 Task: Search one way flight ticket for 5 adults, 2 children, 1 infant in seat and 2 infants on lap in economy from Rochester: Frederick Douglass/greater Rochester International Airport to Greensboro: Piedmont Triad International Airport on 5-1-2023. Choice of flights is United. Number of bags: 2 carry on bags. Price is upto 35000. Outbound departure time preference is 21:15.
Action: Mouse moved to (293, 535)
Screenshot: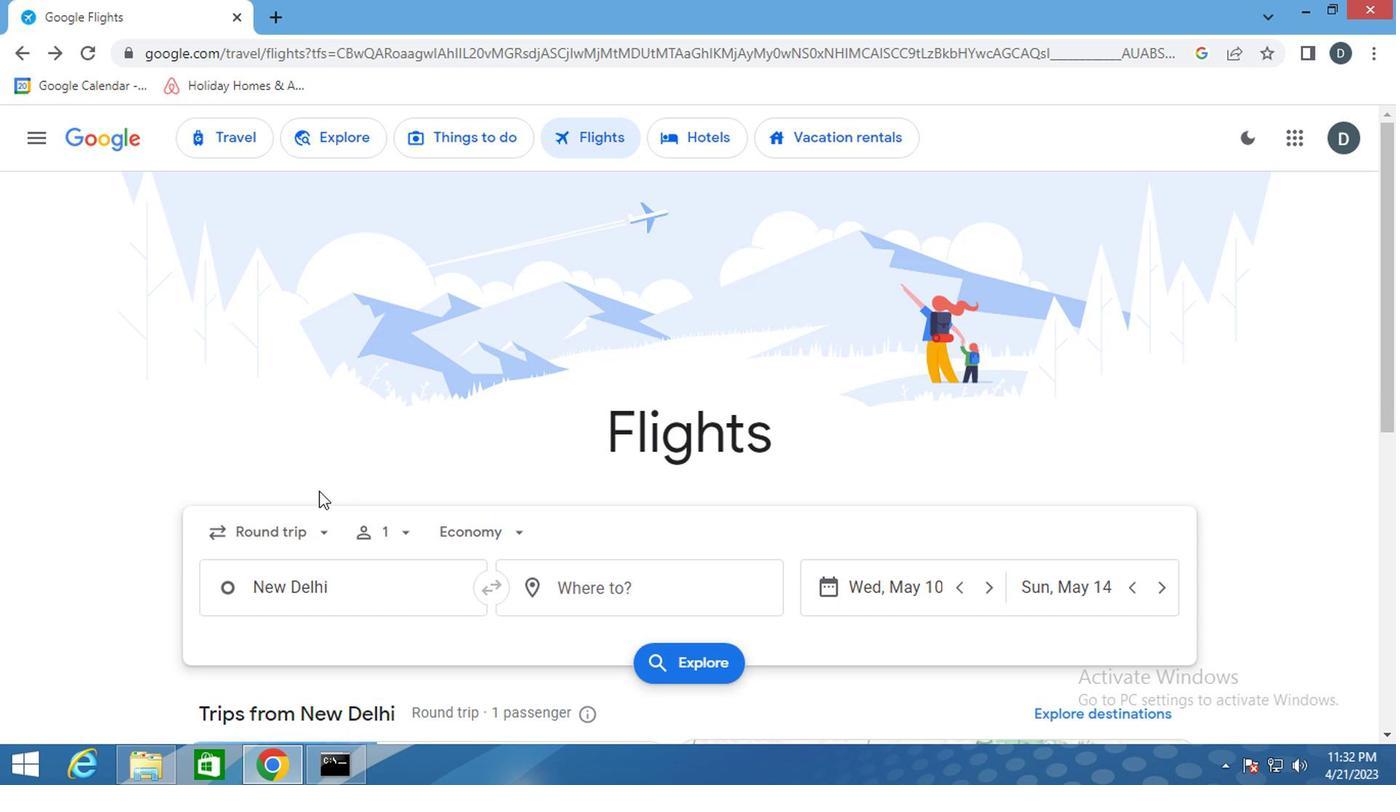 
Action: Mouse pressed left at (293, 535)
Screenshot: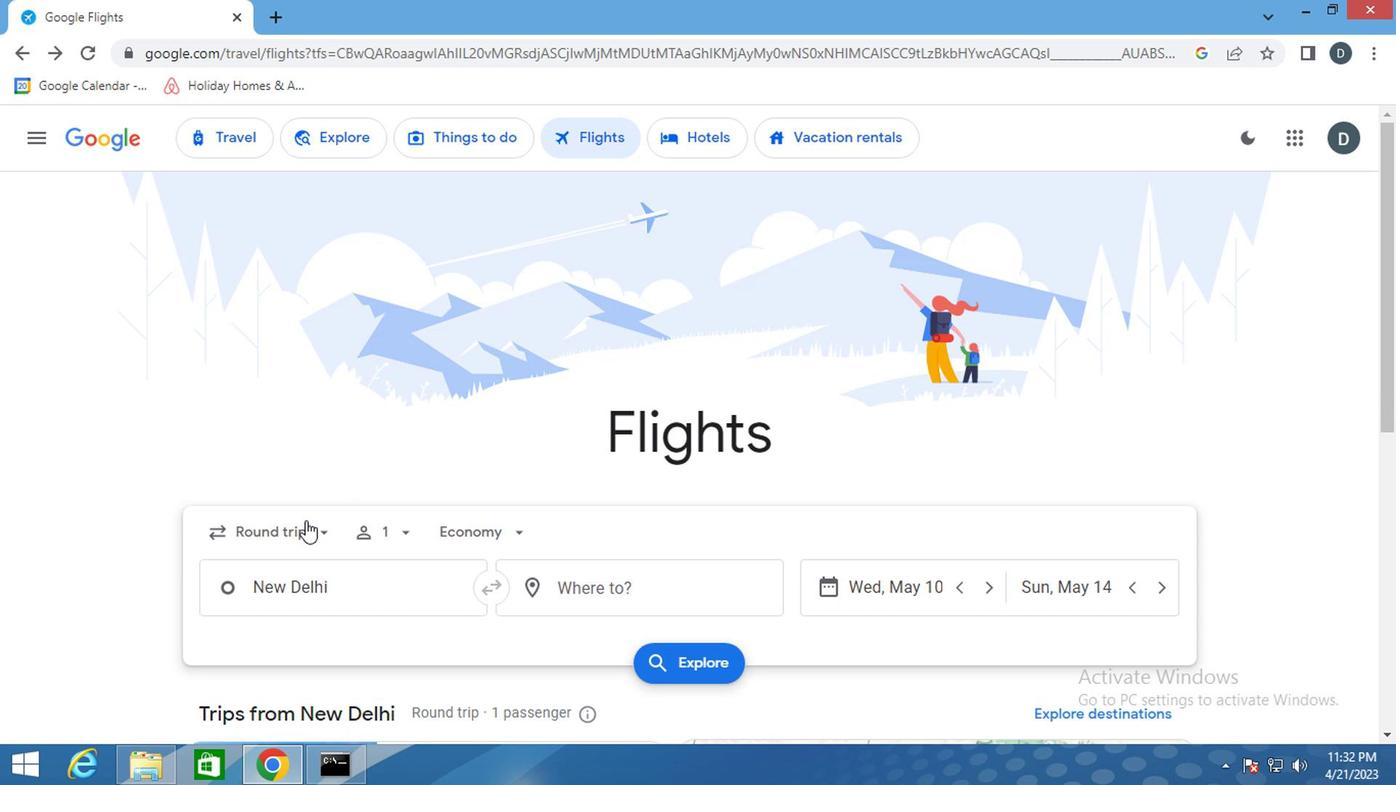 
Action: Mouse moved to (309, 616)
Screenshot: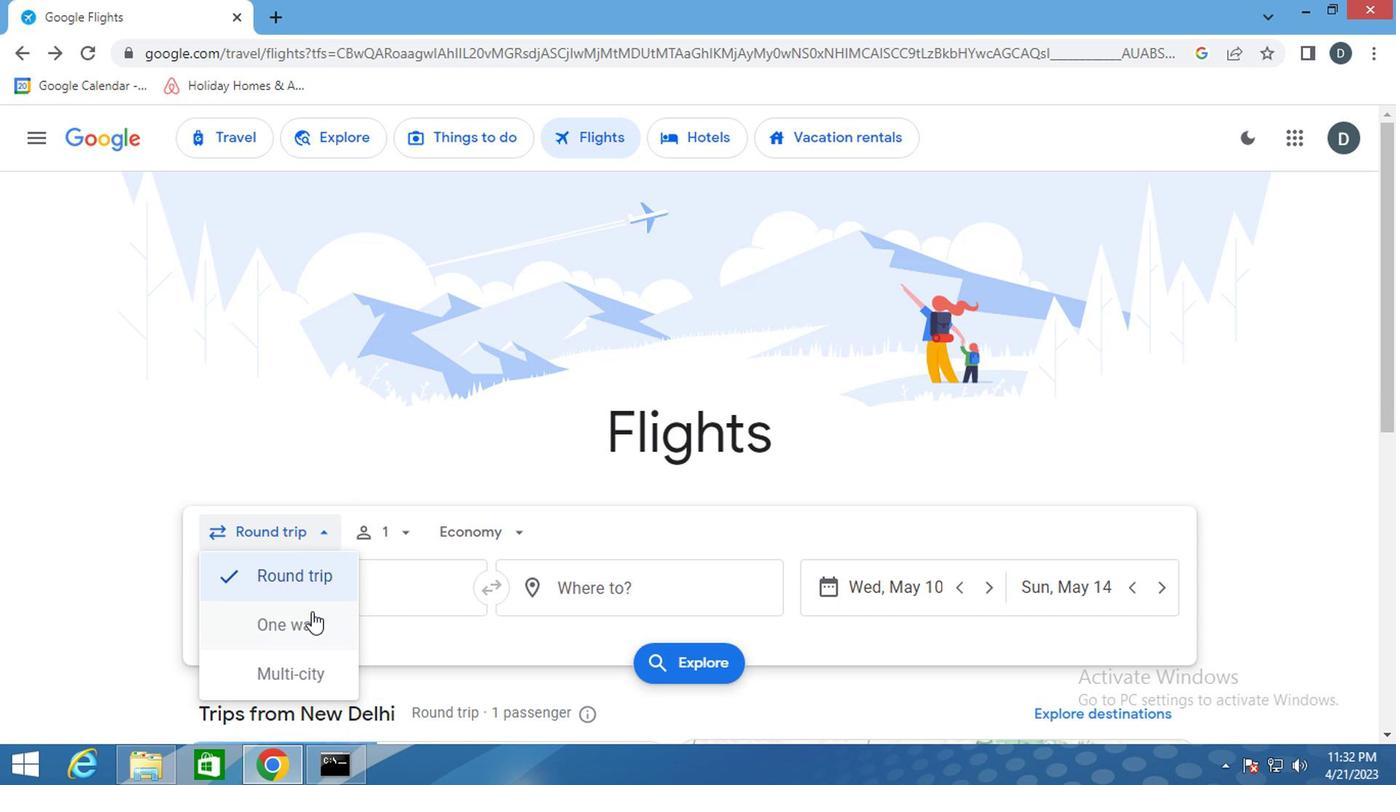
Action: Mouse pressed left at (309, 616)
Screenshot: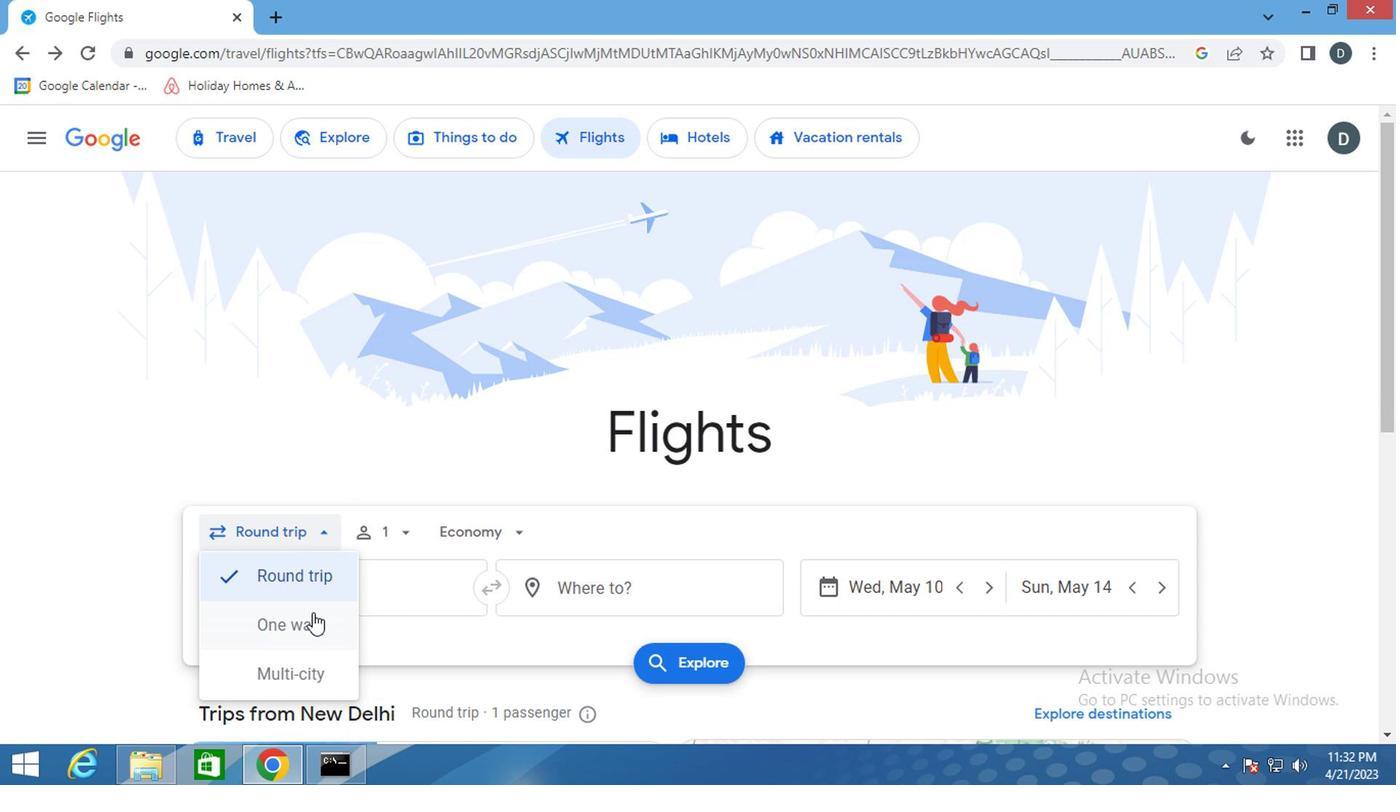 
Action: Mouse moved to (391, 528)
Screenshot: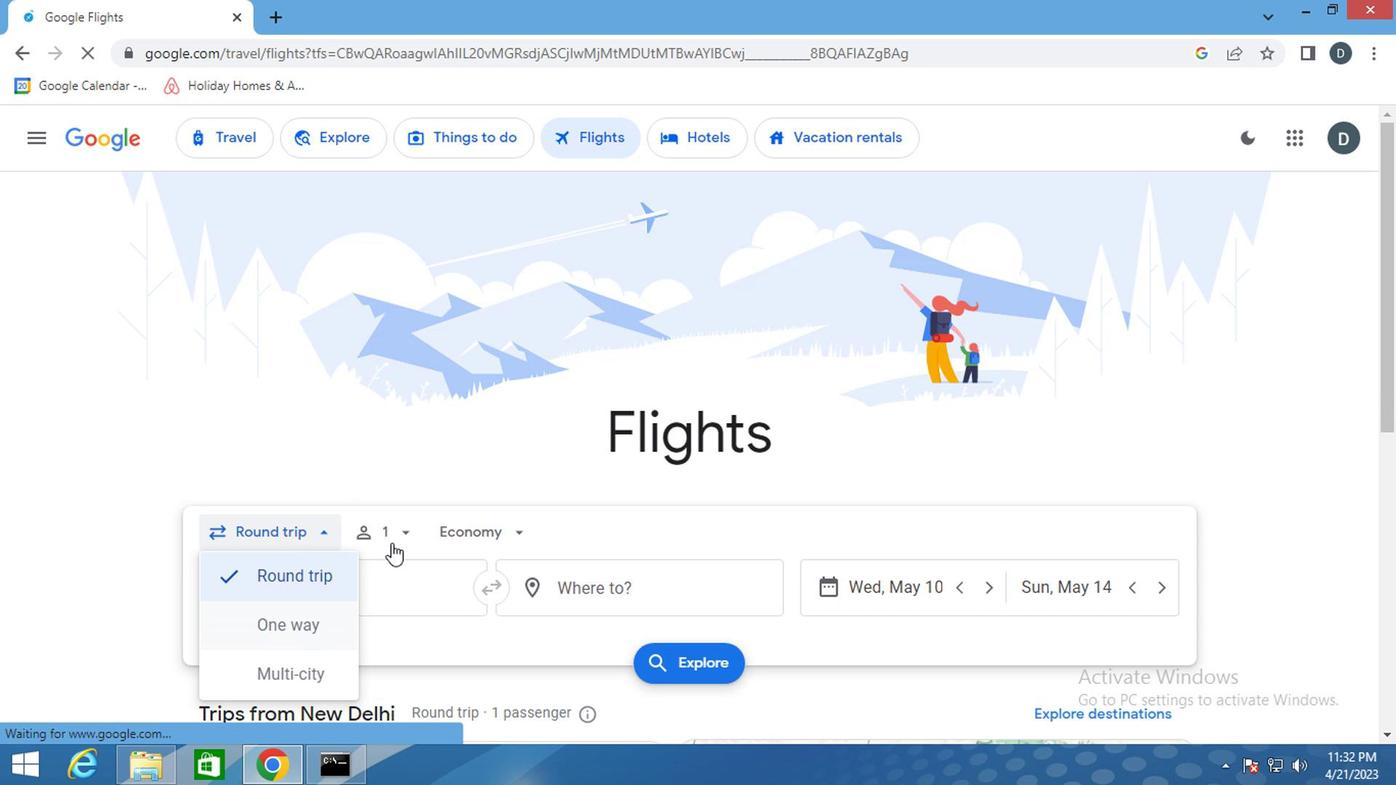 
Action: Mouse pressed left at (391, 528)
Screenshot: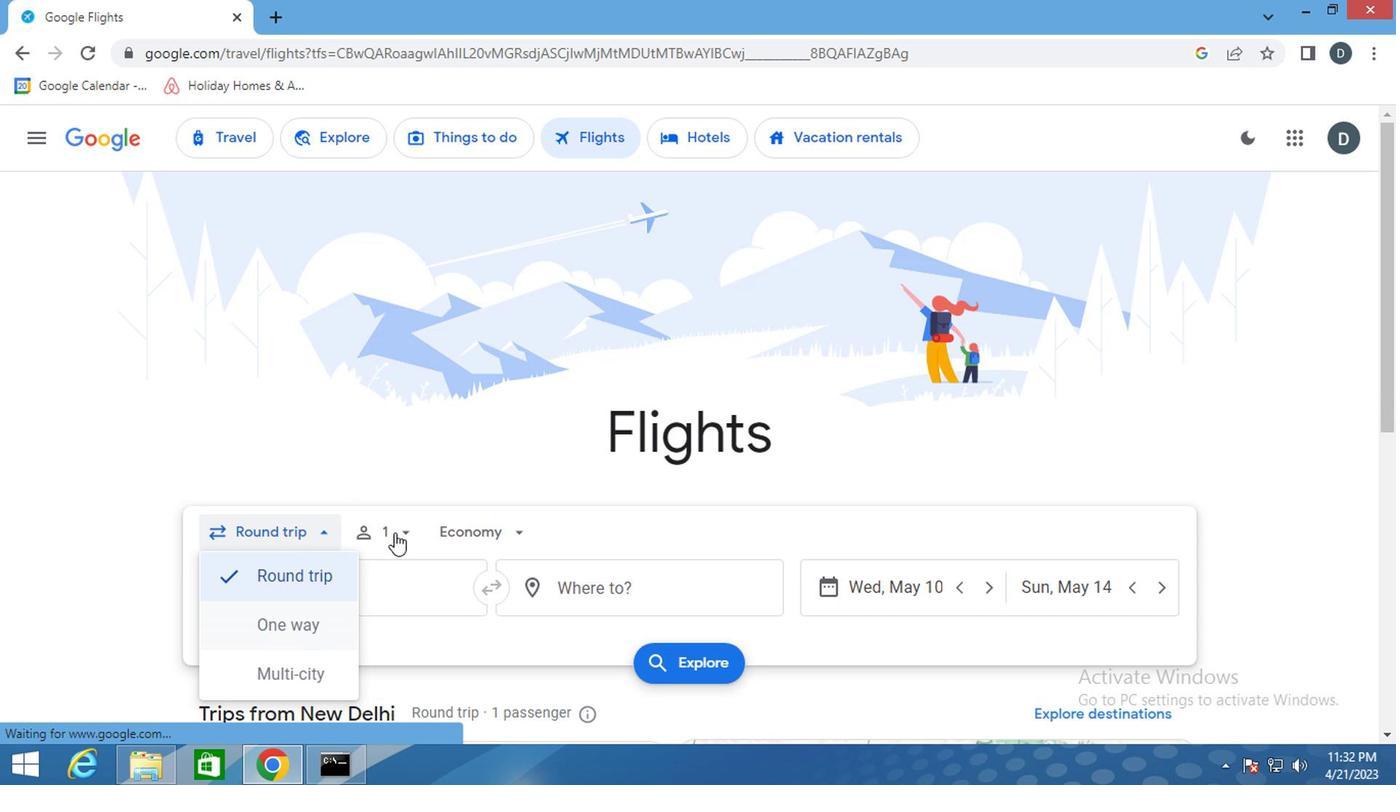 
Action: Mouse moved to (546, 583)
Screenshot: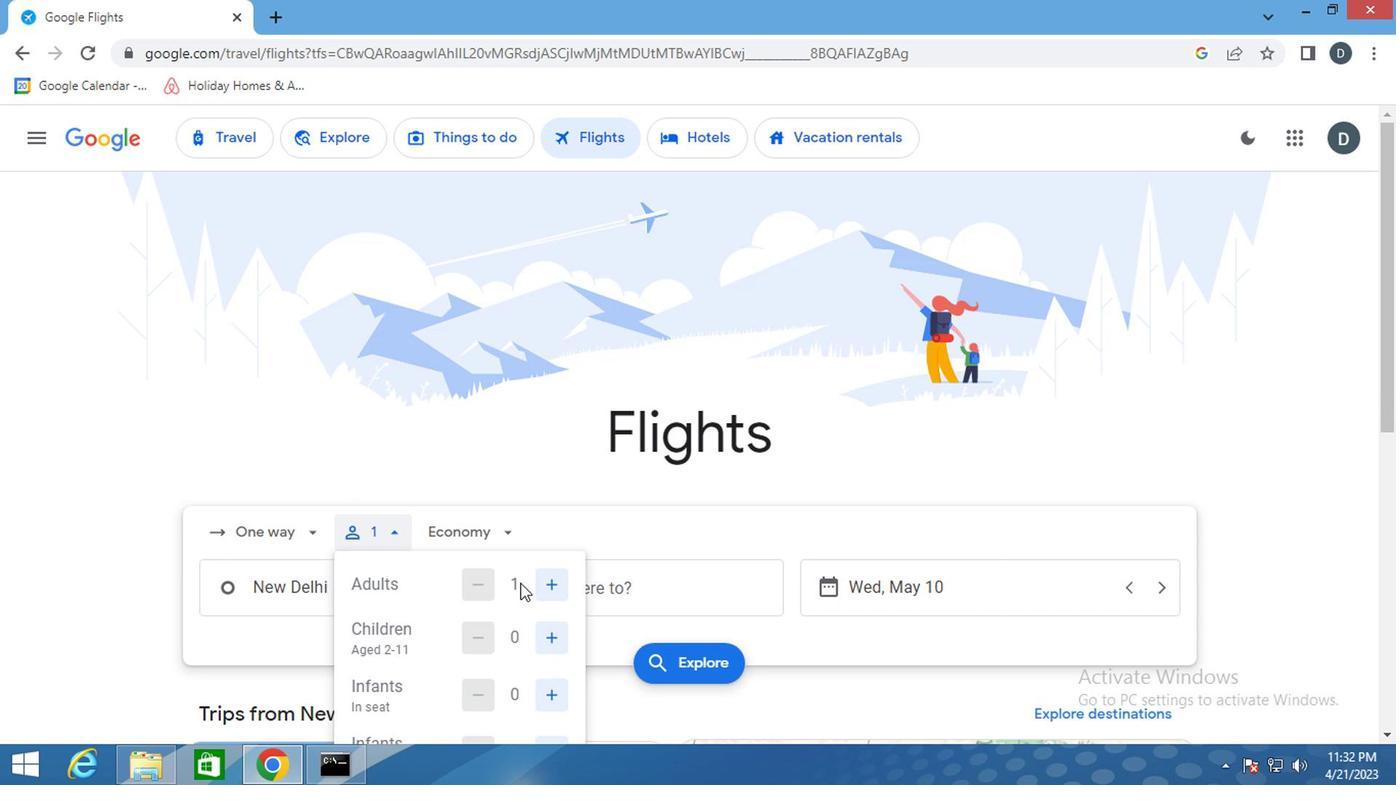 
Action: Mouse pressed left at (546, 583)
Screenshot: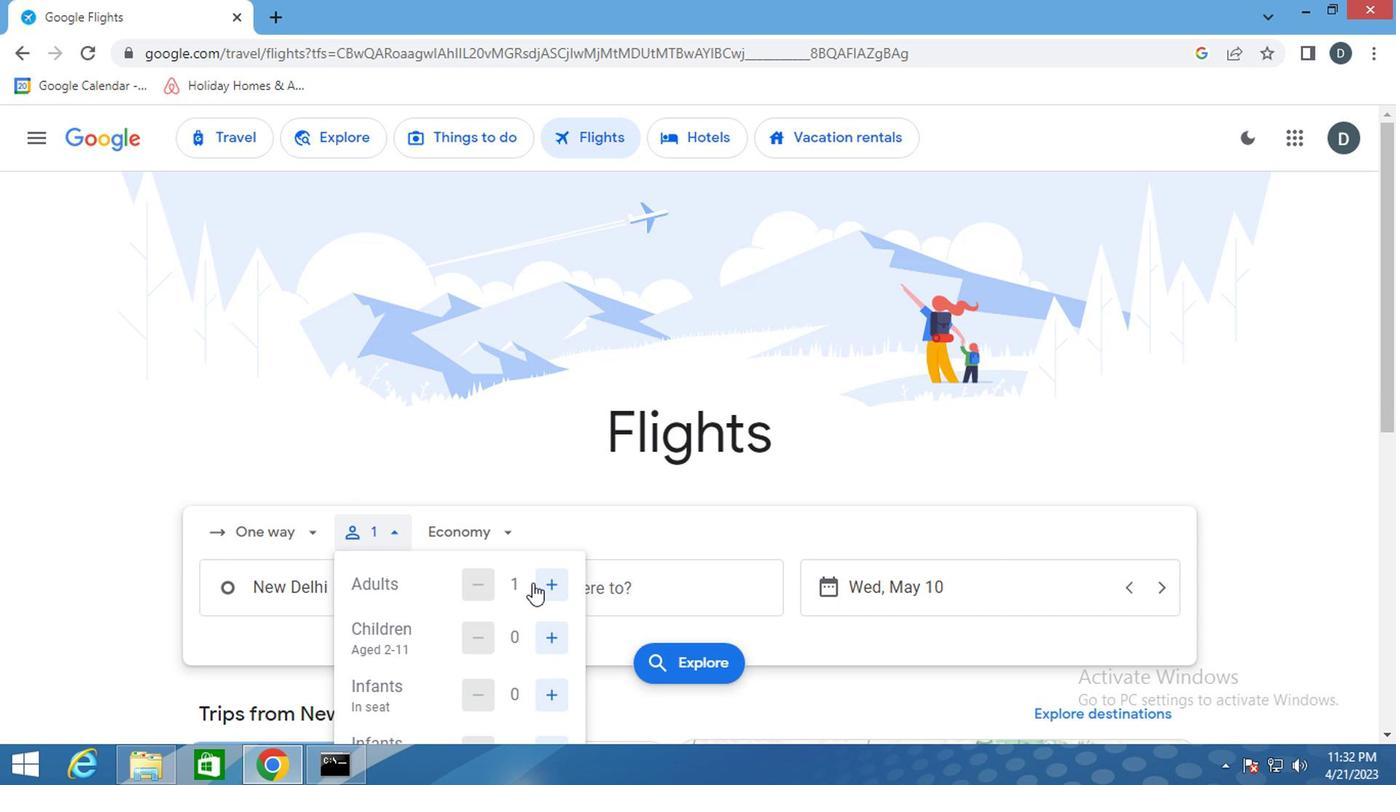 
Action: Mouse pressed left at (546, 583)
Screenshot: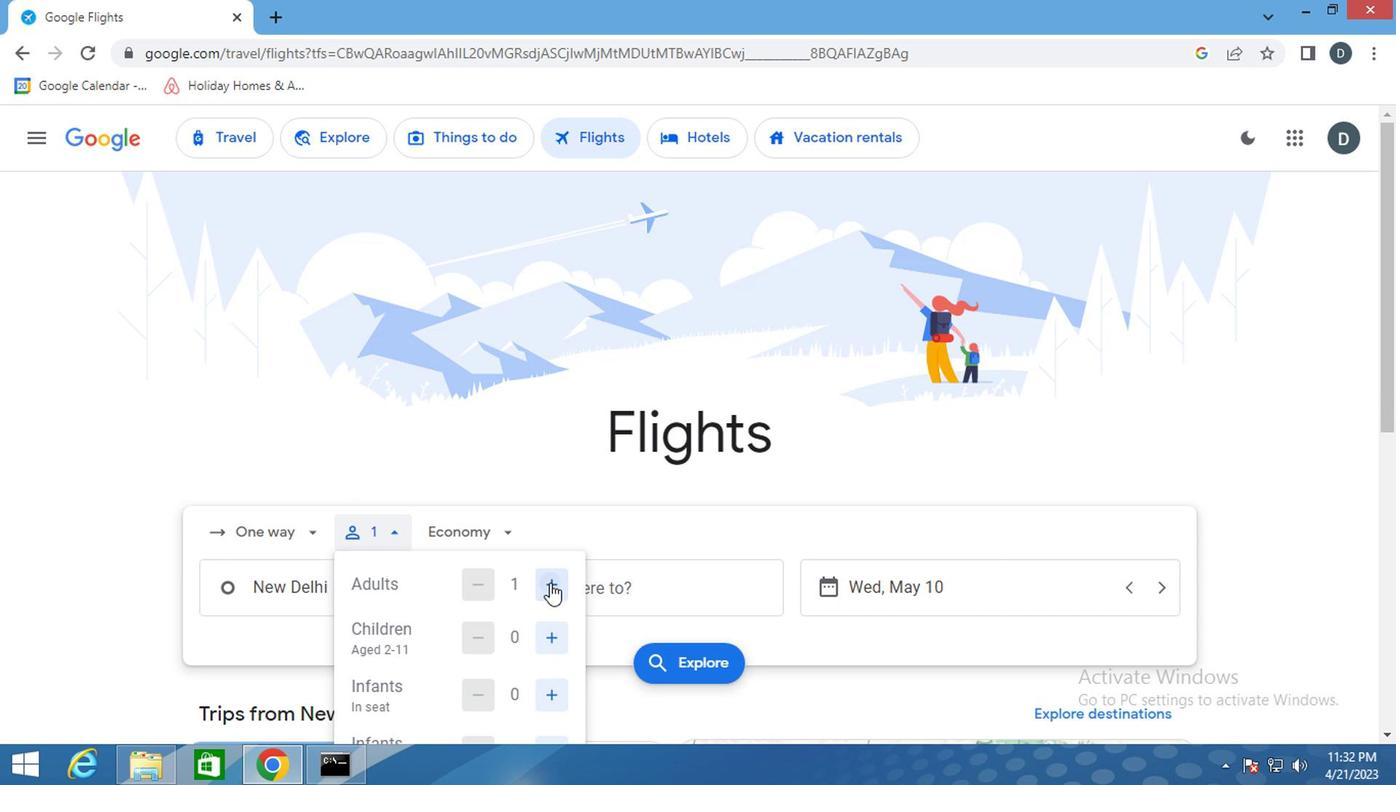 
Action: Mouse pressed left at (546, 583)
Screenshot: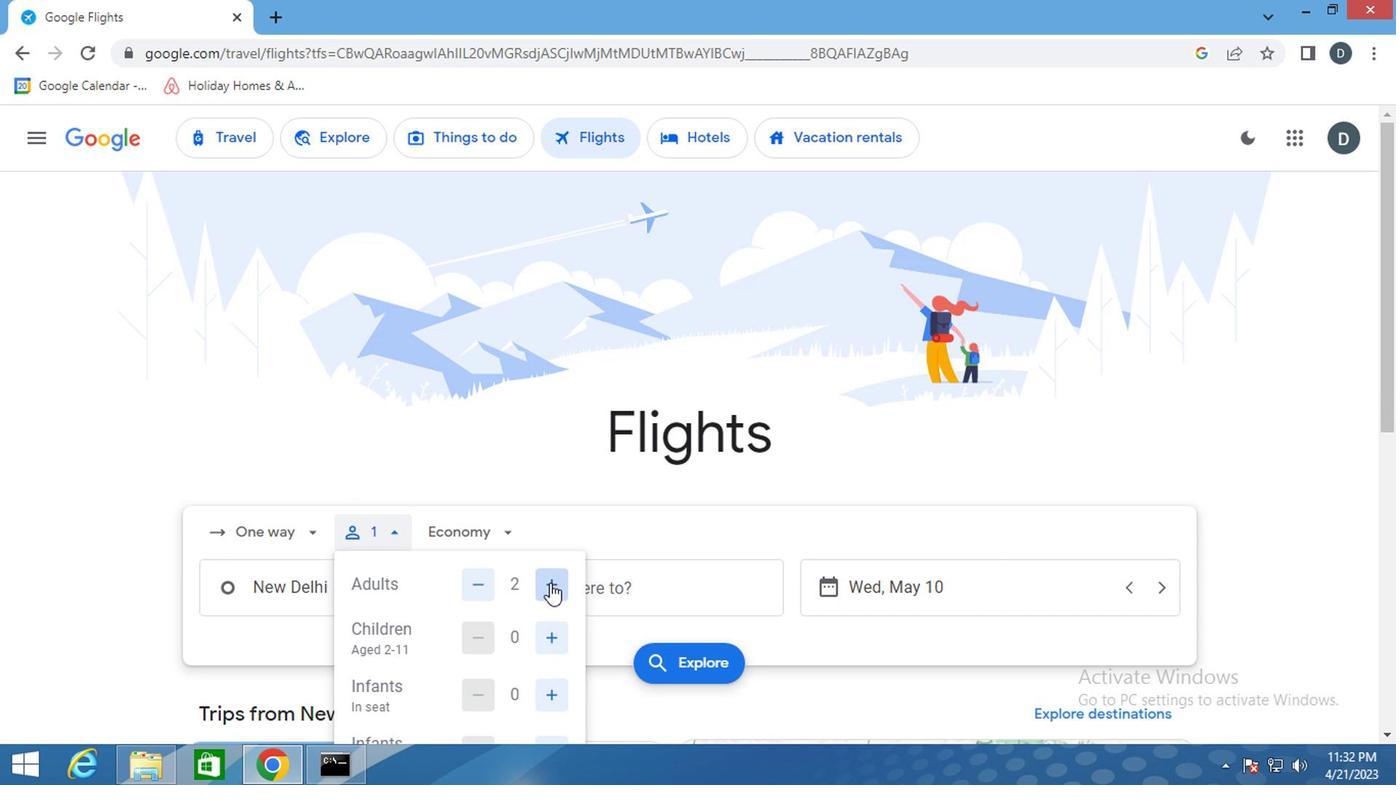 
Action: Mouse pressed left at (546, 583)
Screenshot: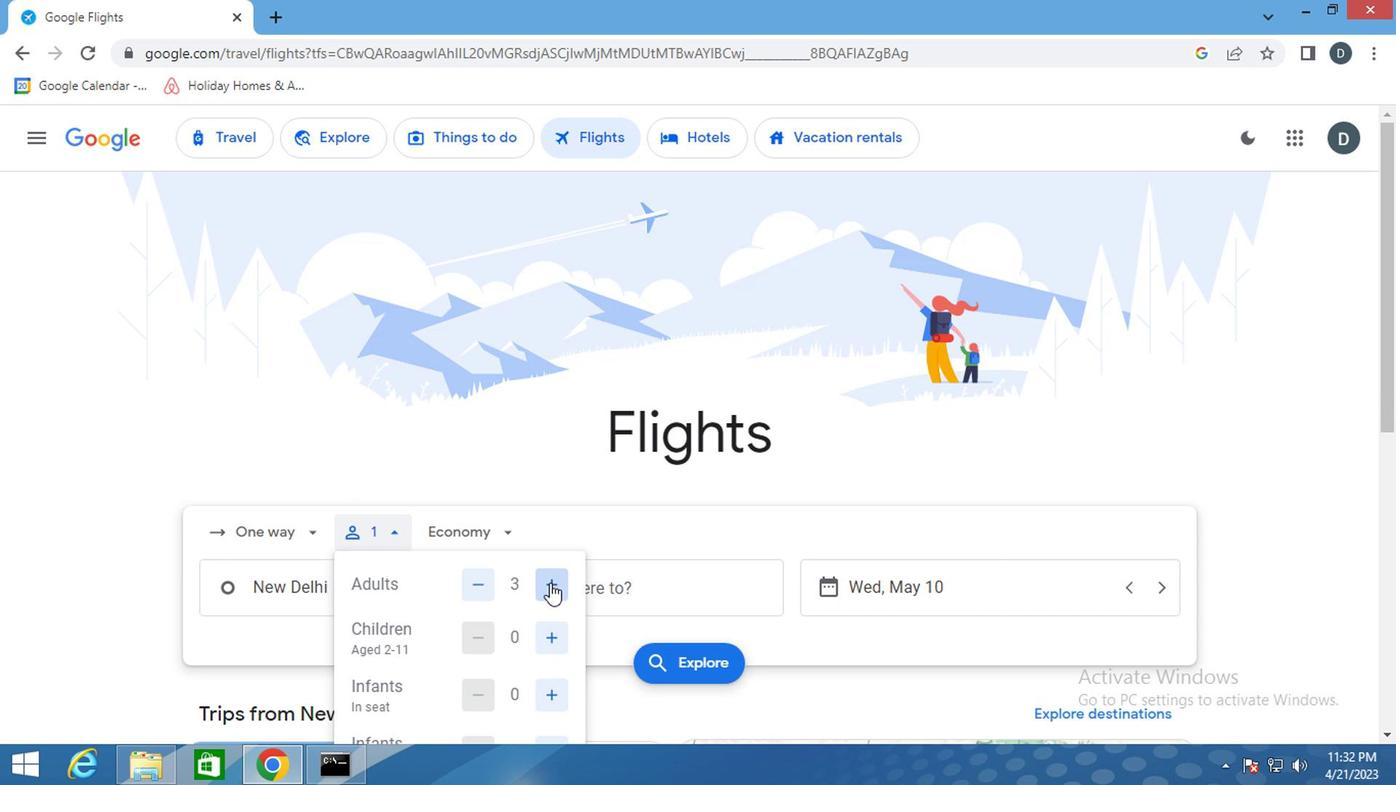 
Action: Mouse moved to (547, 583)
Screenshot: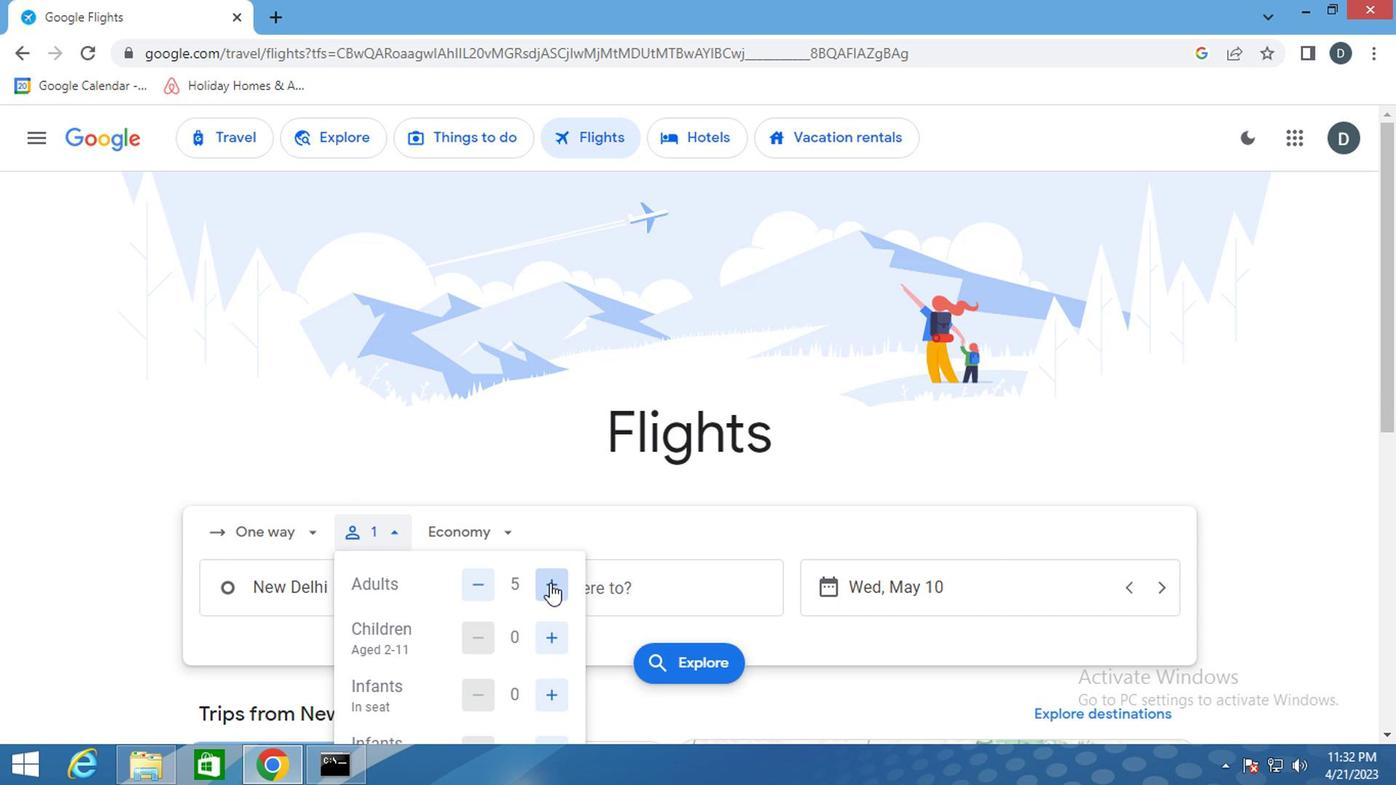 
Action: Mouse scrolled (547, 583) with delta (0, 0)
Screenshot: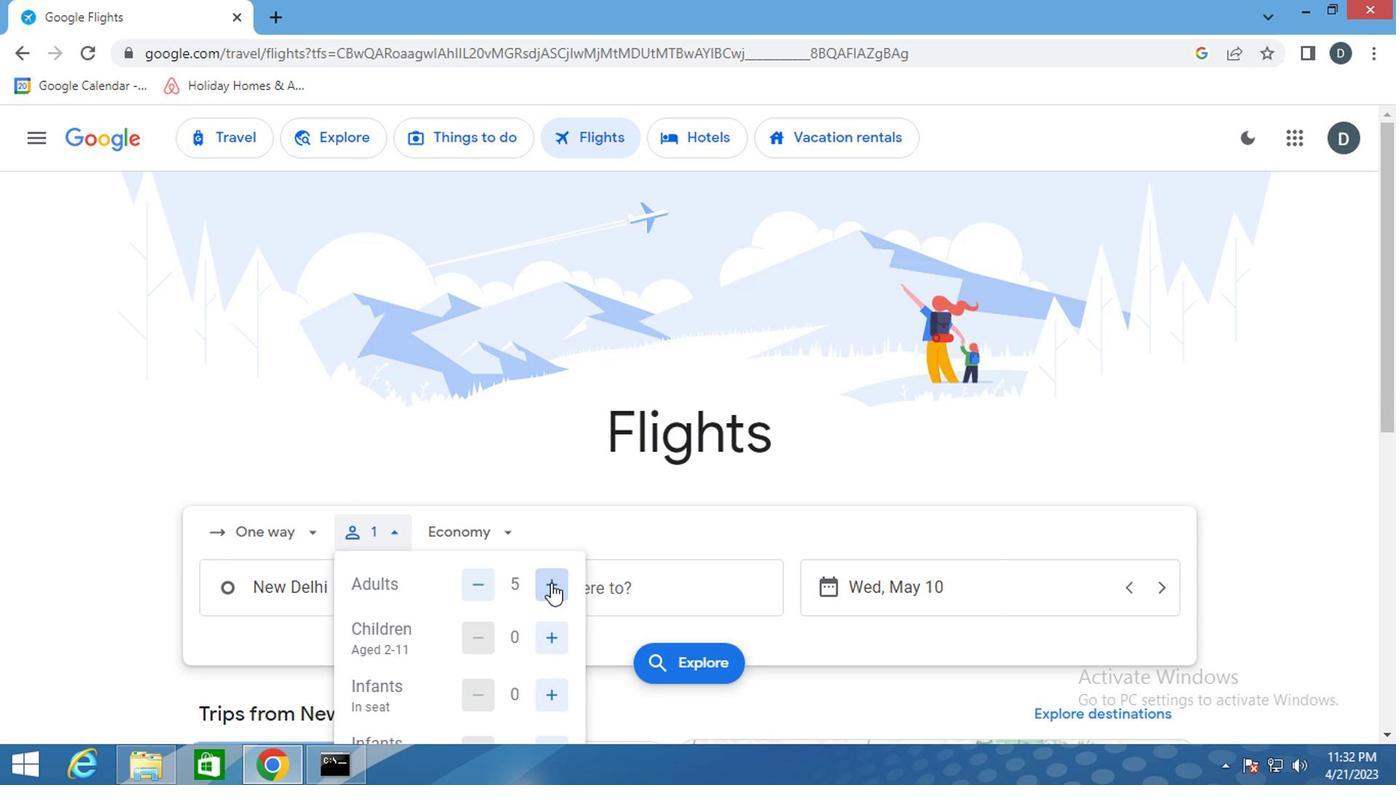 
Action: Mouse moved to (537, 527)
Screenshot: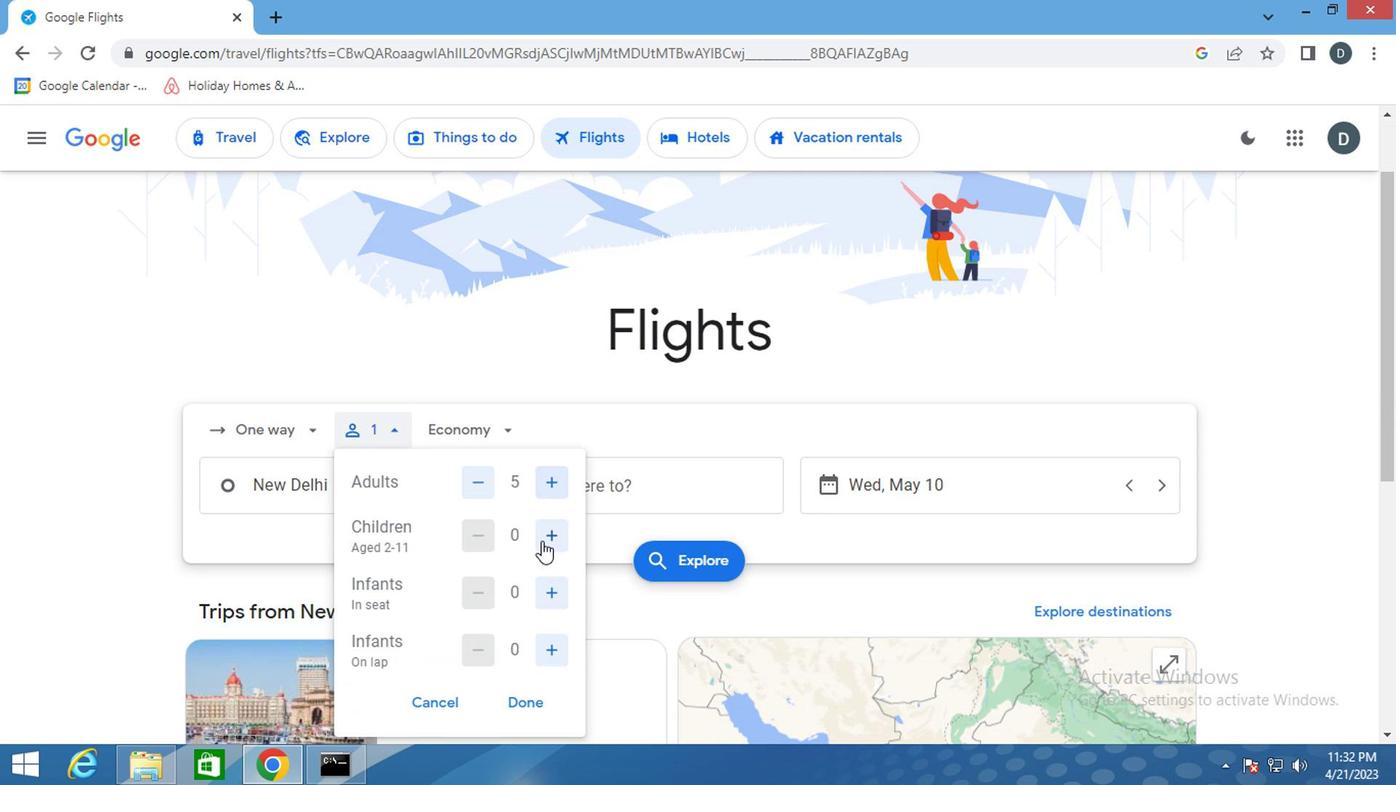 
Action: Mouse pressed left at (537, 527)
Screenshot: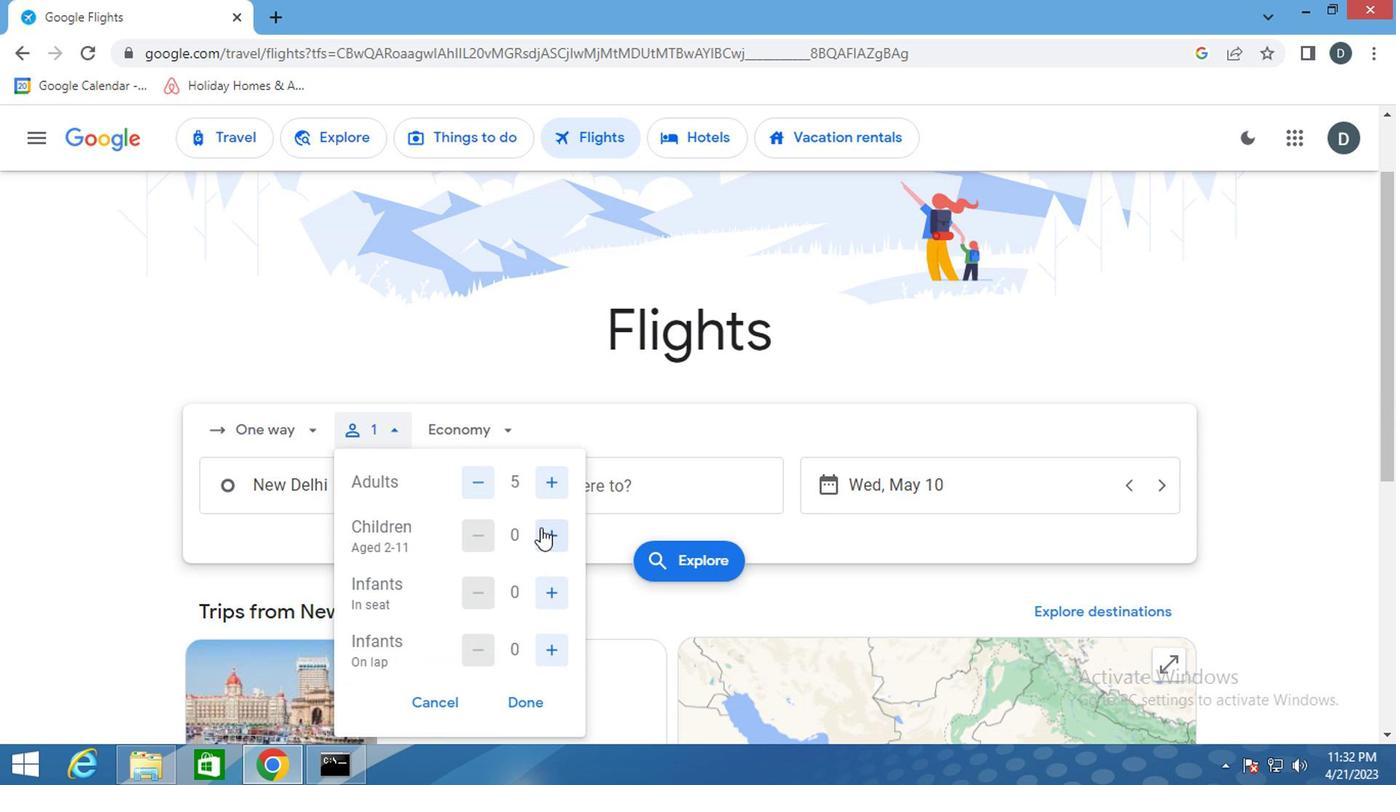 
Action: Mouse pressed left at (537, 527)
Screenshot: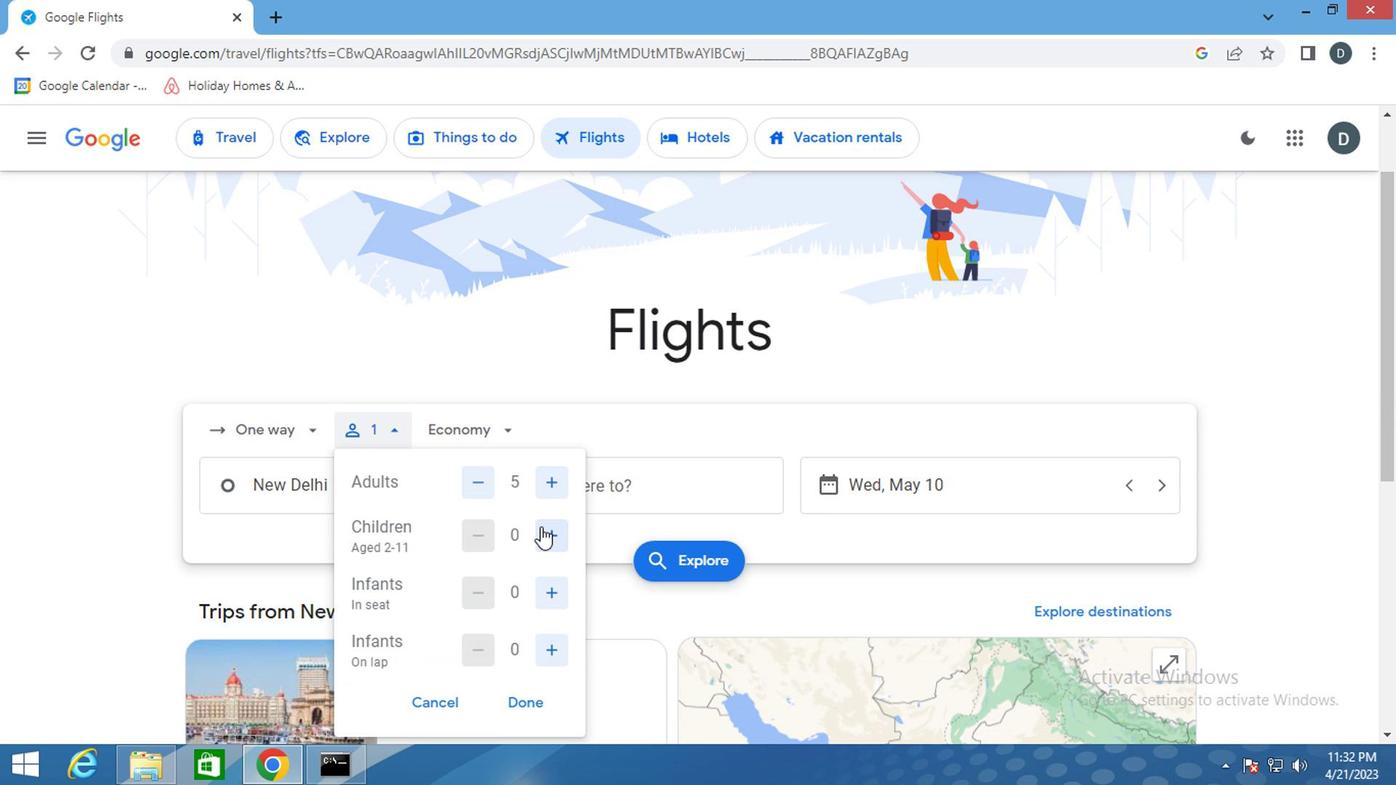 
Action: Mouse moved to (542, 586)
Screenshot: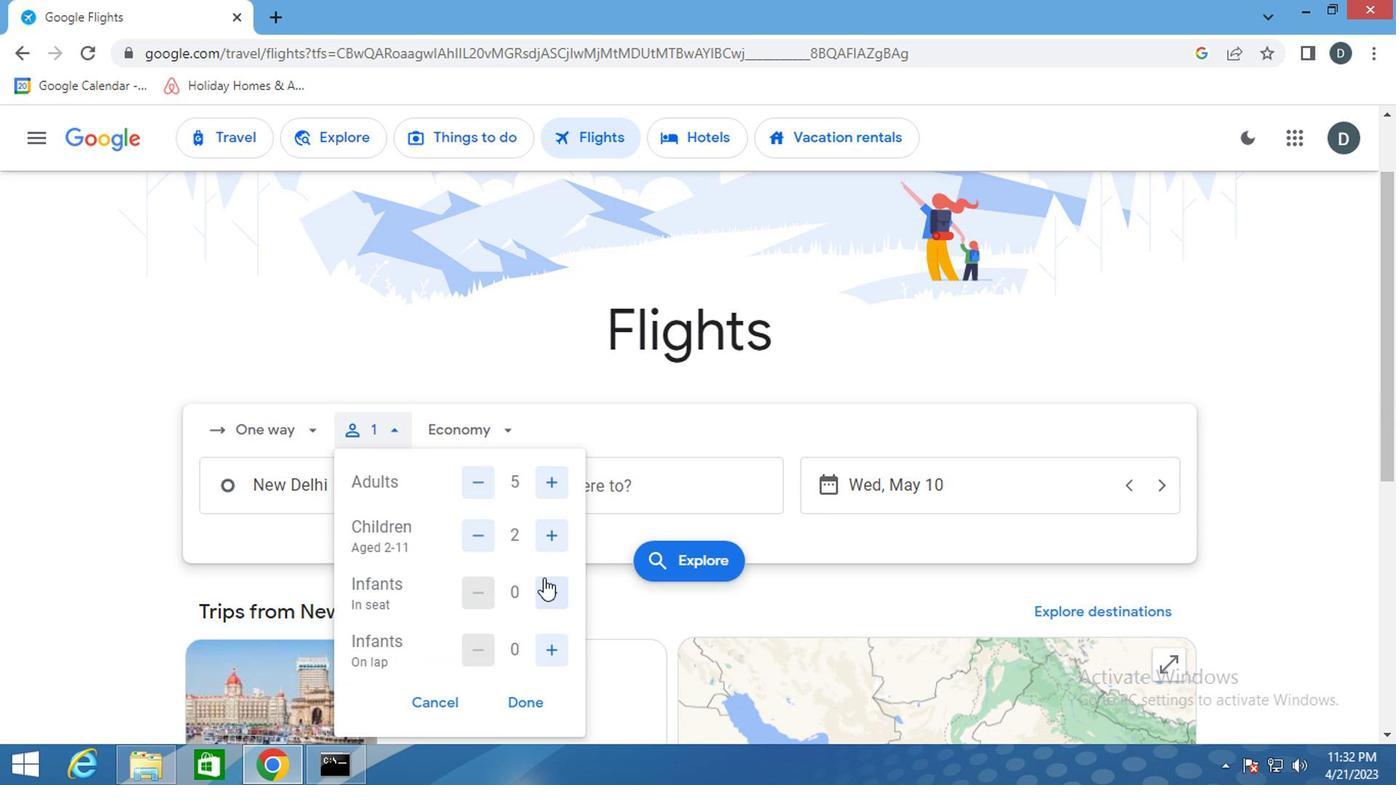 
Action: Mouse pressed left at (542, 586)
Screenshot: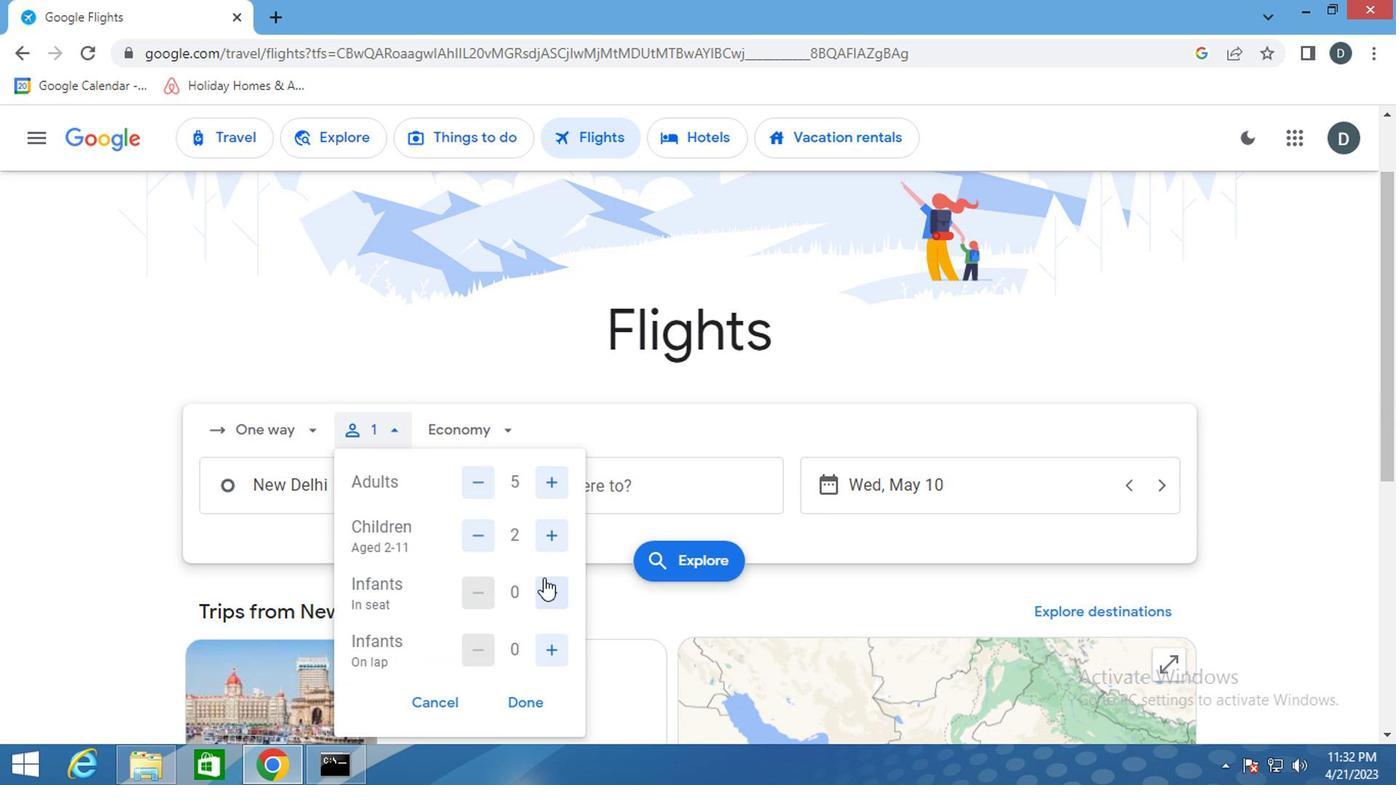 
Action: Mouse moved to (551, 639)
Screenshot: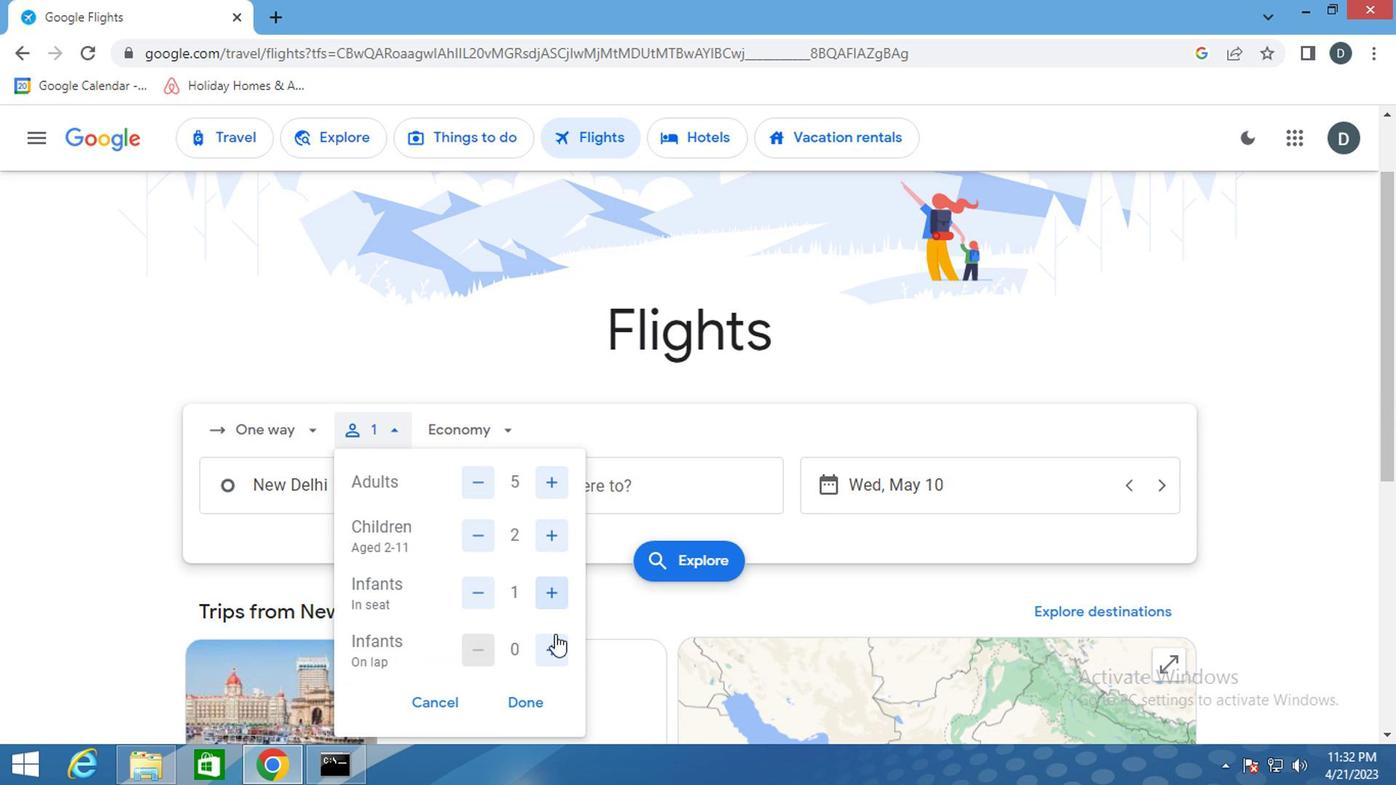 
Action: Mouse pressed left at (551, 639)
Screenshot: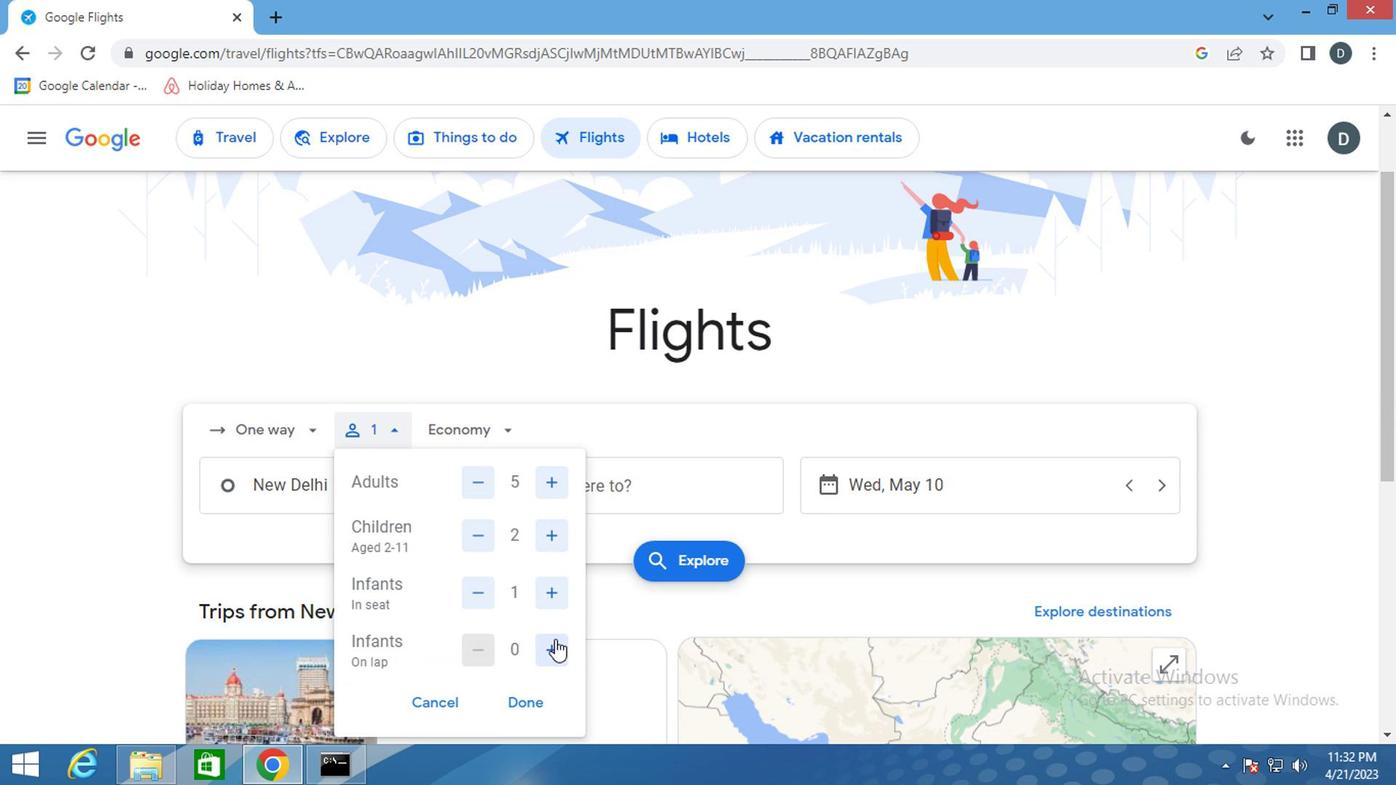 
Action: Mouse pressed left at (551, 639)
Screenshot: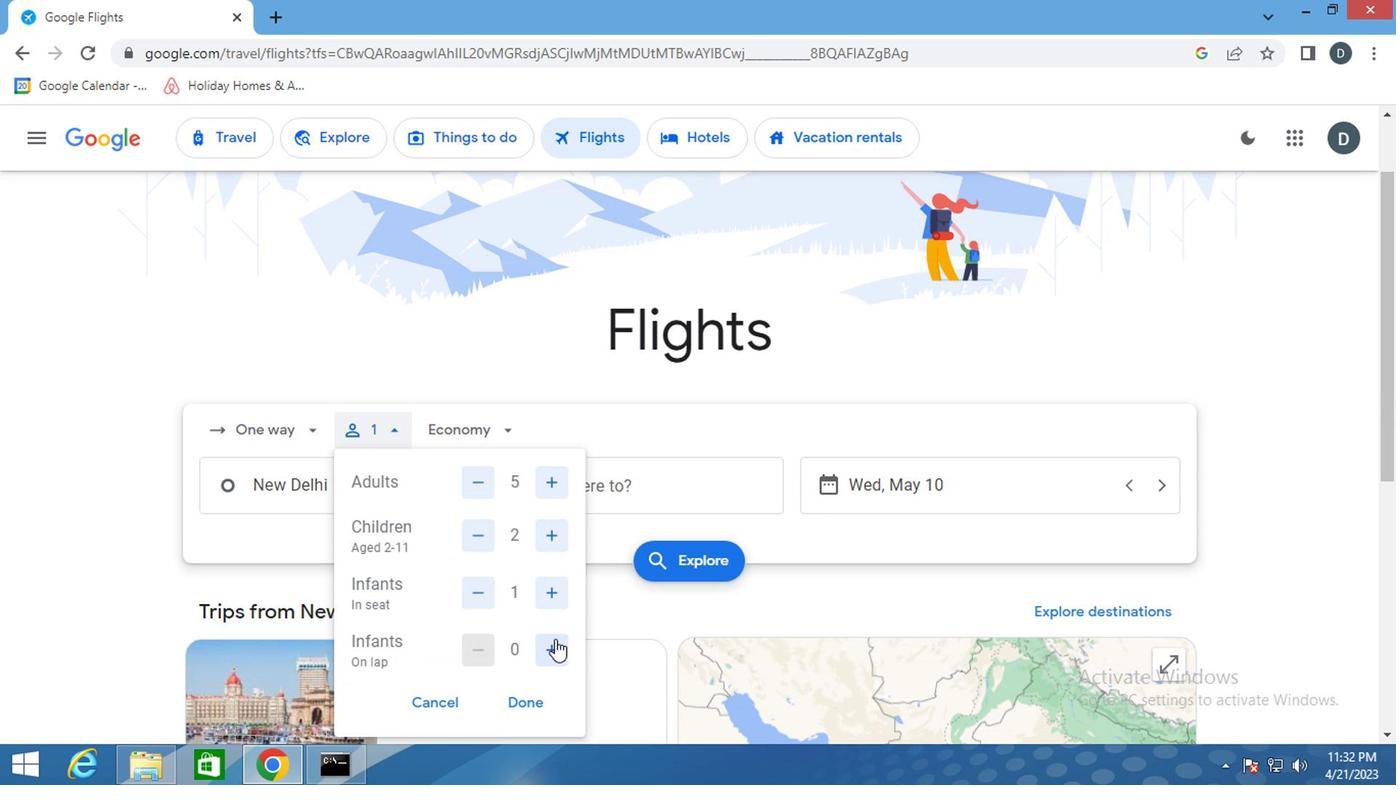 
Action: Mouse moved to (486, 659)
Screenshot: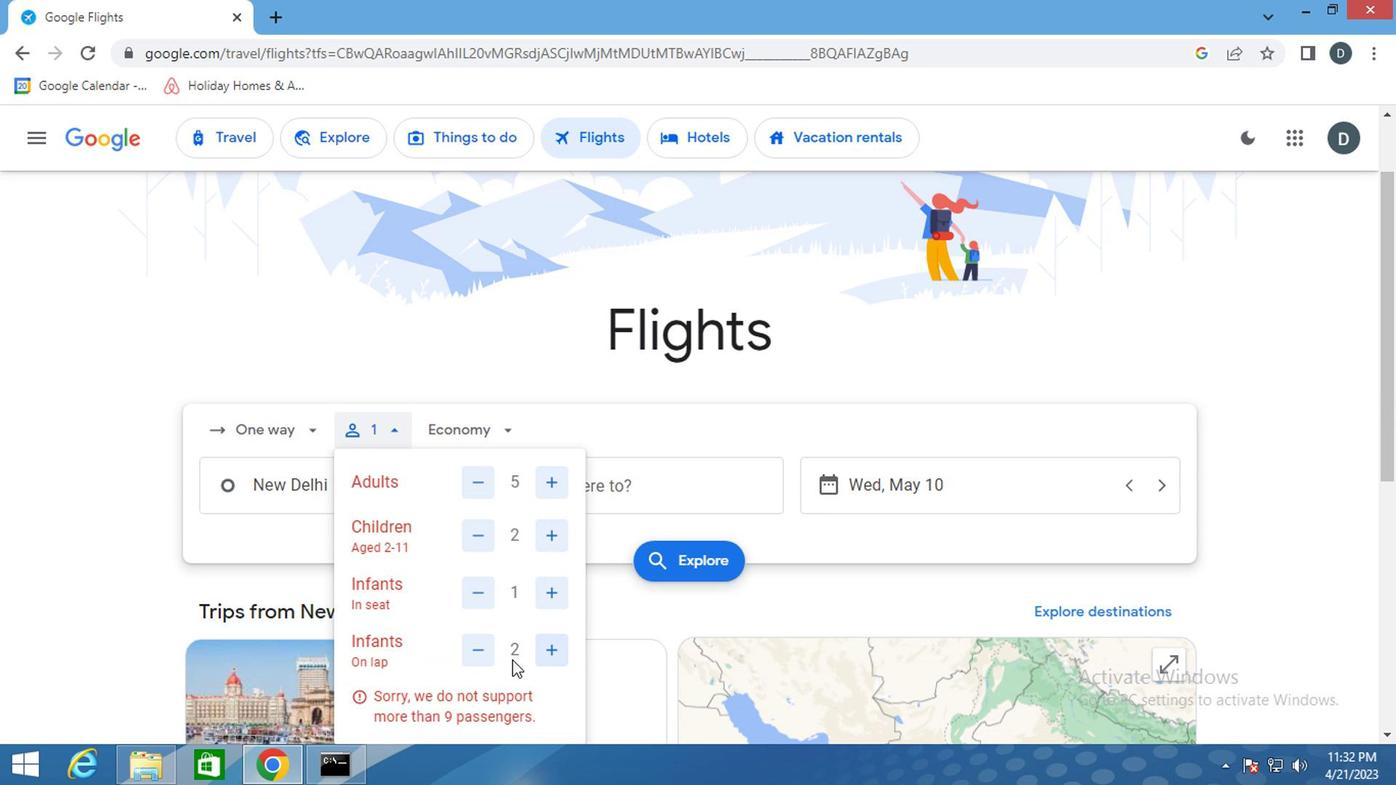 
Action: Mouse pressed left at (486, 659)
Screenshot: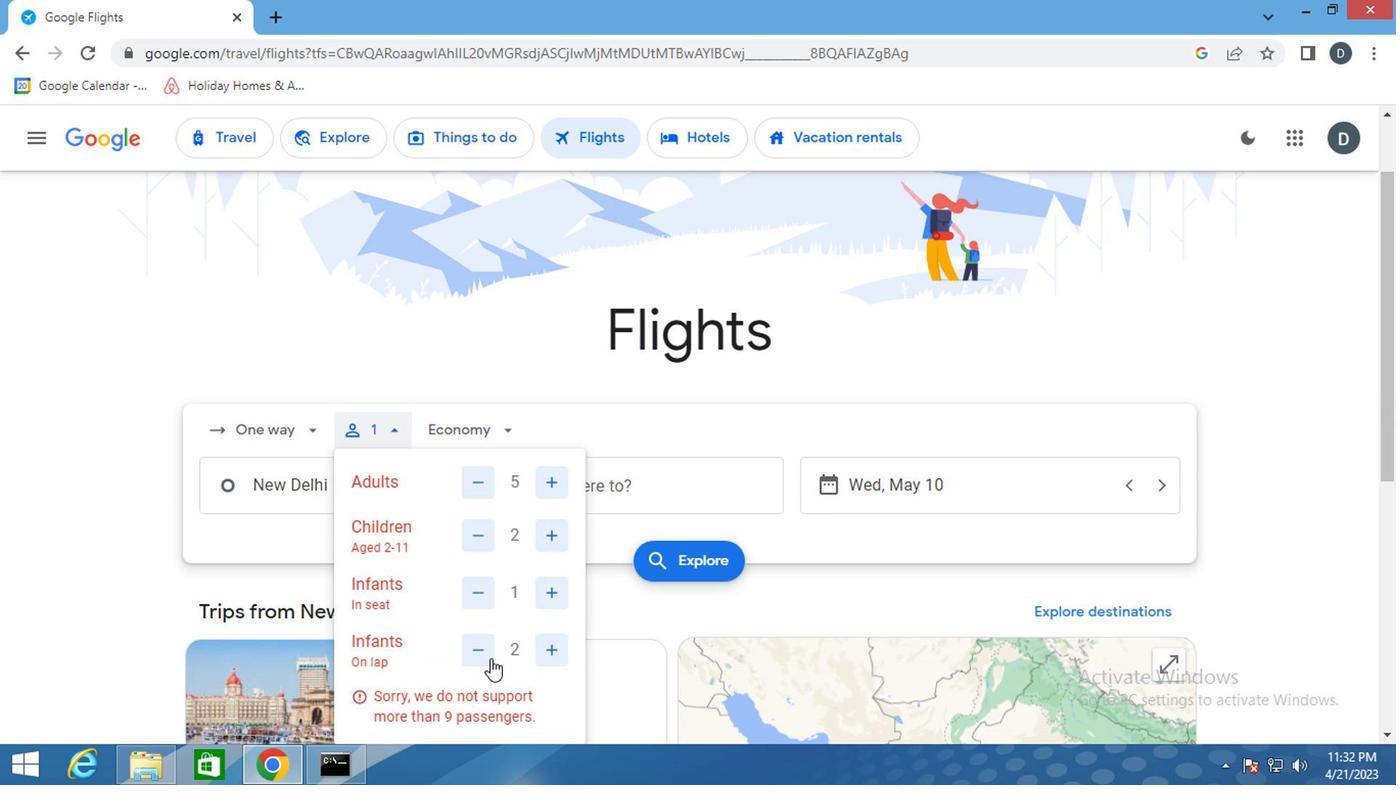 
Action: Mouse moved to (510, 707)
Screenshot: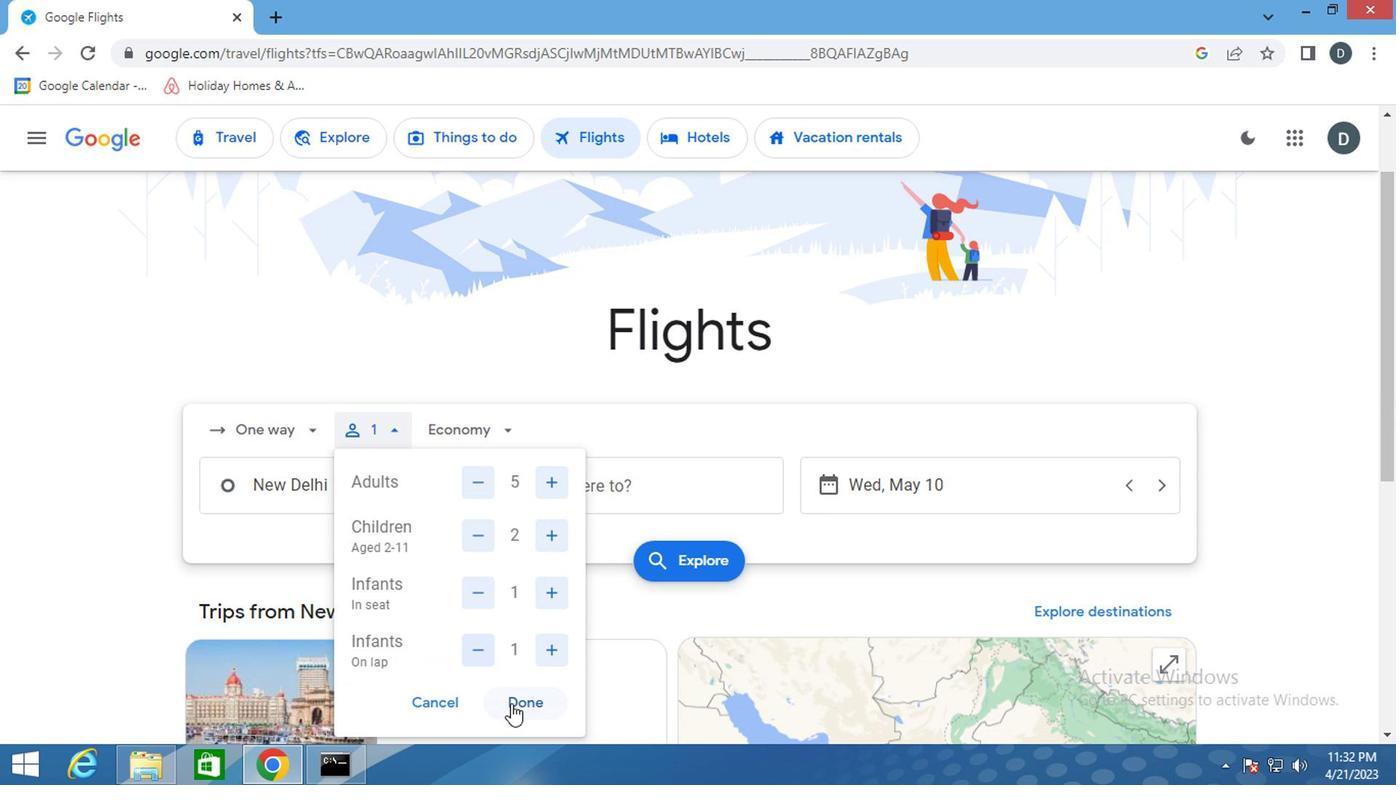 
Action: Mouse pressed left at (510, 707)
Screenshot: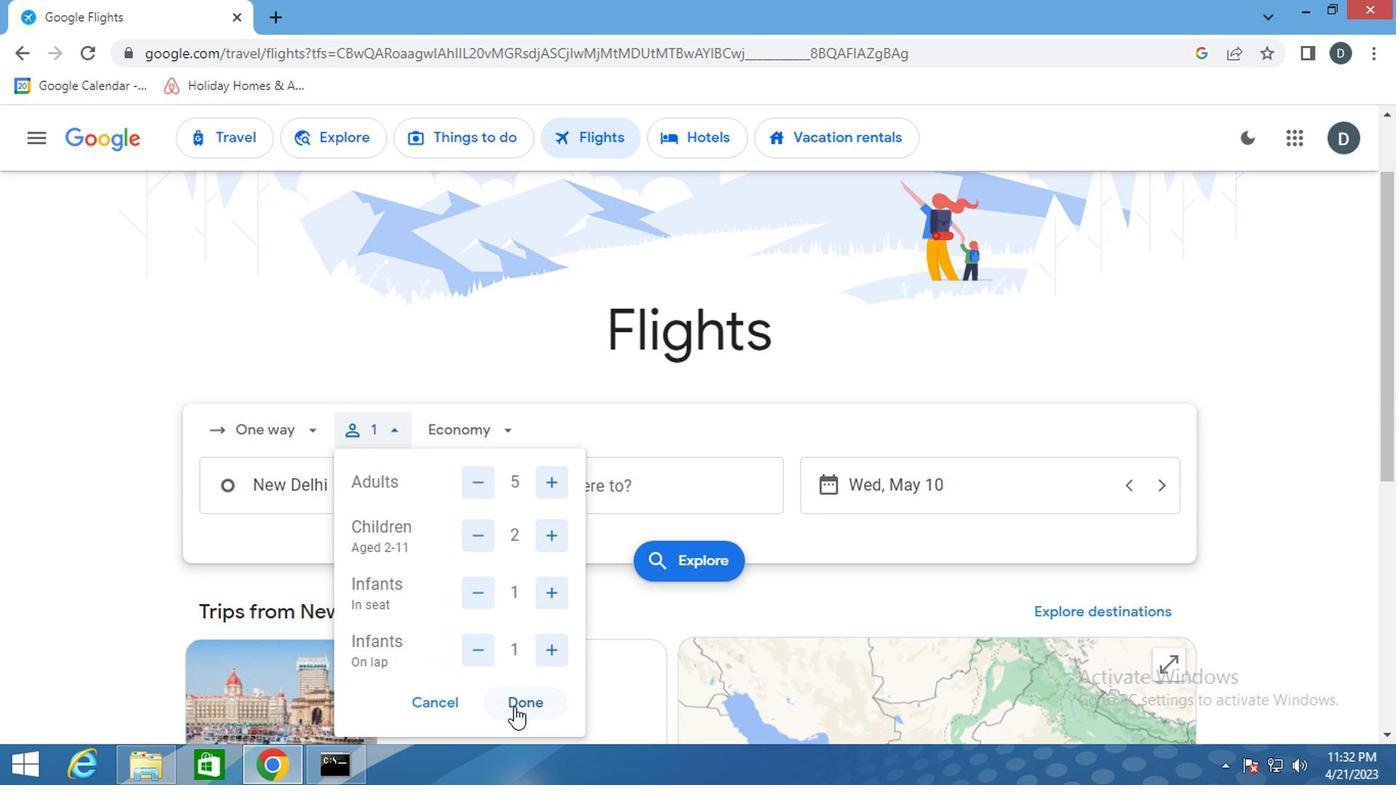 
Action: Mouse moved to (309, 500)
Screenshot: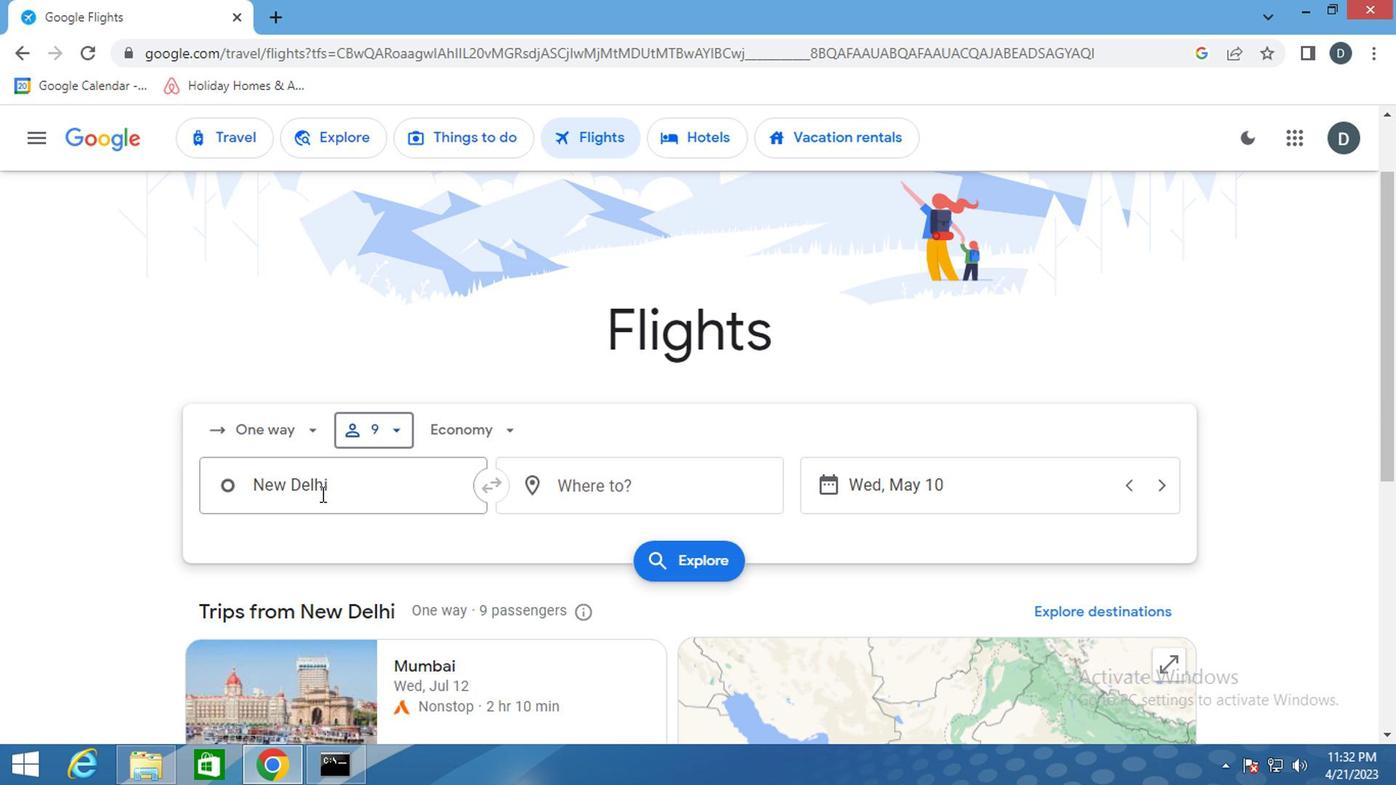 
Action: Mouse pressed left at (309, 500)
Screenshot: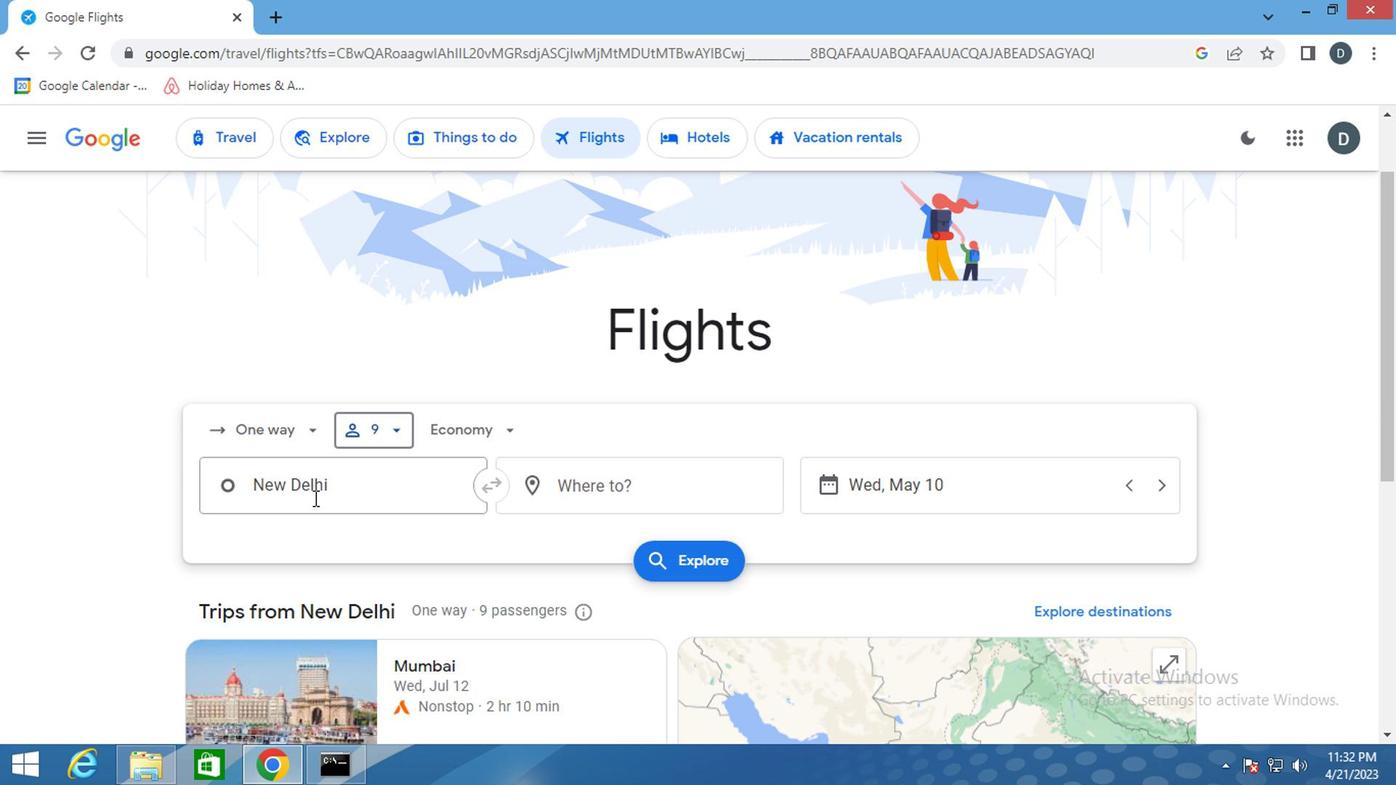 
Action: Key pressed <Key.shift>ROCHESTER
Screenshot: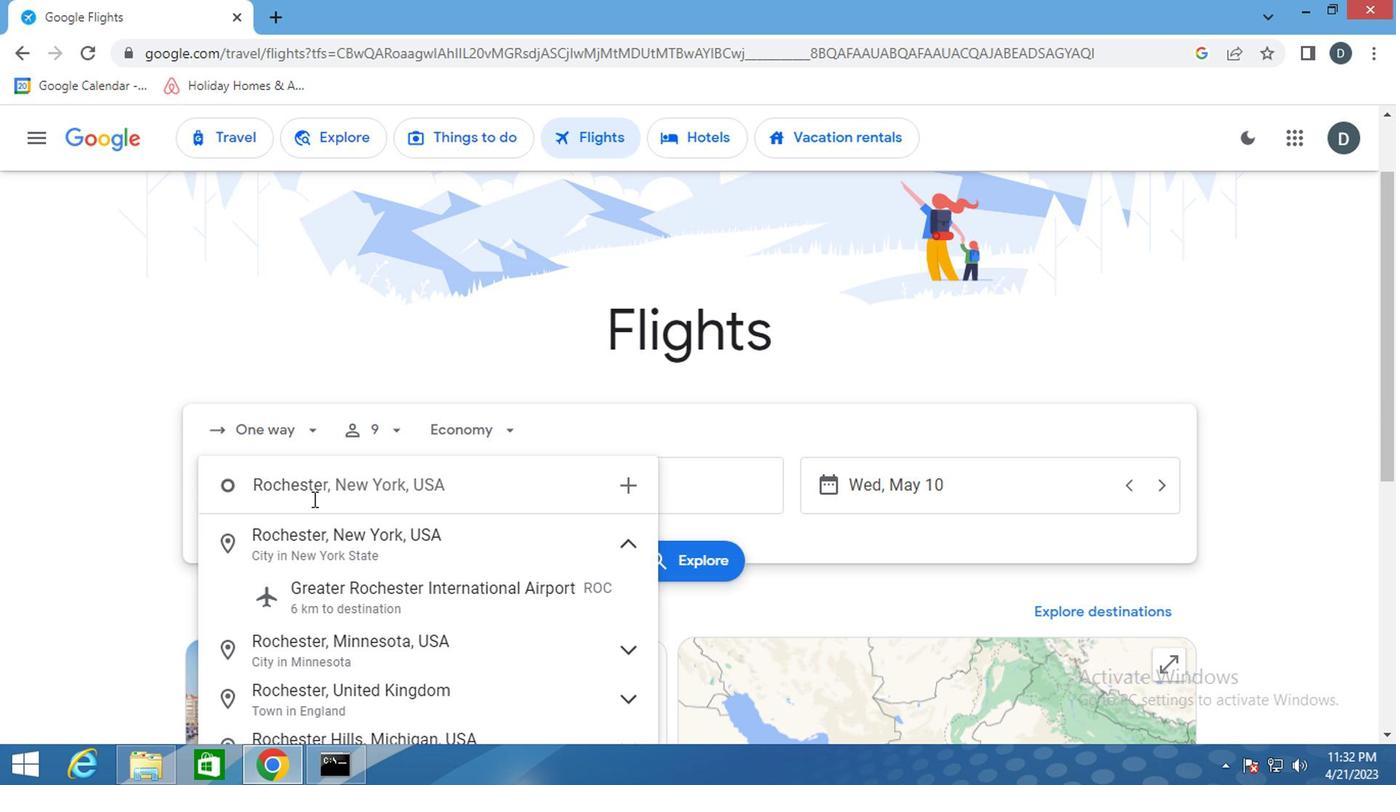 
Action: Mouse moved to (396, 575)
Screenshot: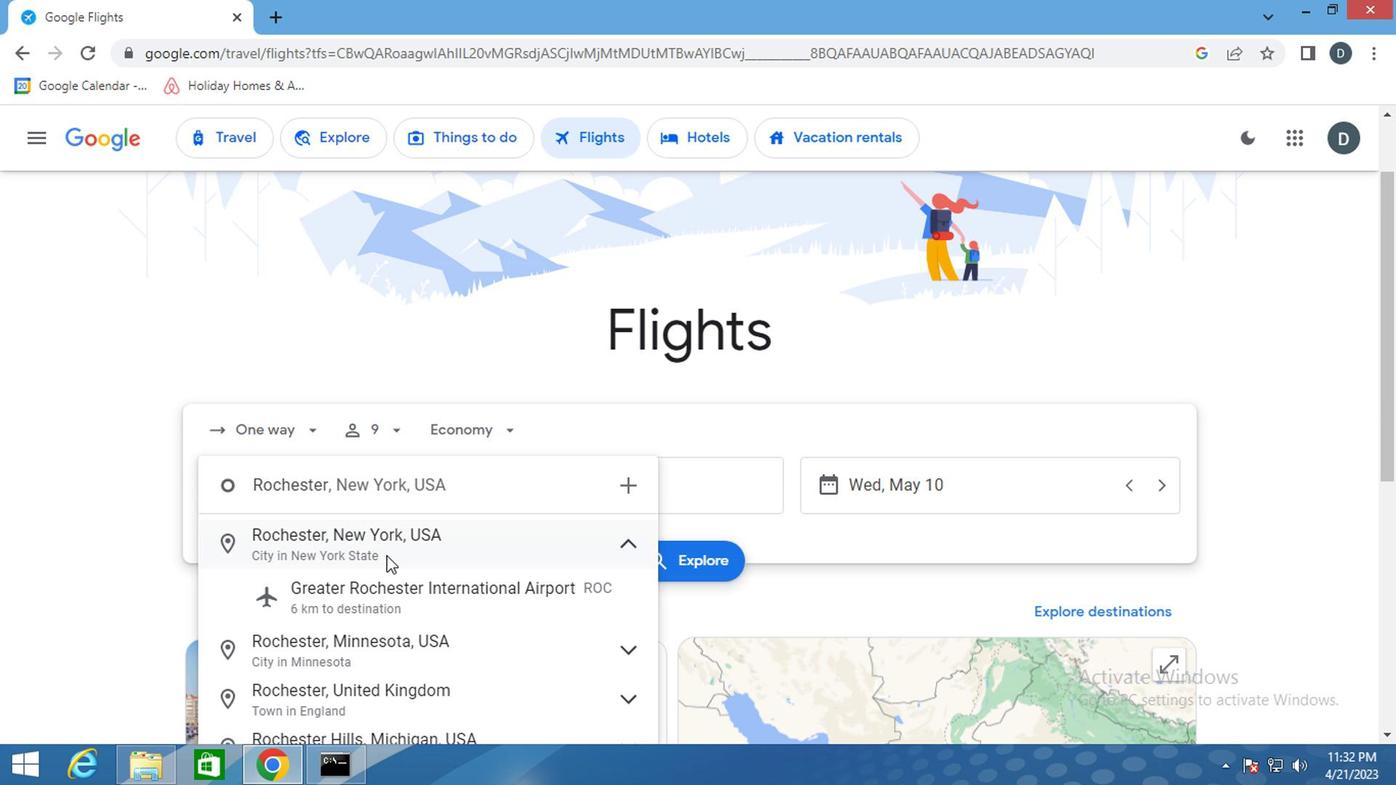 
Action: Mouse scrolled (396, 573) with delta (0, -1)
Screenshot: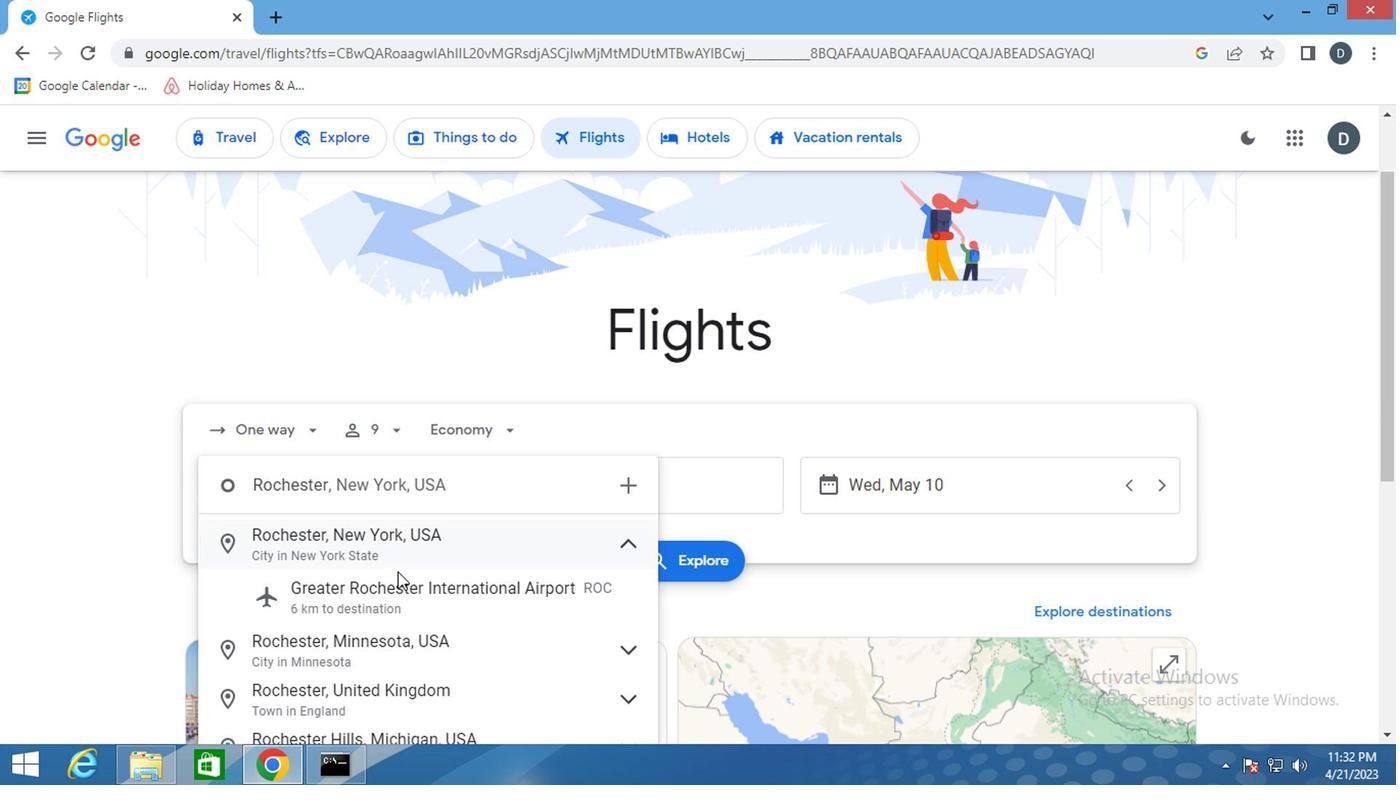 
Action: Mouse scrolled (396, 573) with delta (0, -1)
Screenshot: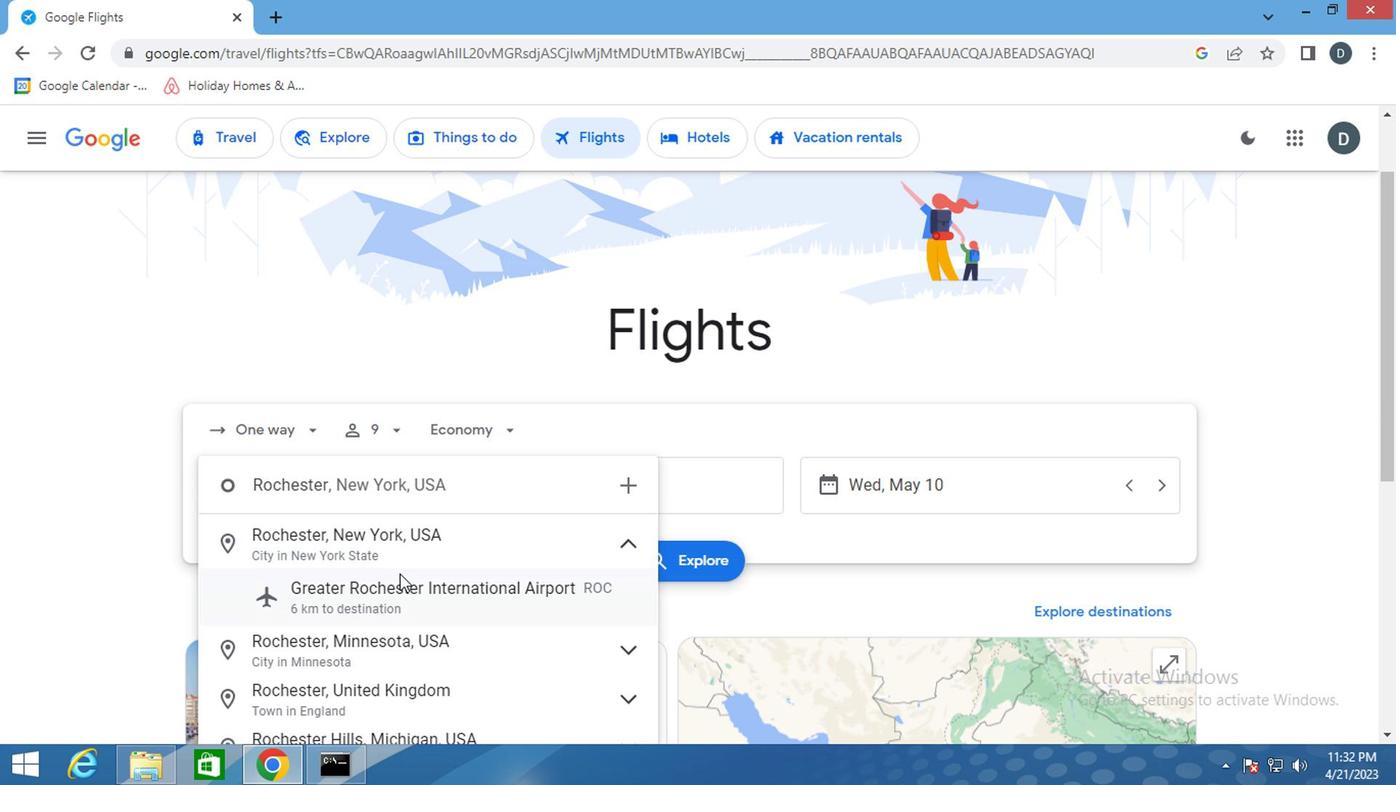 
Action: Mouse scrolled (396, 575) with delta (0, 0)
Screenshot: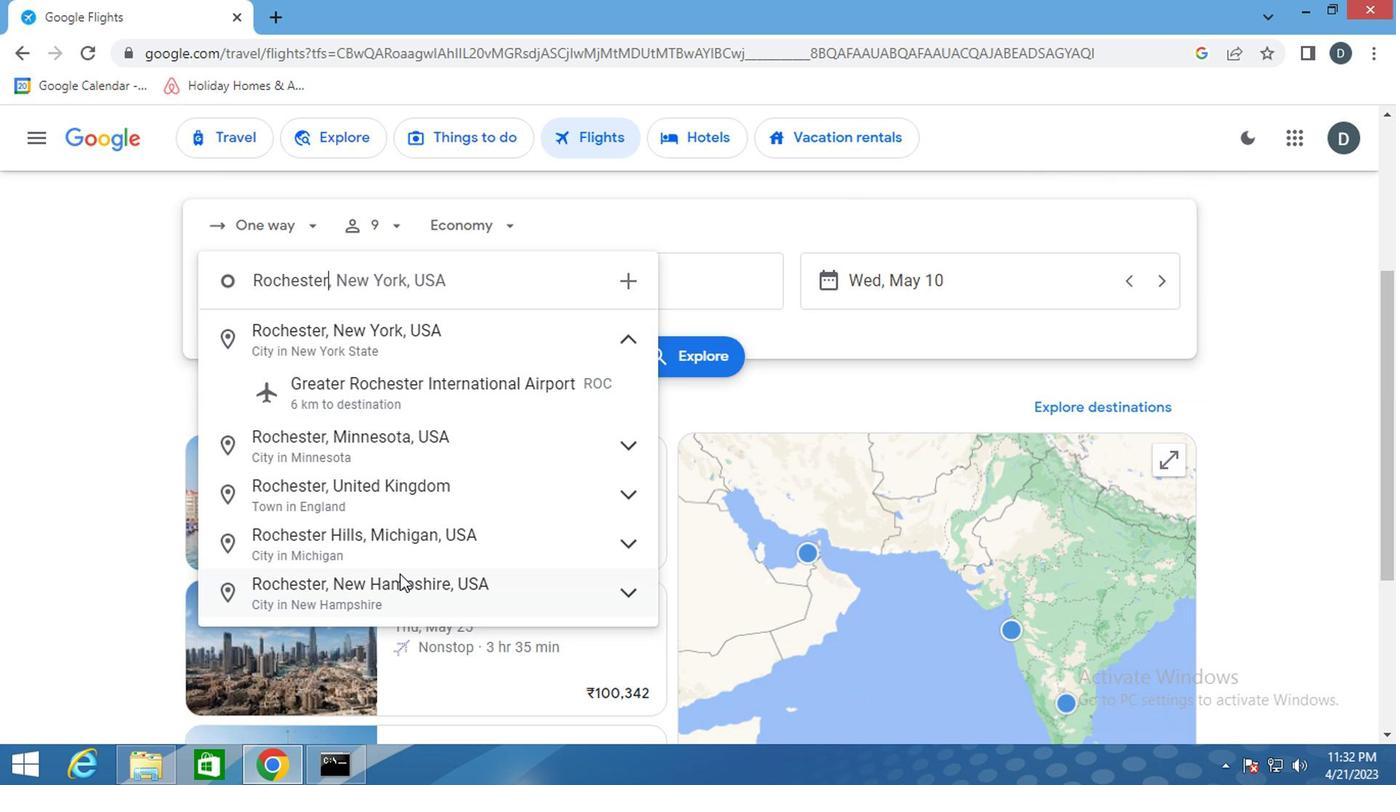 
Action: Mouse moved to (442, 504)
Screenshot: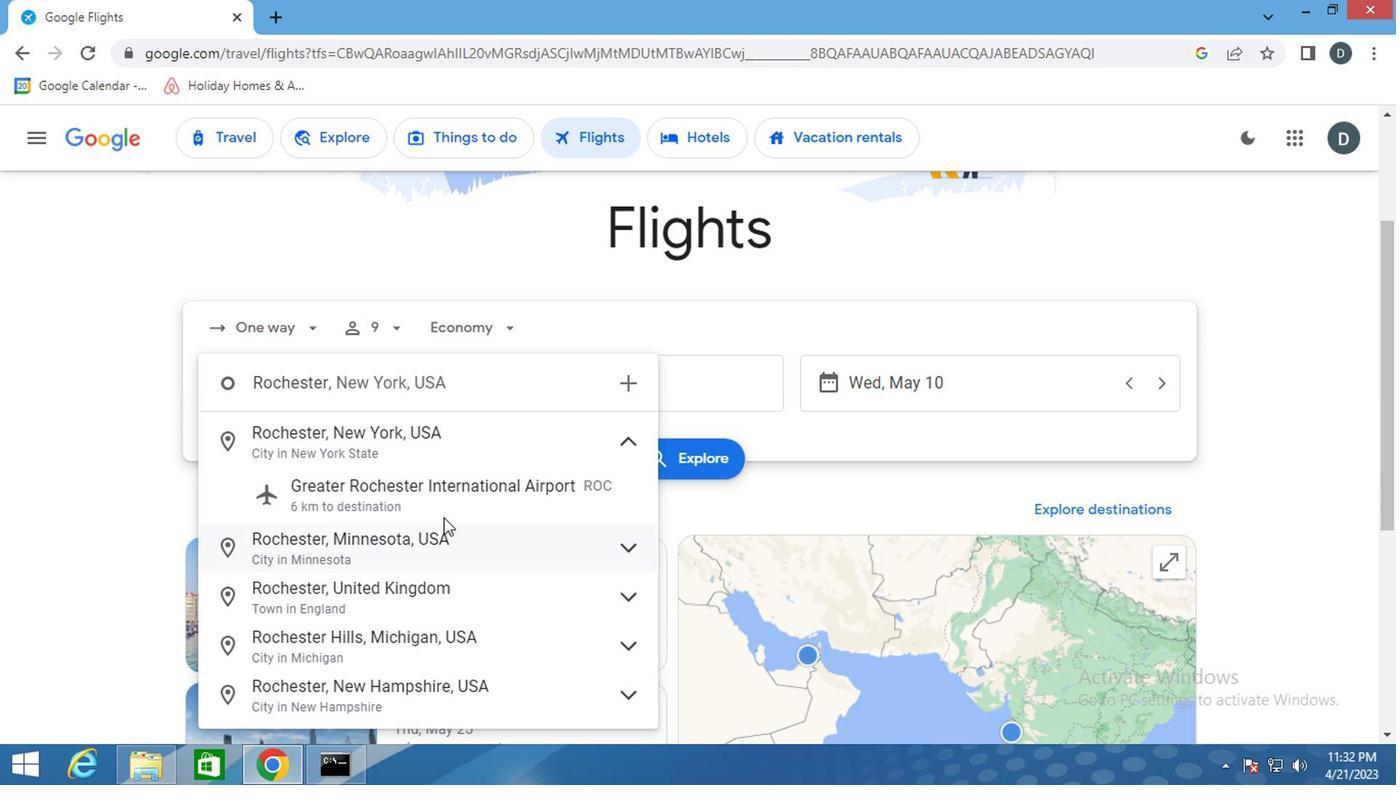 
Action: Mouse pressed left at (442, 504)
Screenshot: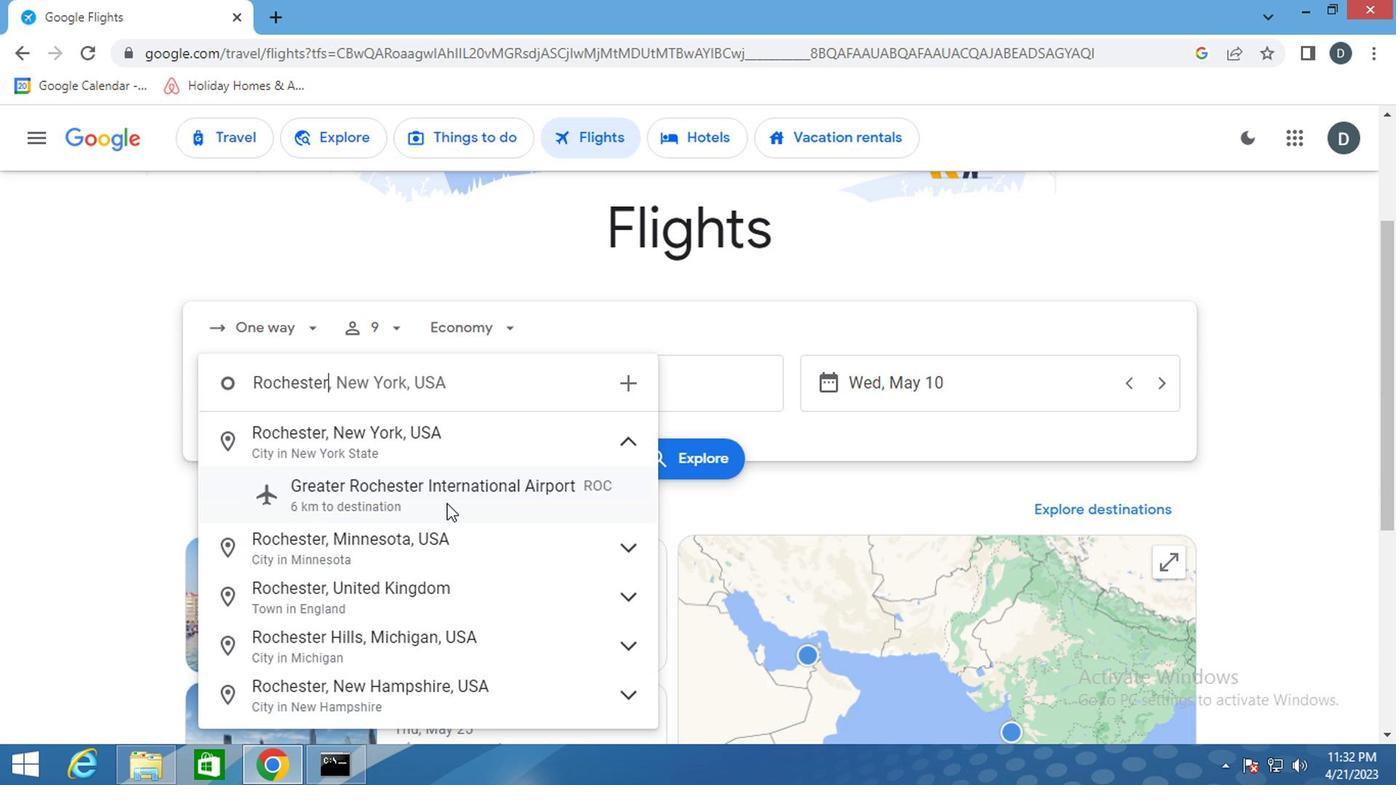 
Action: Mouse moved to (639, 401)
Screenshot: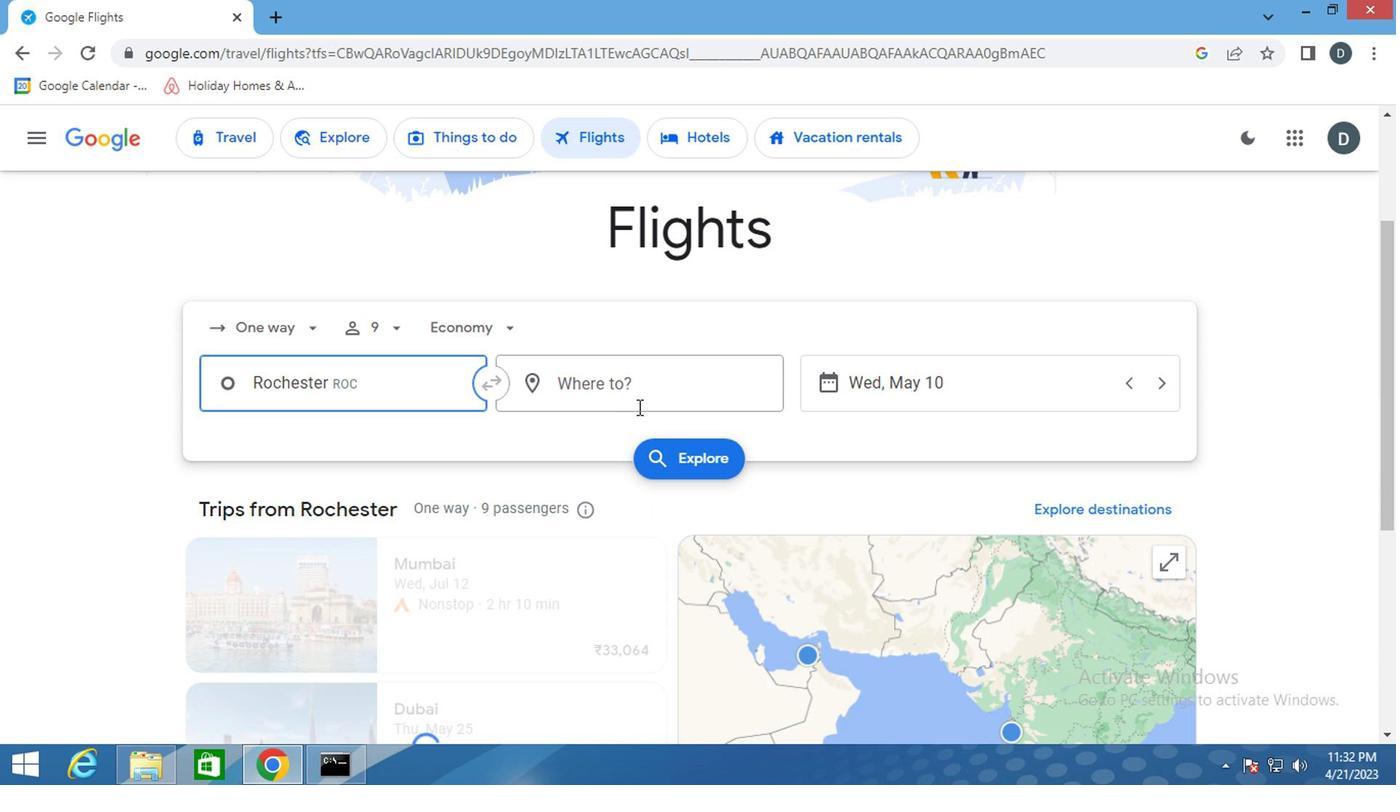 
Action: Mouse pressed left at (639, 401)
Screenshot: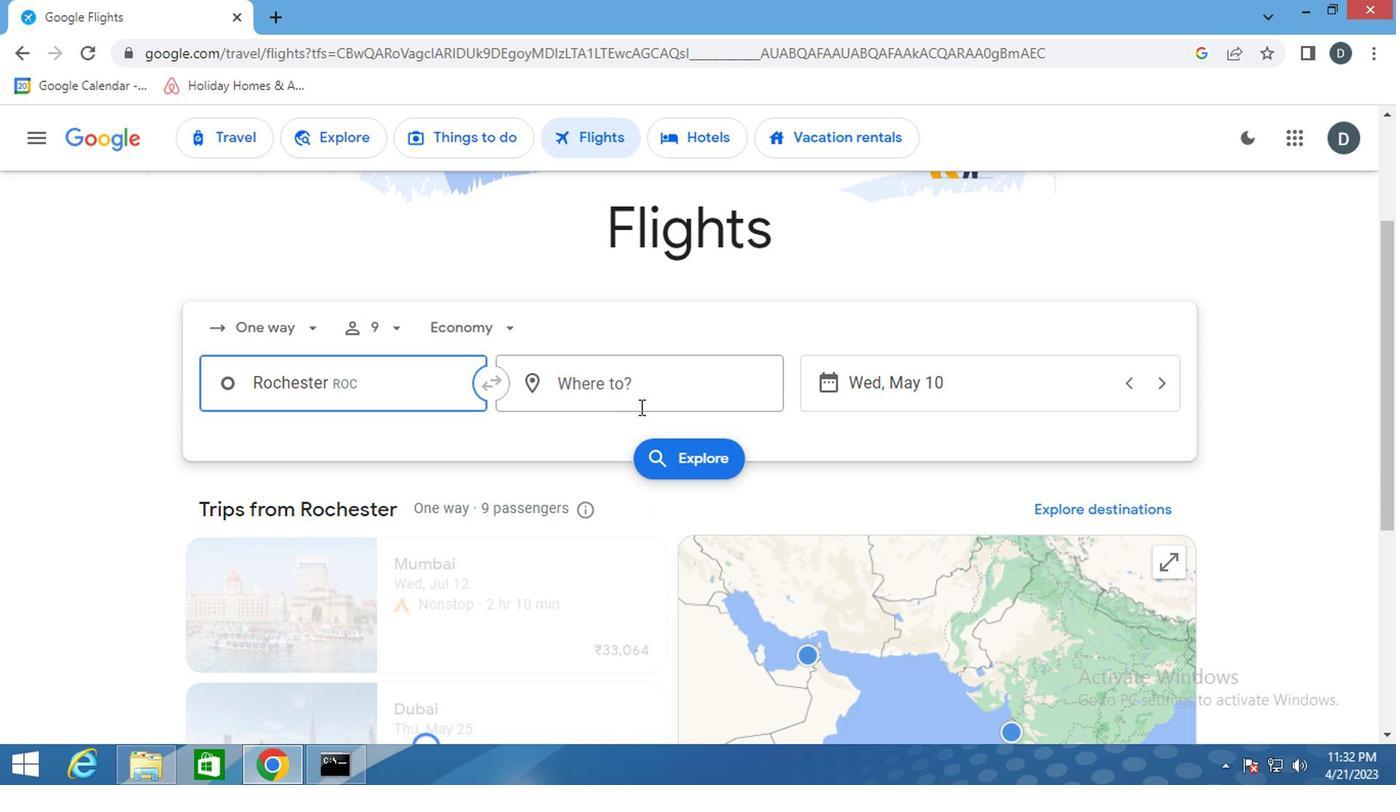 
Action: Mouse moved to (567, 371)
Screenshot: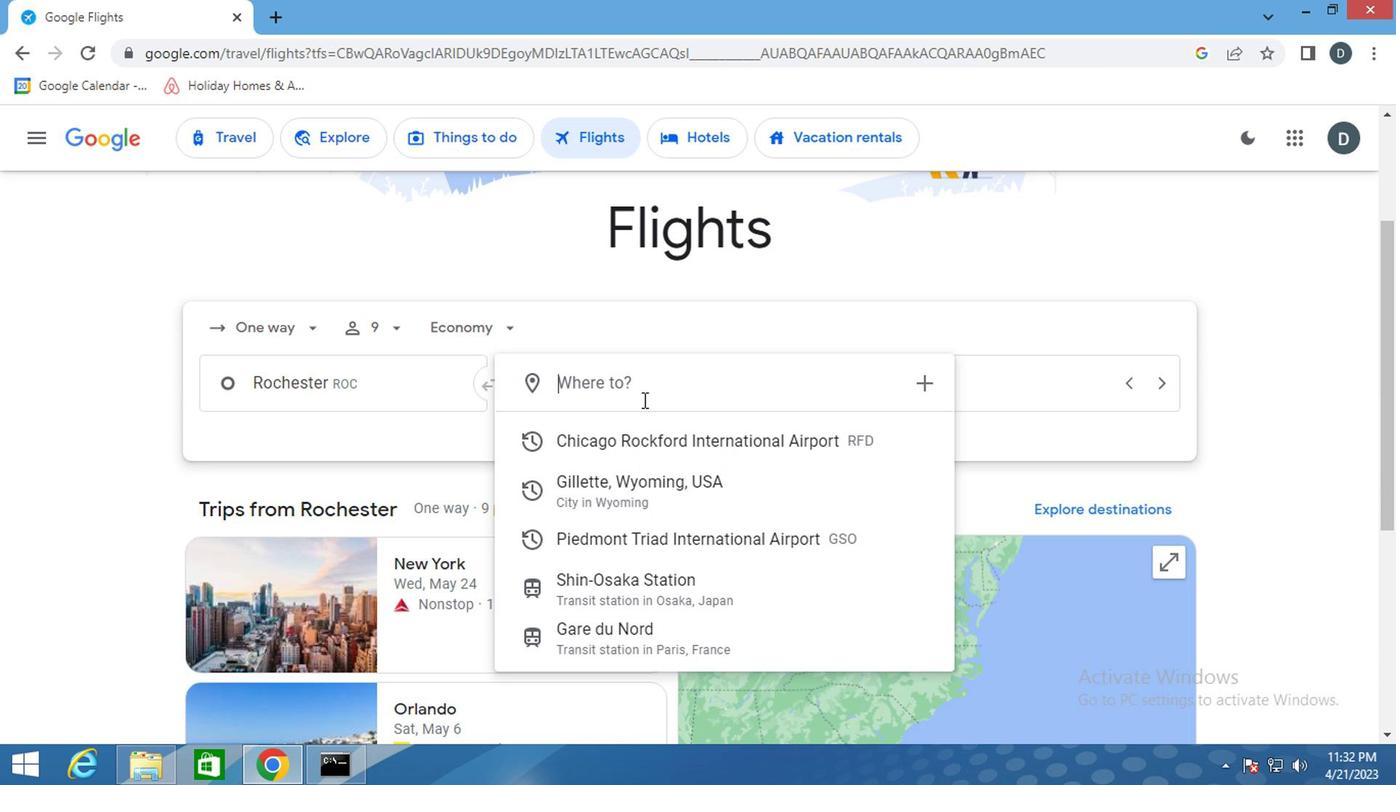 
Action: Key pressed <Key.shift>GREENS
Screenshot: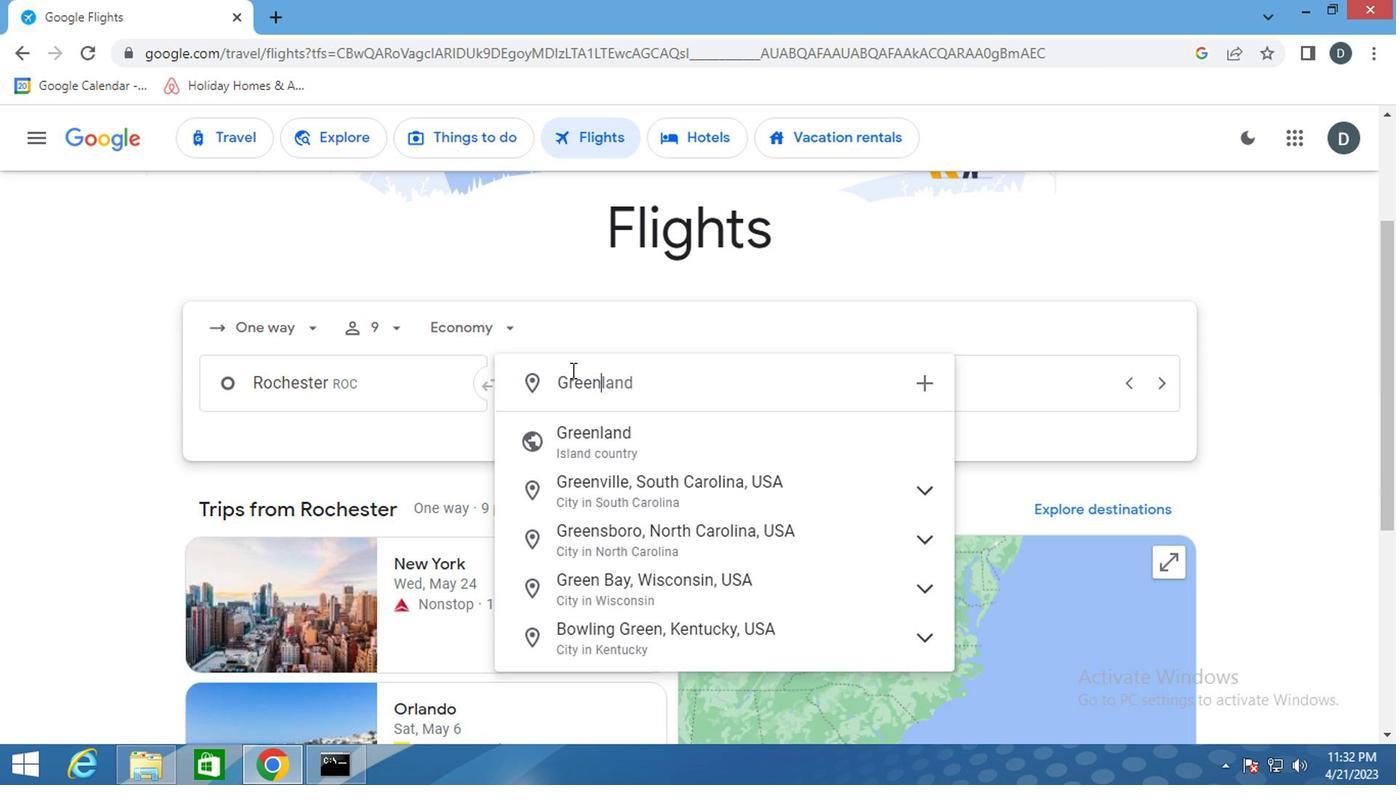 
Action: Mouse moved to (620, 494)
Screenshot: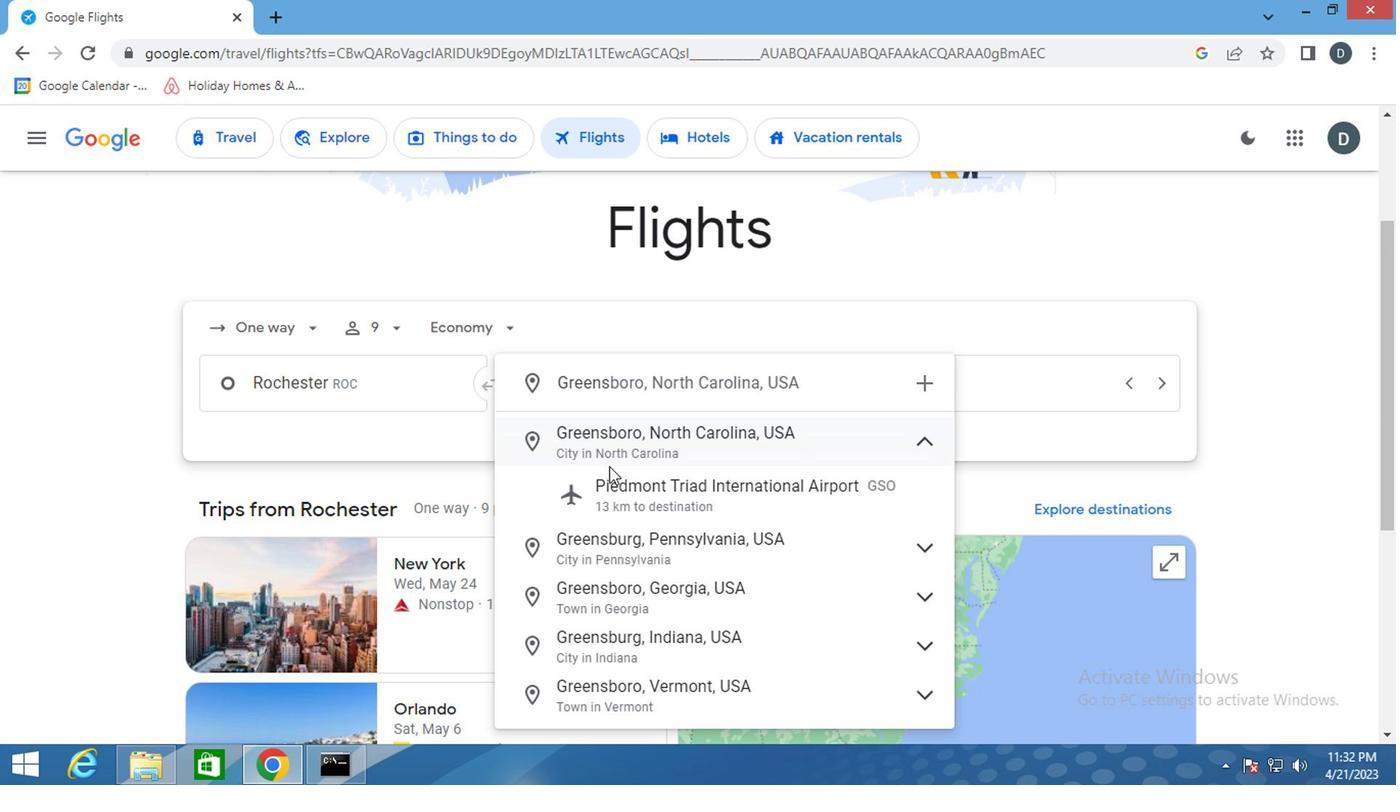 
Action: Mouse pressed left at (620, 494)
Screenshot: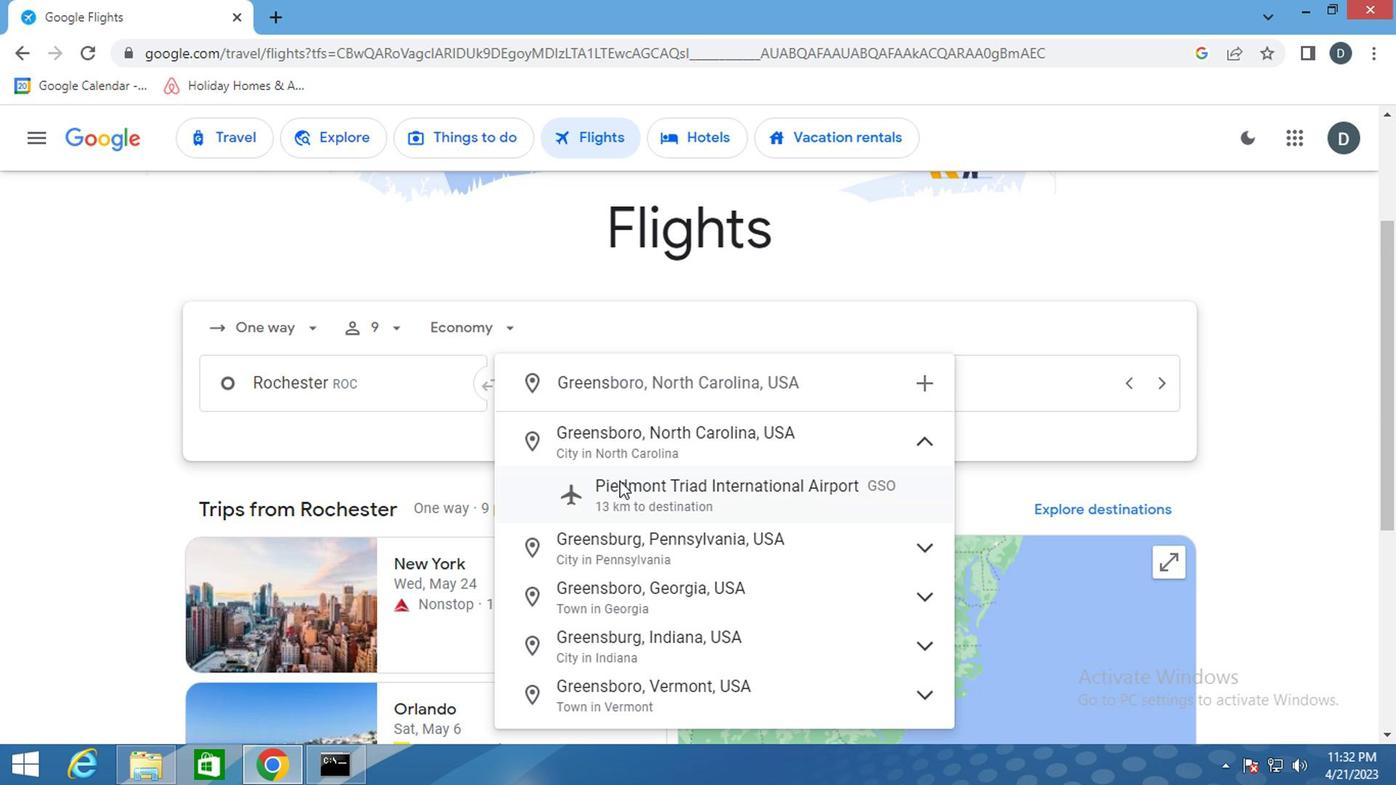 
Action: Mouse moved to (938, 405)
Screenshot: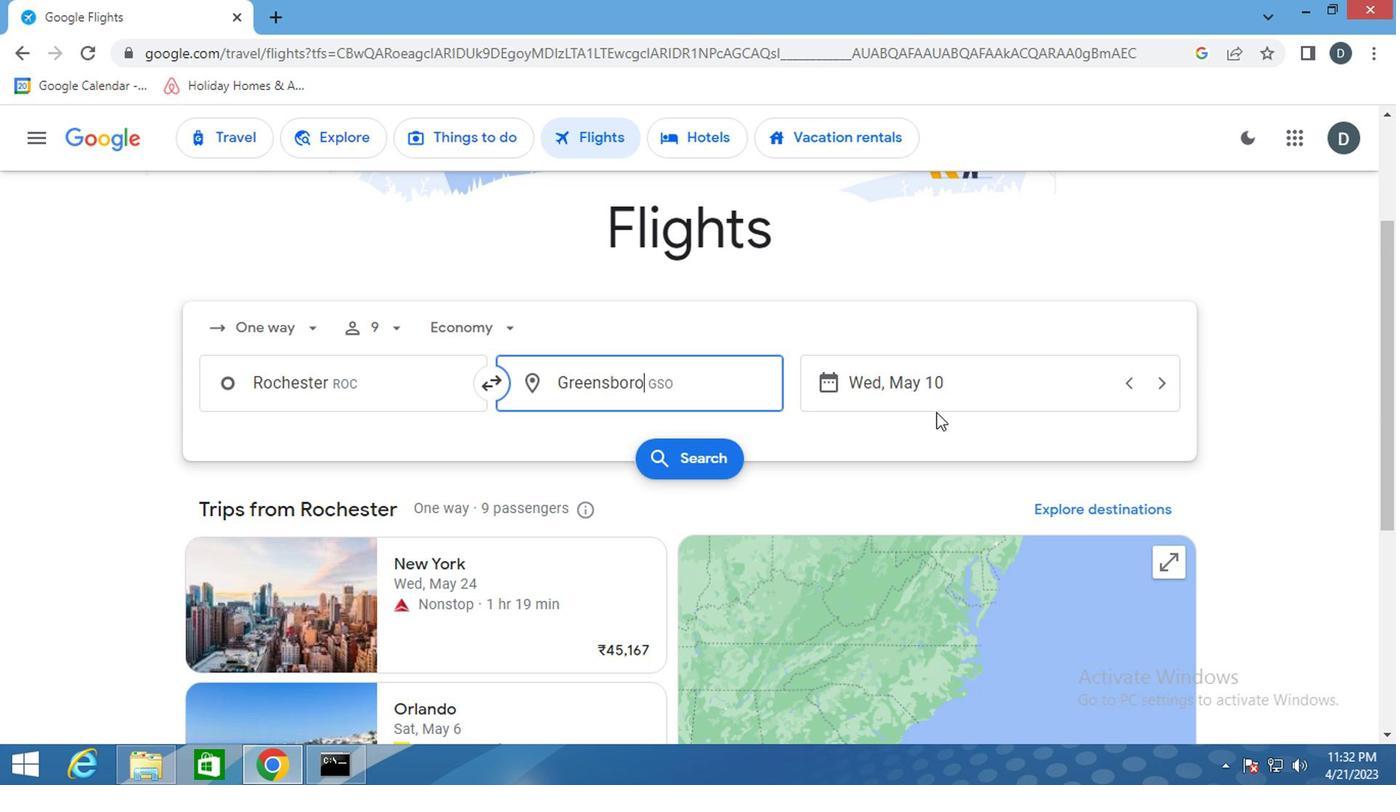 
Action: Mouse pressed left at (938, 405)
Screenshot: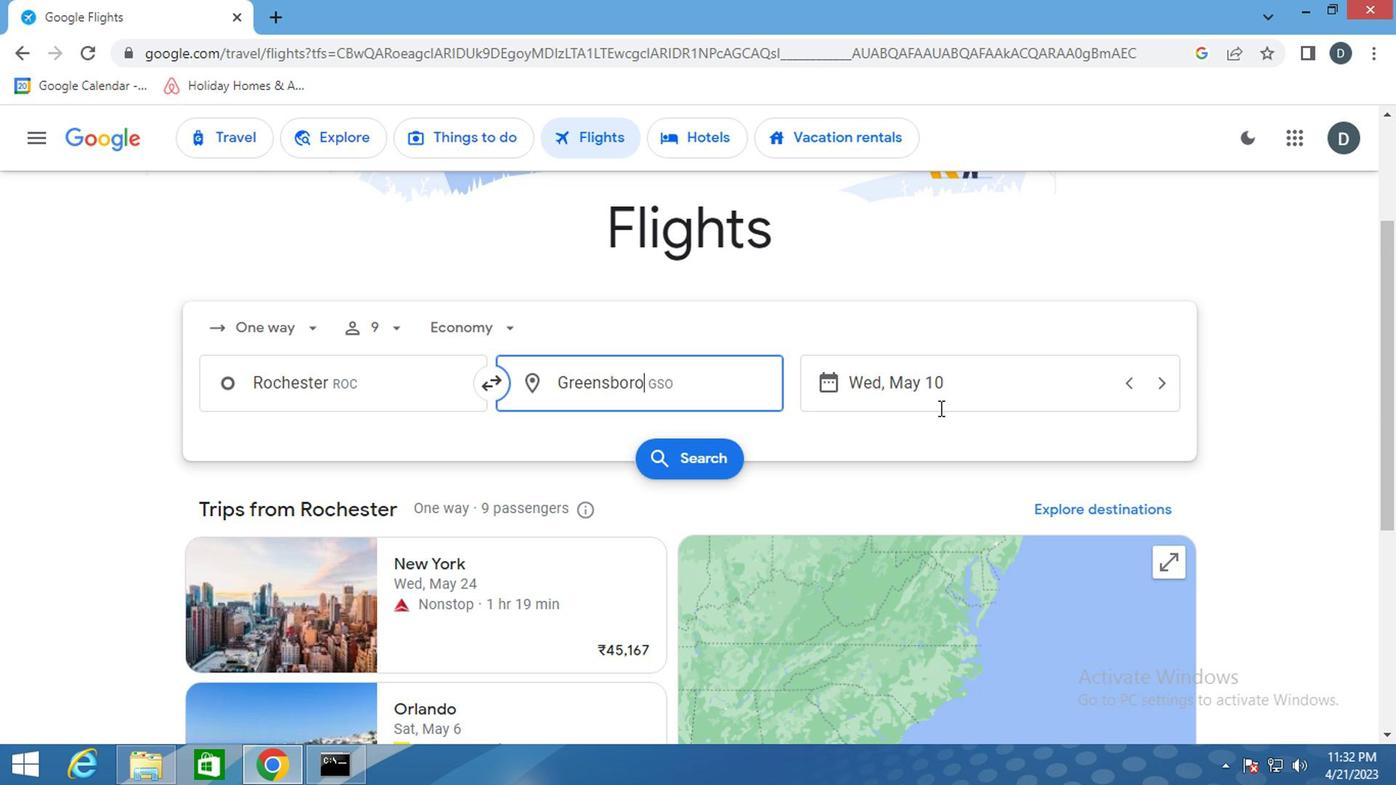 
Action: Mouse moved to (886, 357)
Screenshot: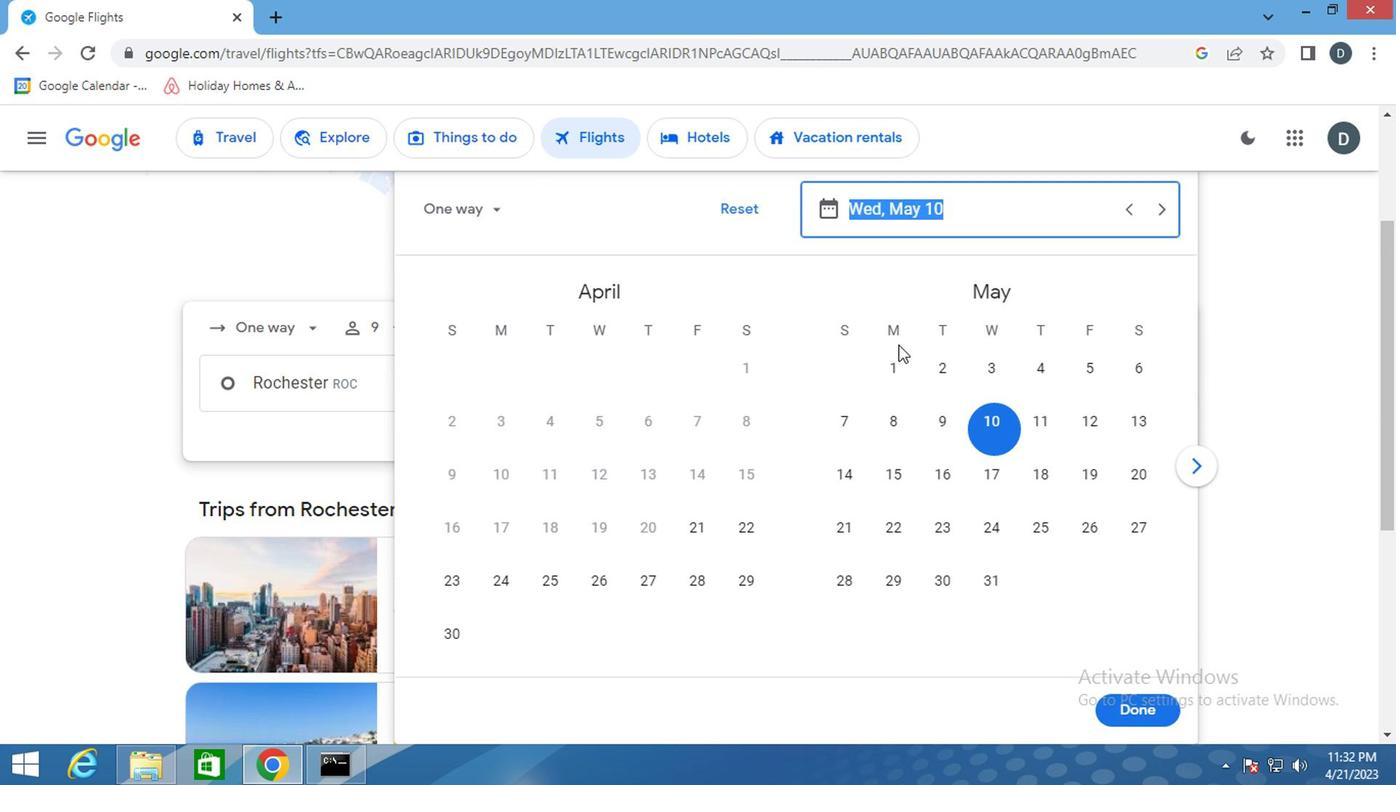 
Action: Mouse pressed left at (886, 357)
Screenshot: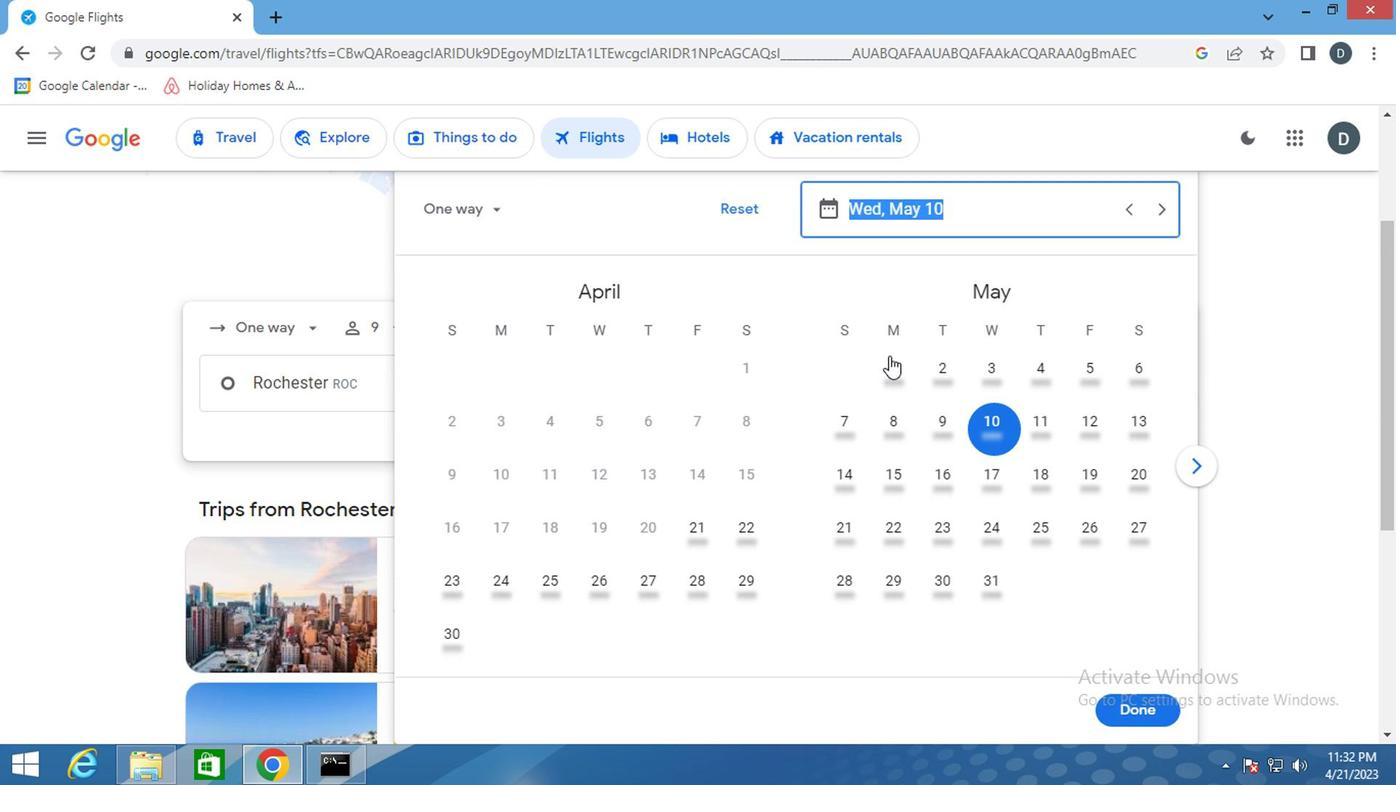 
Action: Mouse moved to (1109, 704)
Screenshot: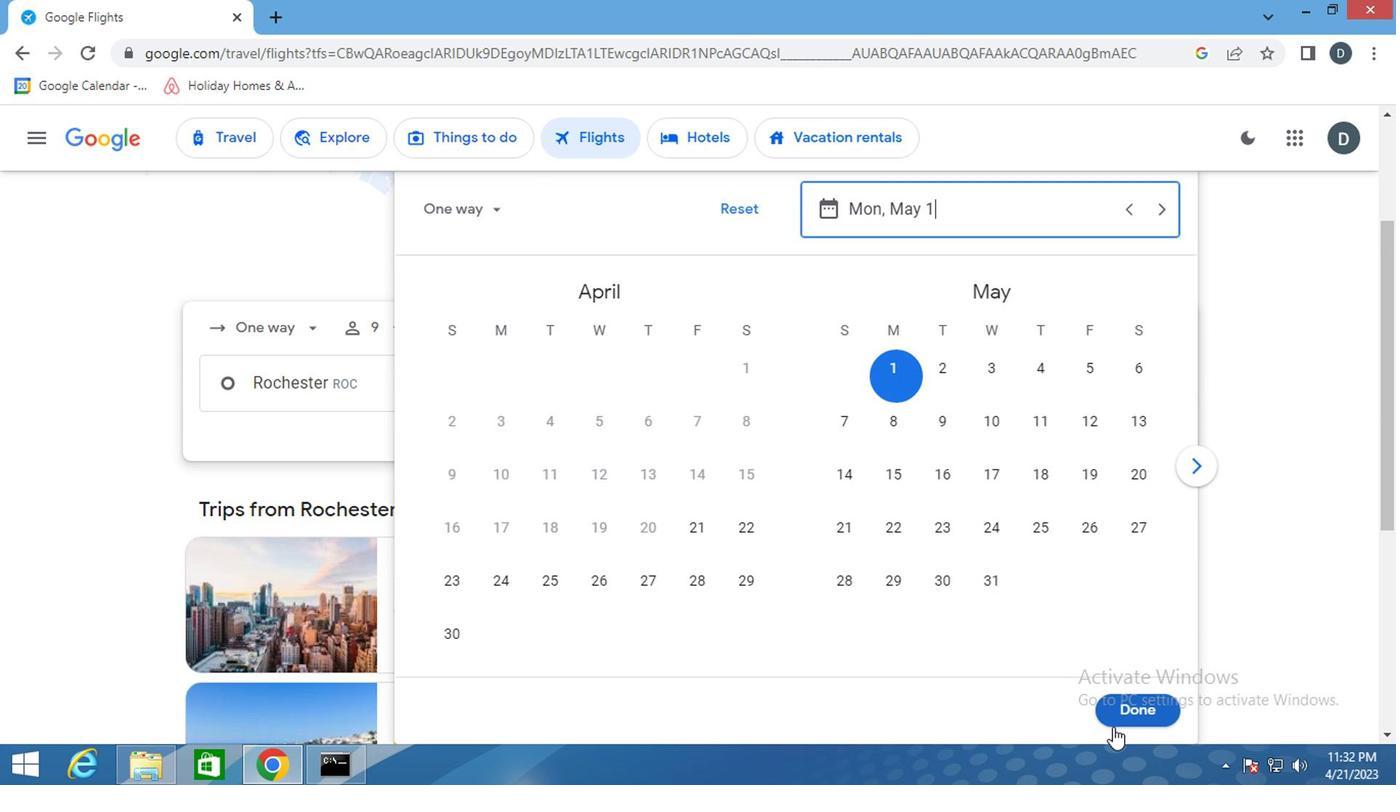 
Action: Mouse pressed left at (1109, 704)
Screenshot: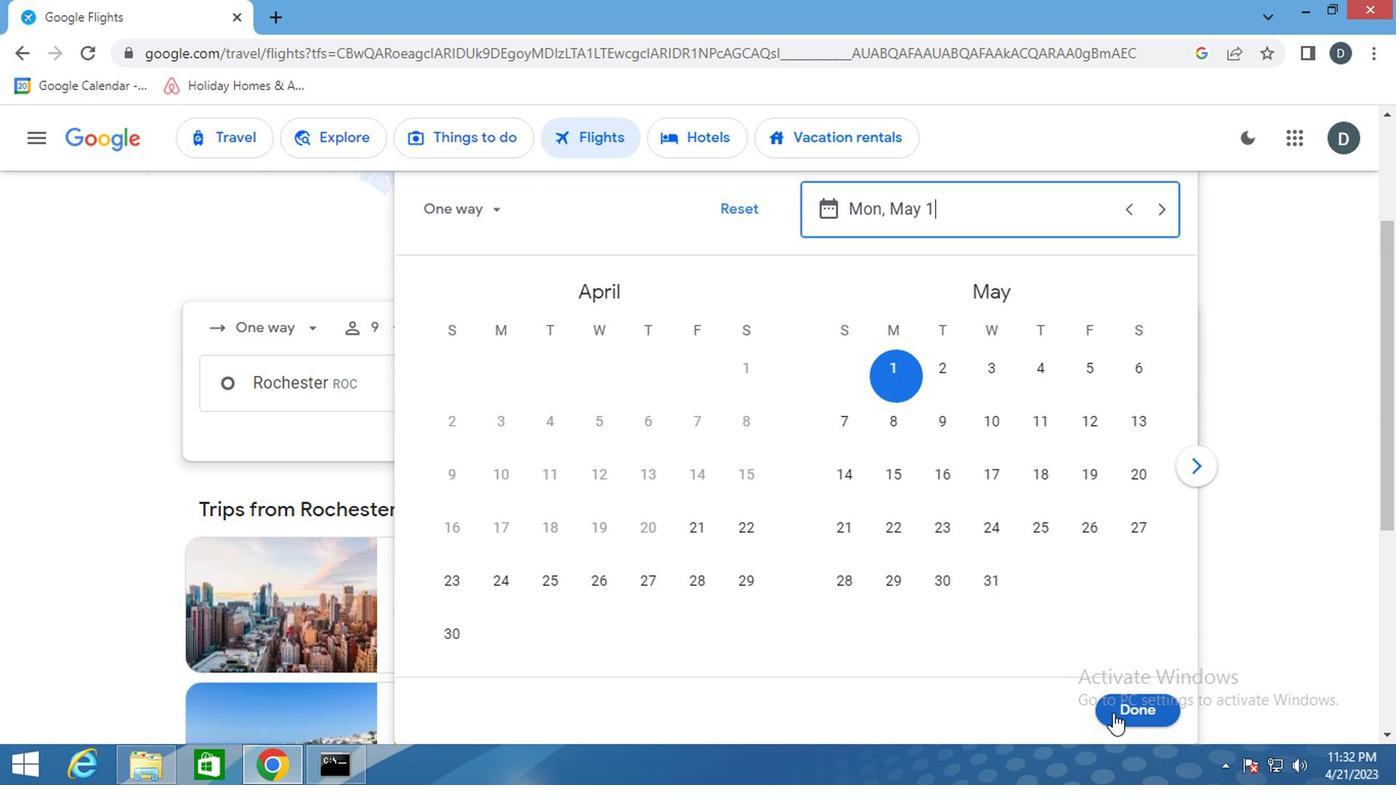 
Action: Mouse moved to (699, 465)
Screenshot: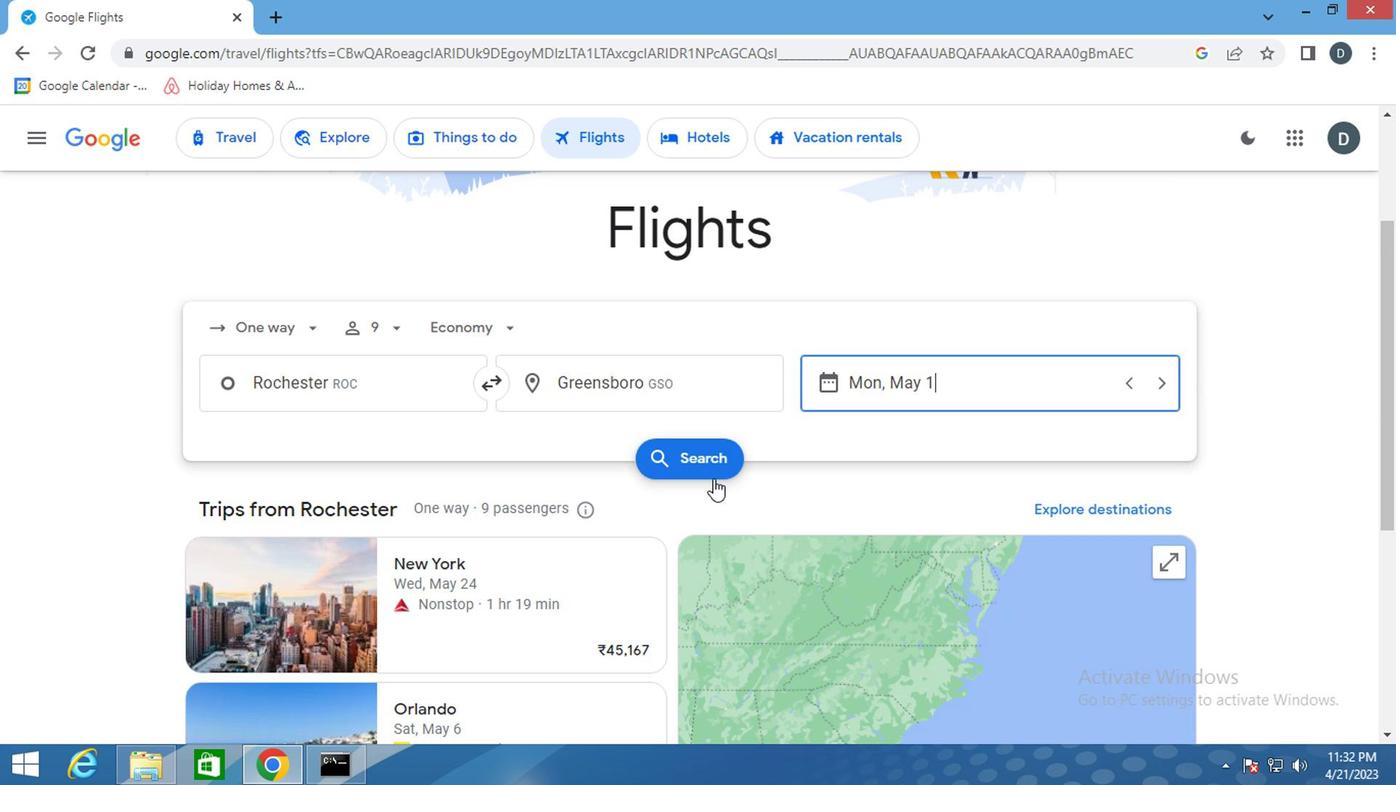 
Action: Mouse pressed left at (699, 465)
Screenshot: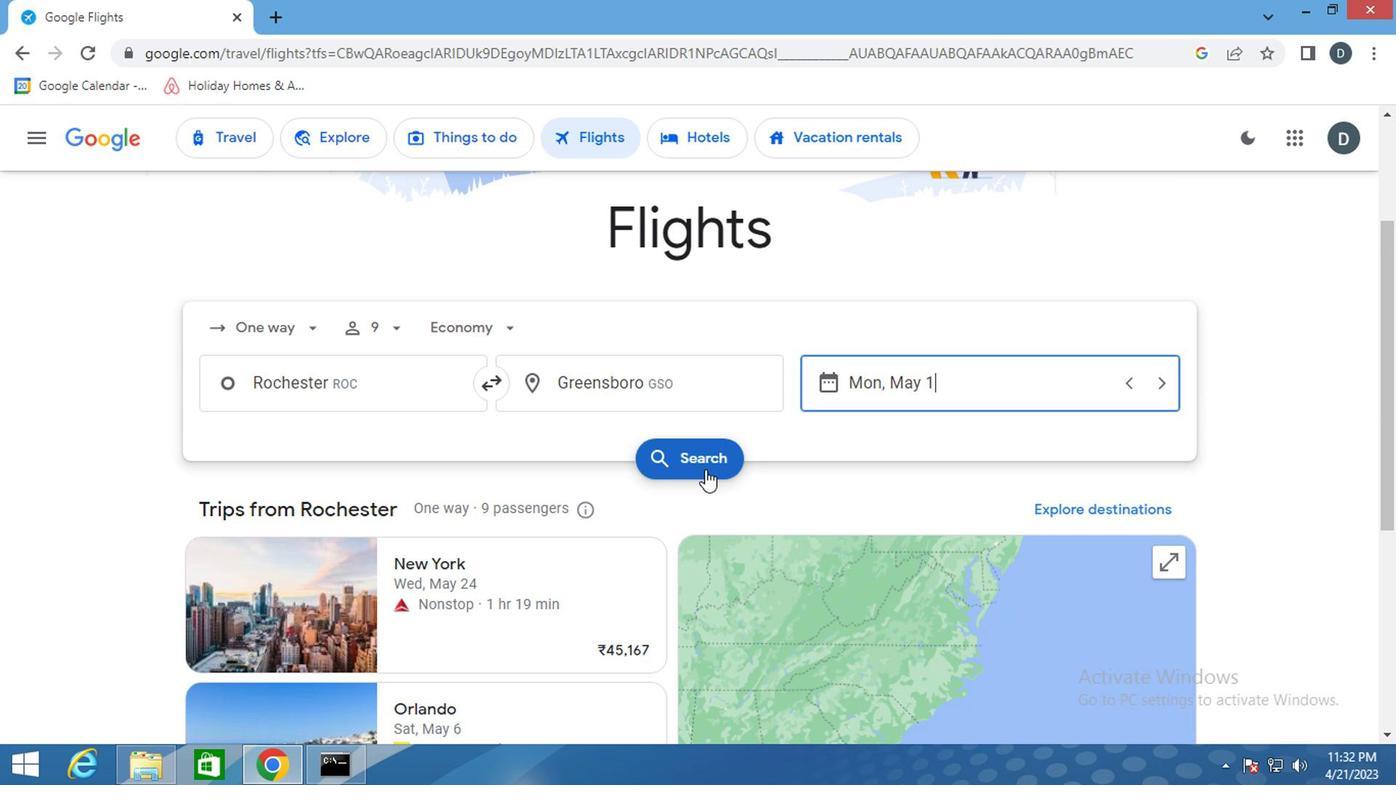 
Action: Mouse moved to (201, 333)
Screenshot: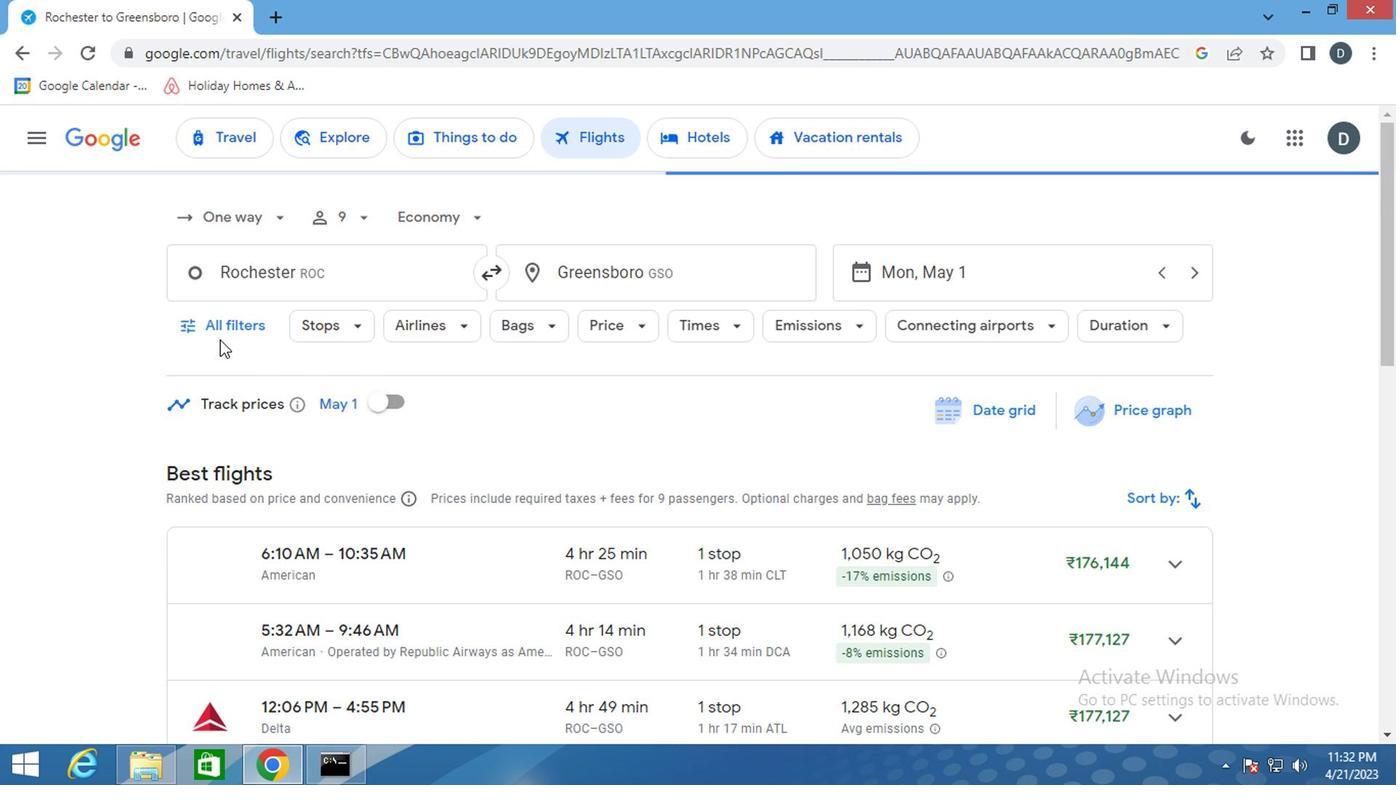 
Action: Mouse pressed left at (201, 333)
Screenshot: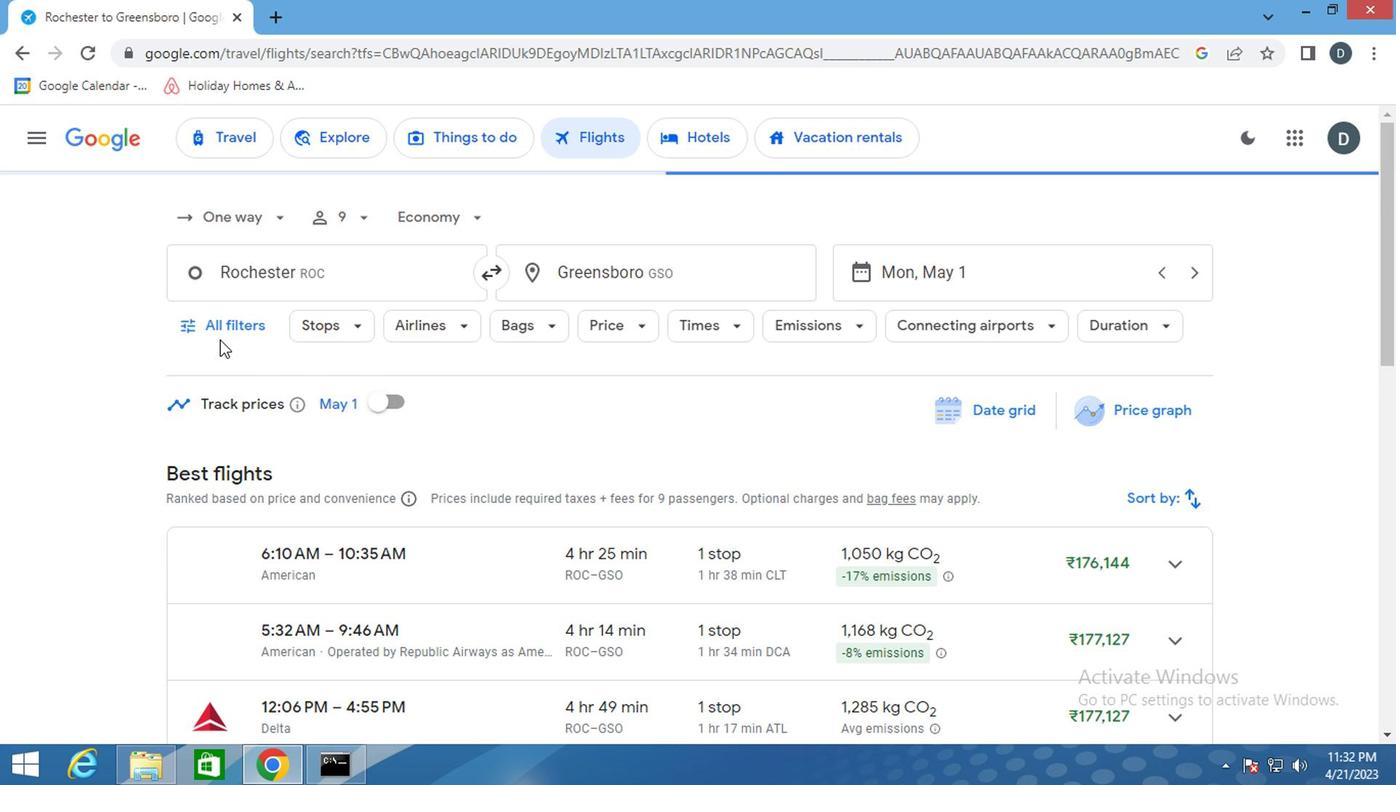 
Action: Mouse moved to (378, 486)
Screenshot: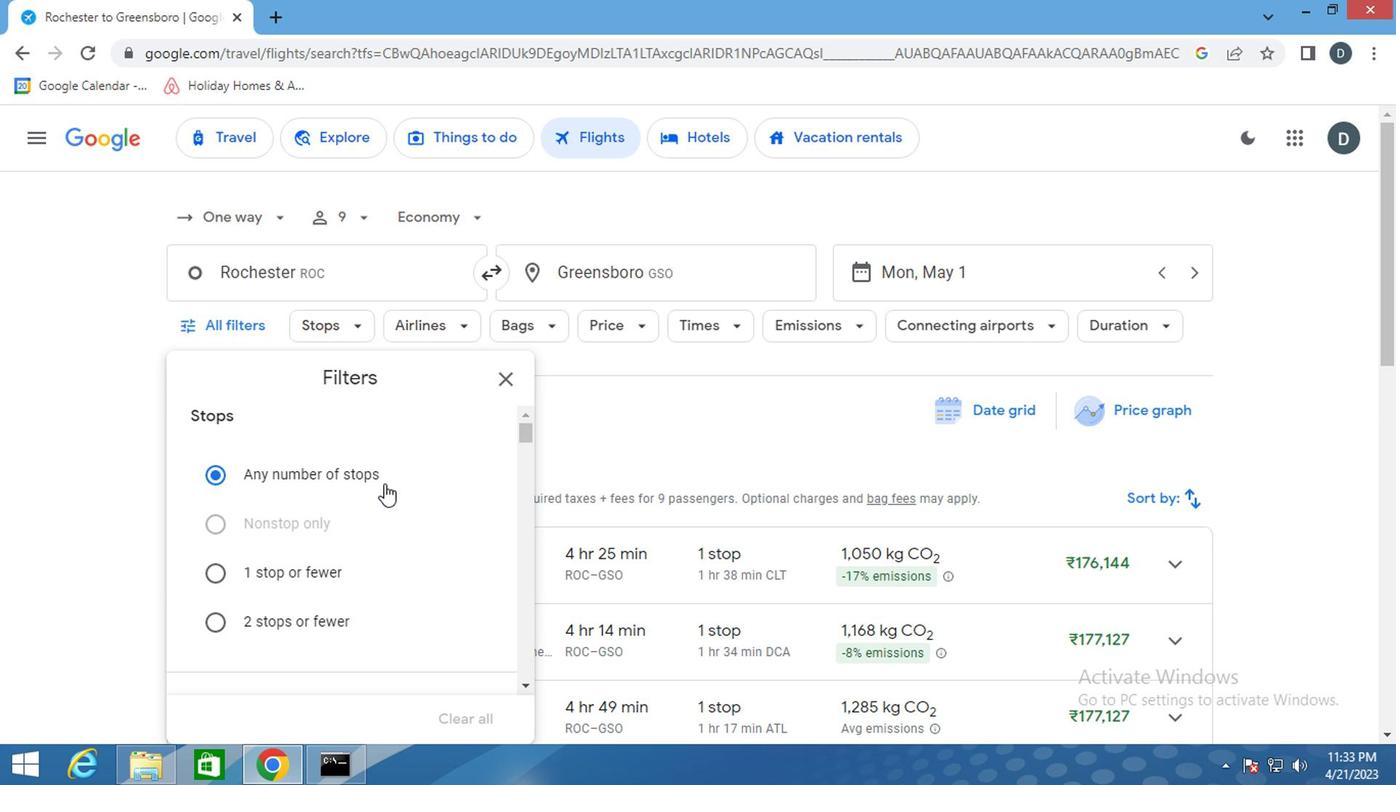 
Action: Mouse scrolled (378, 485) with delta (0, -1)
Screenshot: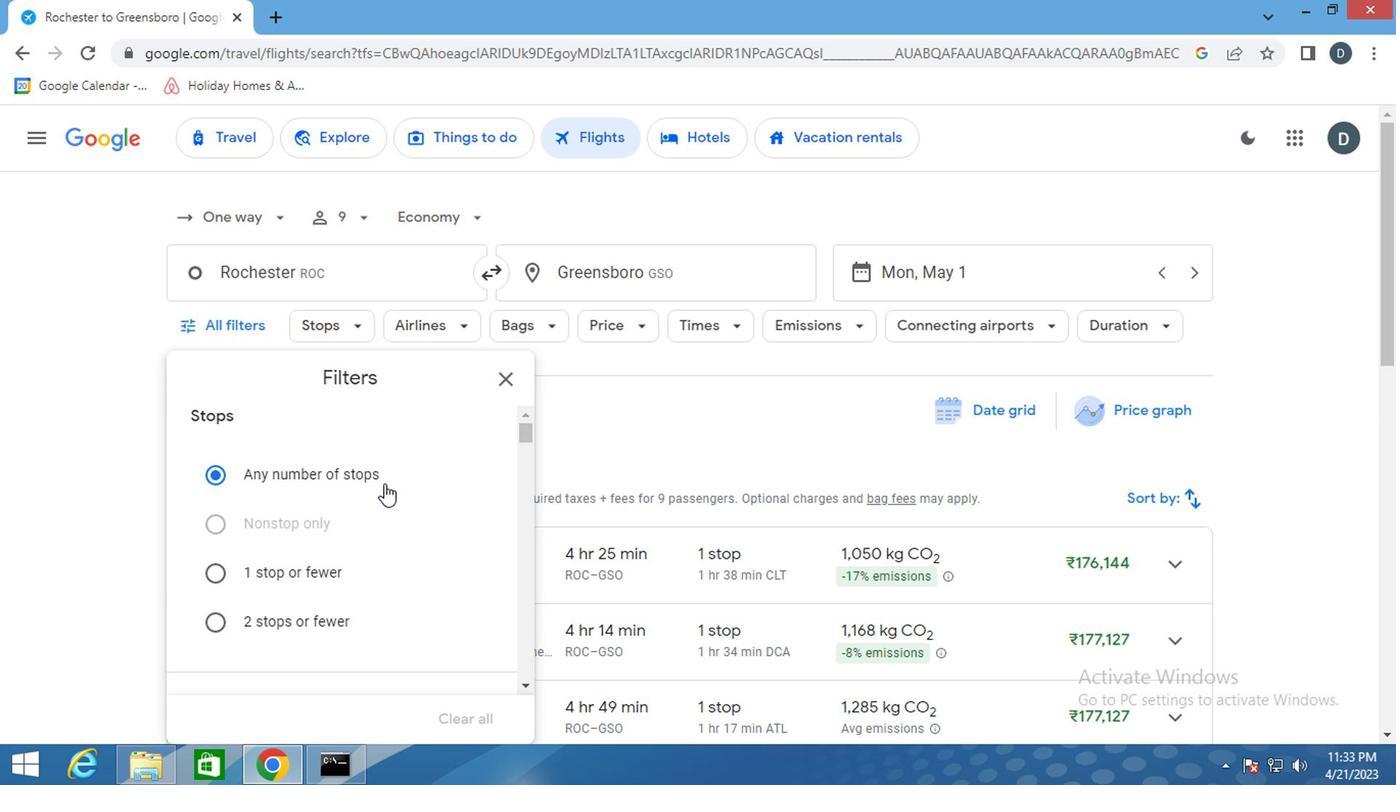 
Action: Mouse moved to (378, 487)
Screenshot: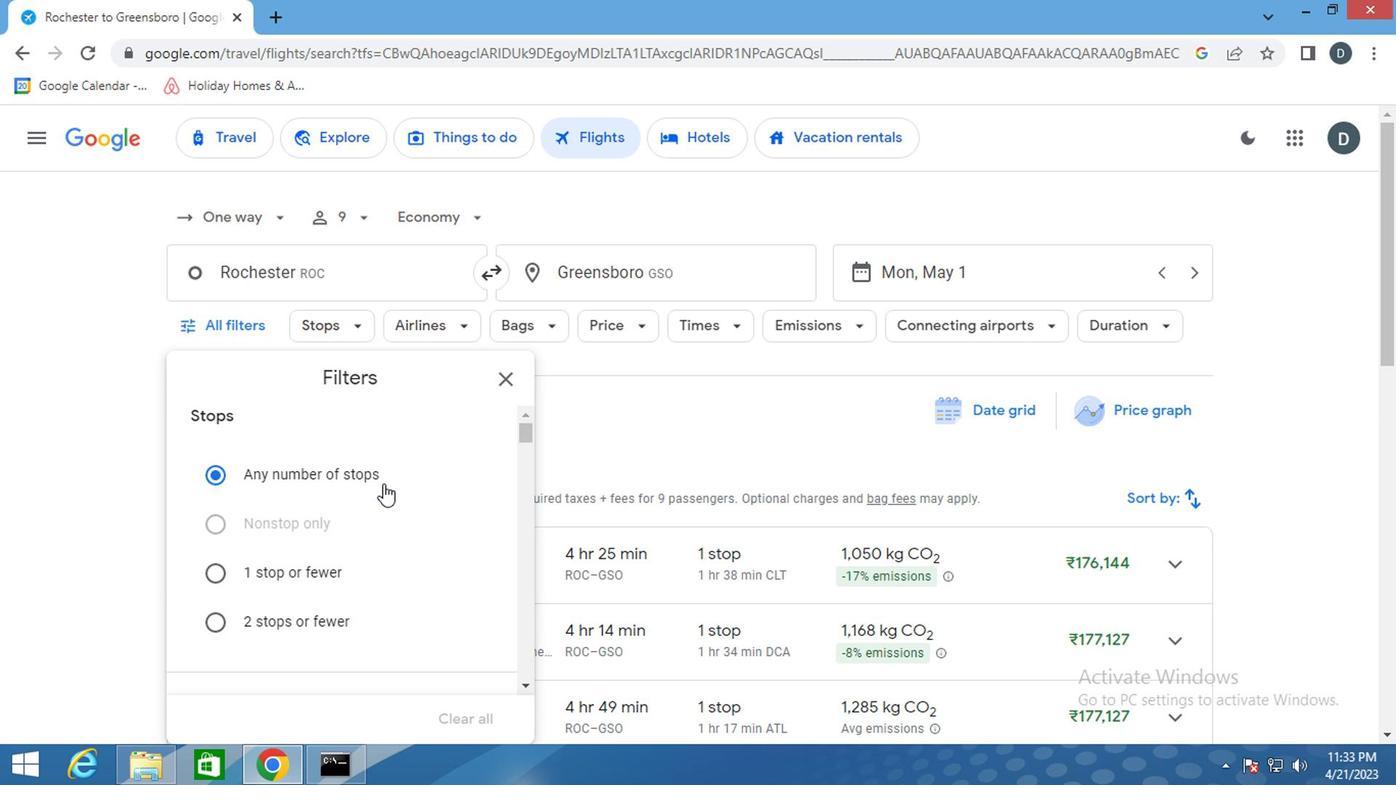 
Action: Mouse scrolled (378, 486) with delta (0, 0)
Screenshot: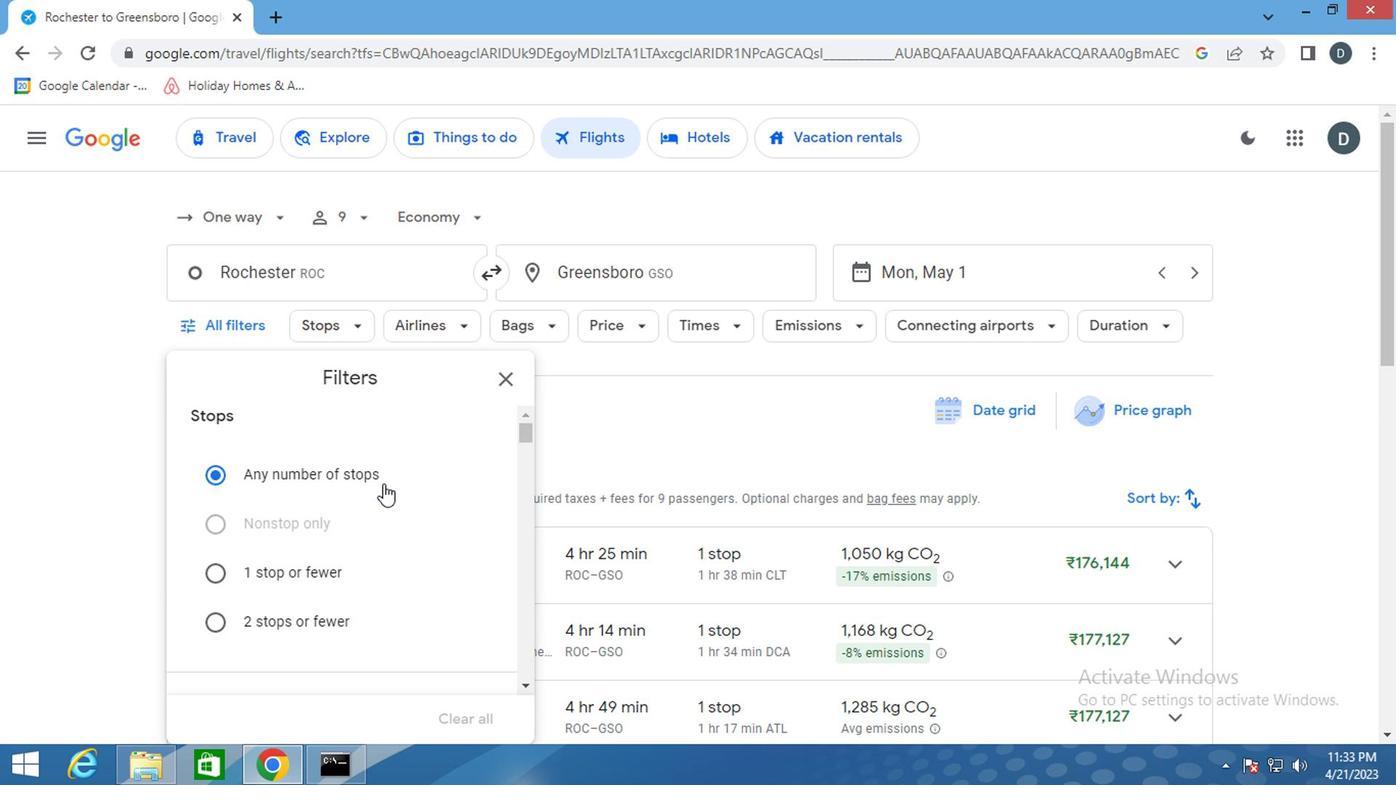
Action: Mouse scrolled (378, 486) with delta (0, 0)
Screenshot: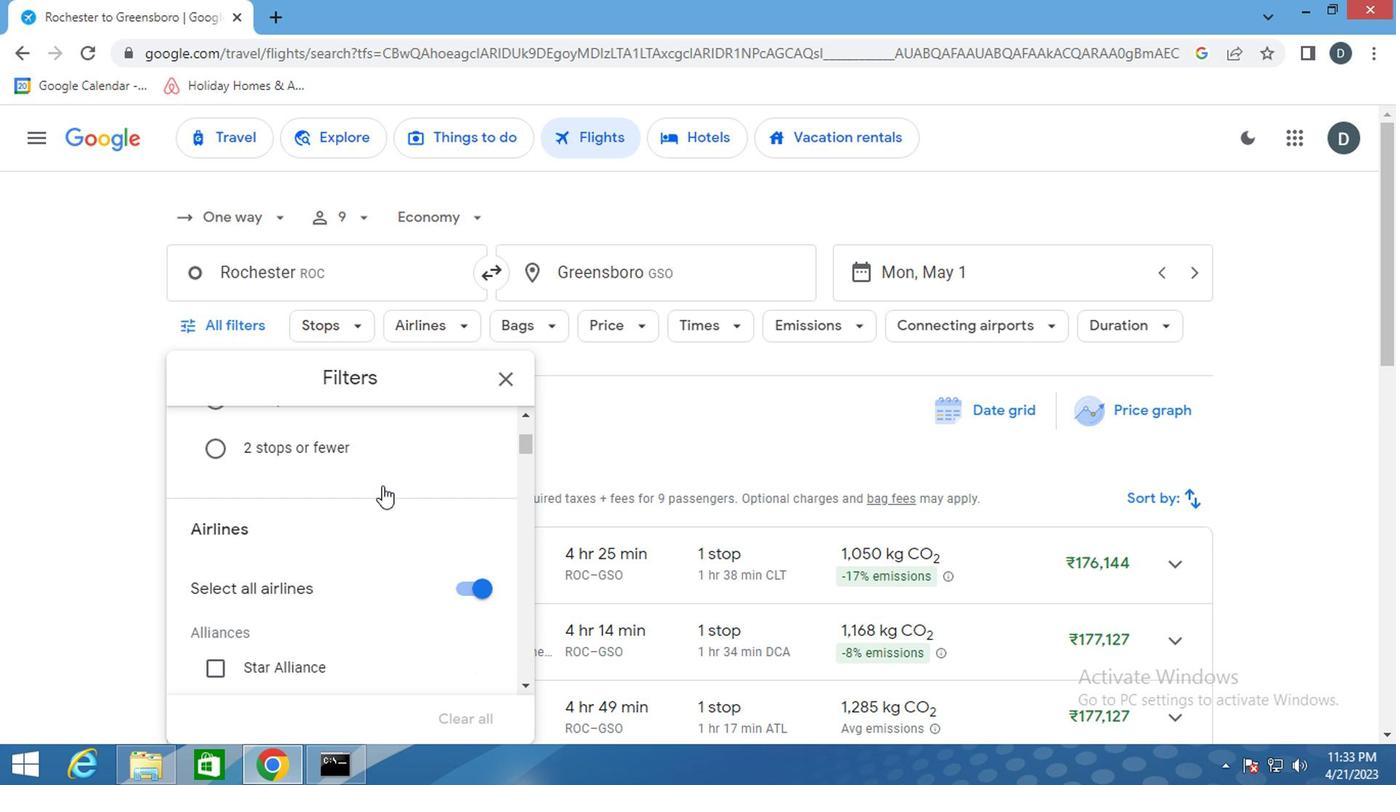 
Action: Mouse scrolled (378, 486) with delta (0, 0)
Screenshot: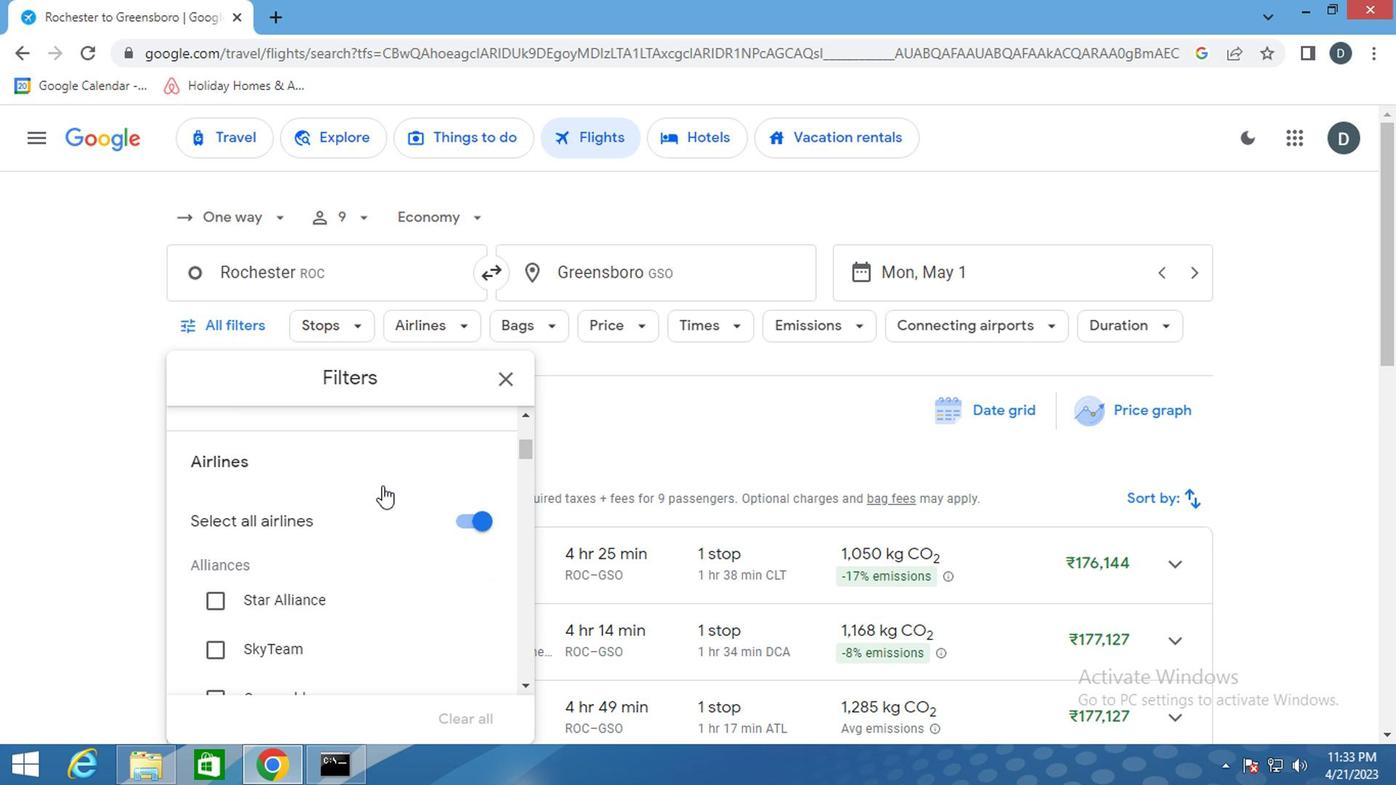 
Action: Mouse scrolled (378, 486) with delta (0, 0)
Screenshot: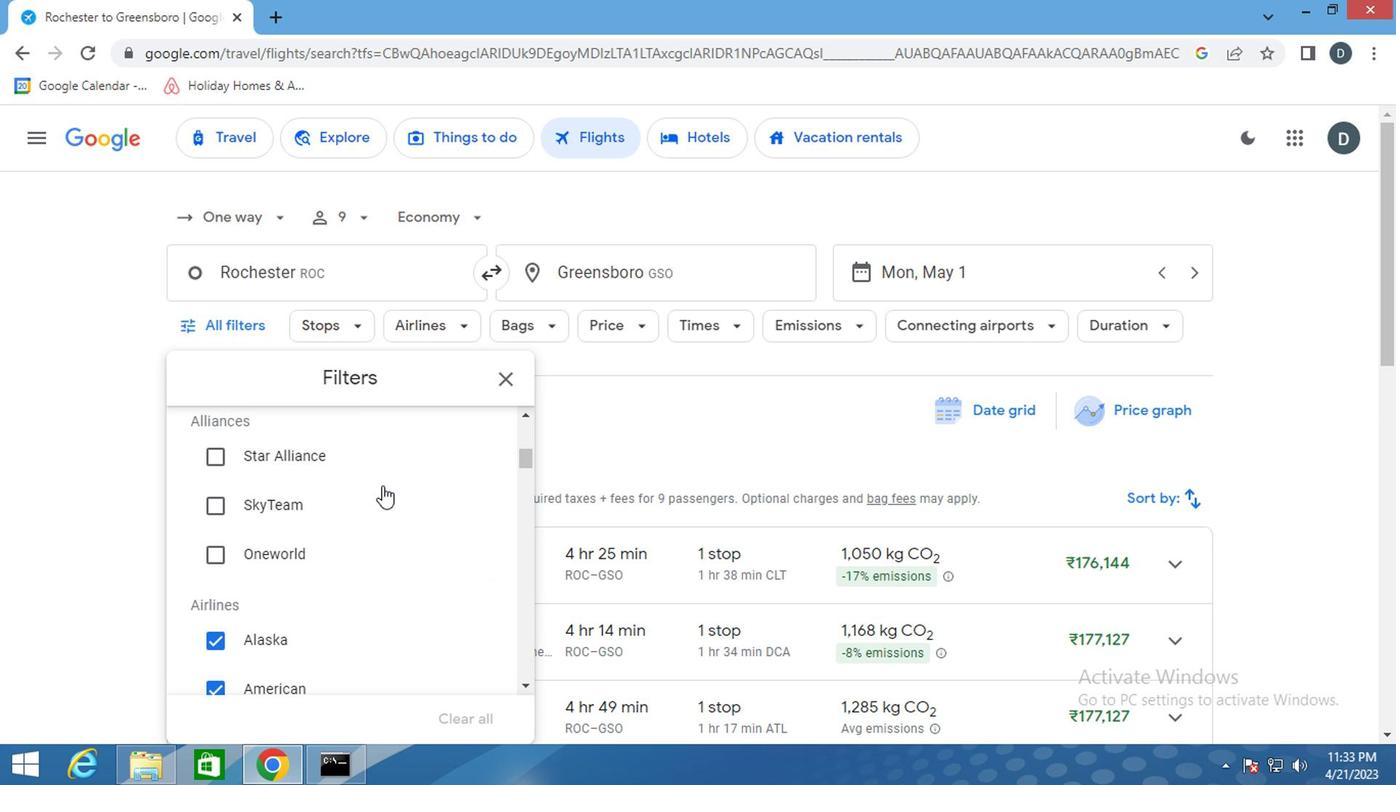 
Action: Mouse scrolled (378, 486) with delta (0, 0)
Screenshot: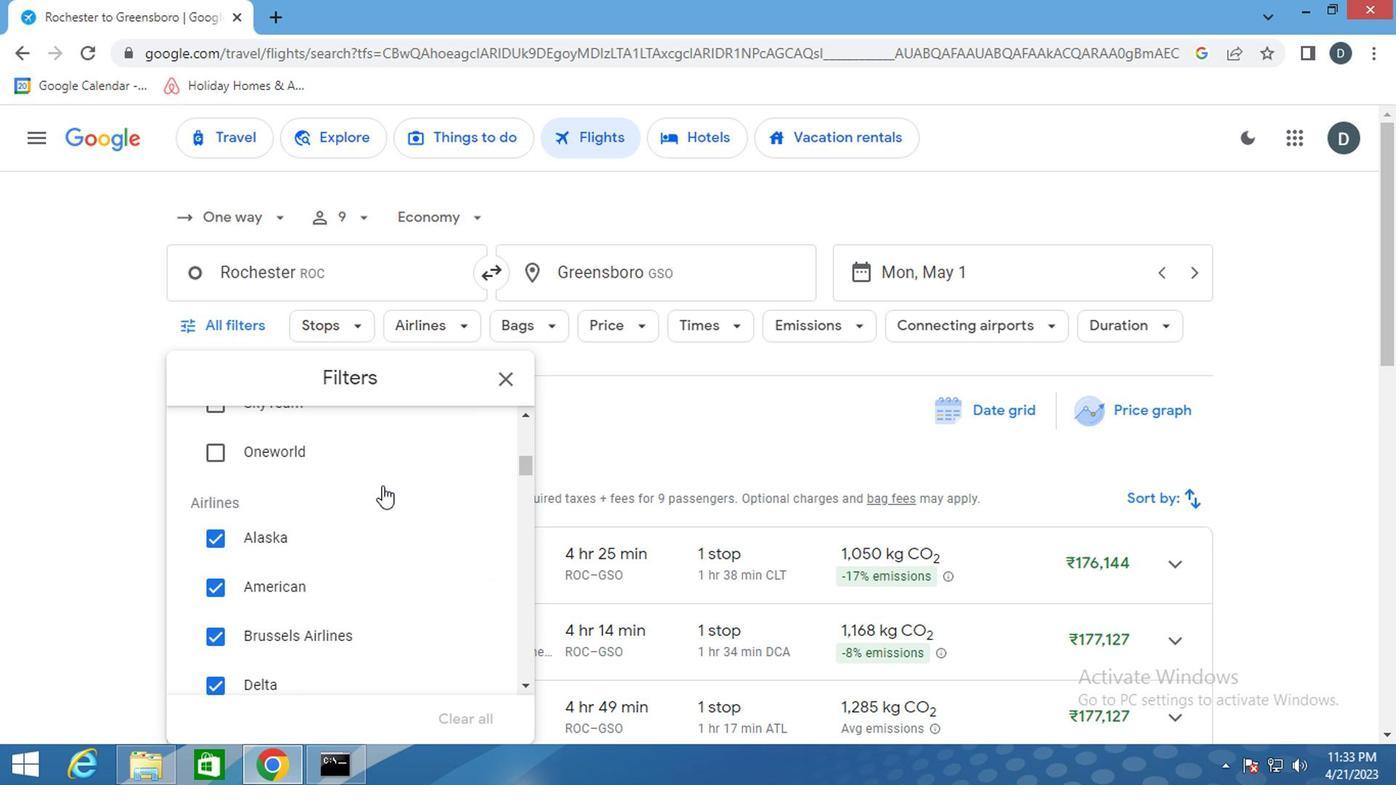 
Action: Mouse scrolled (378, 486) with delta (0, 0)
Screenshot: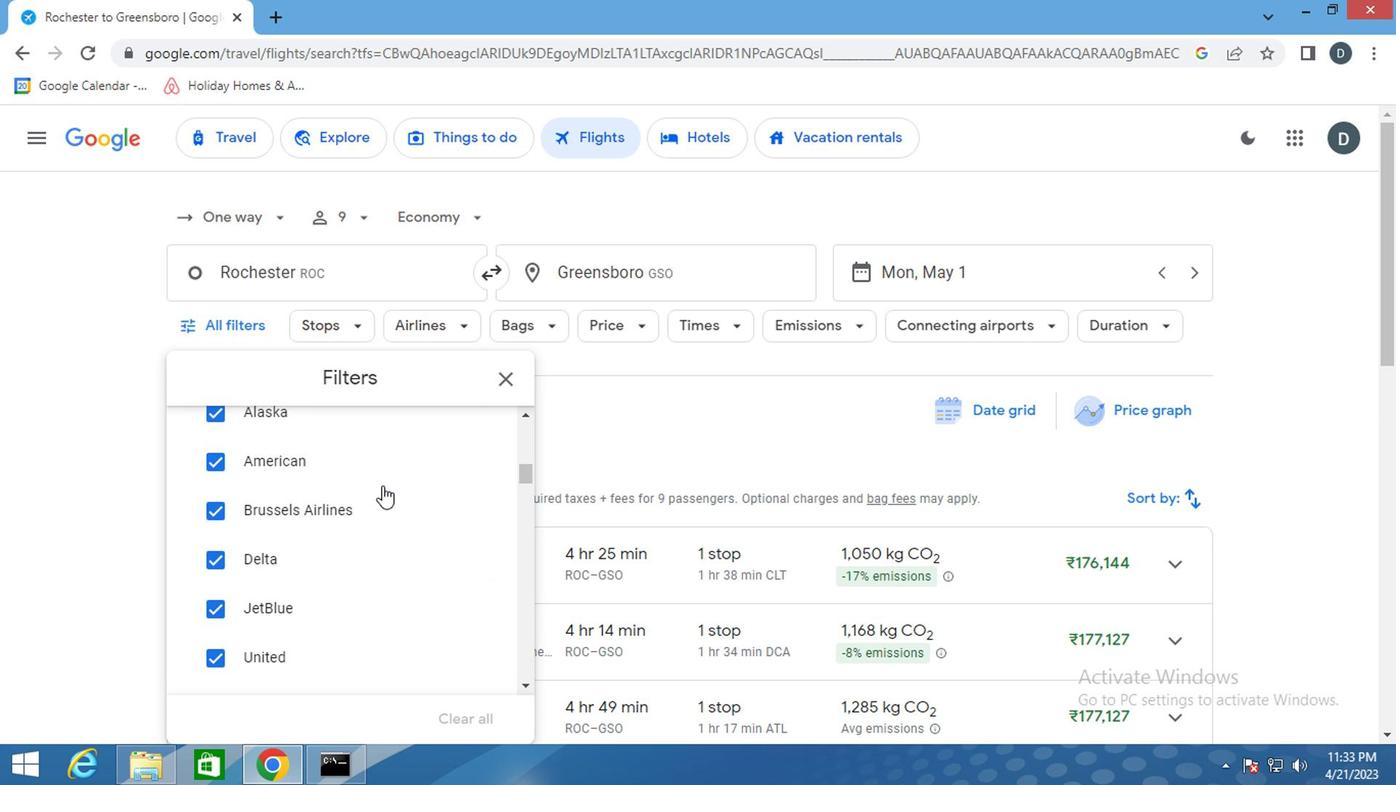 
Action: Mouse scrolled (378, 486) with delta (0, 0)
Screenshot: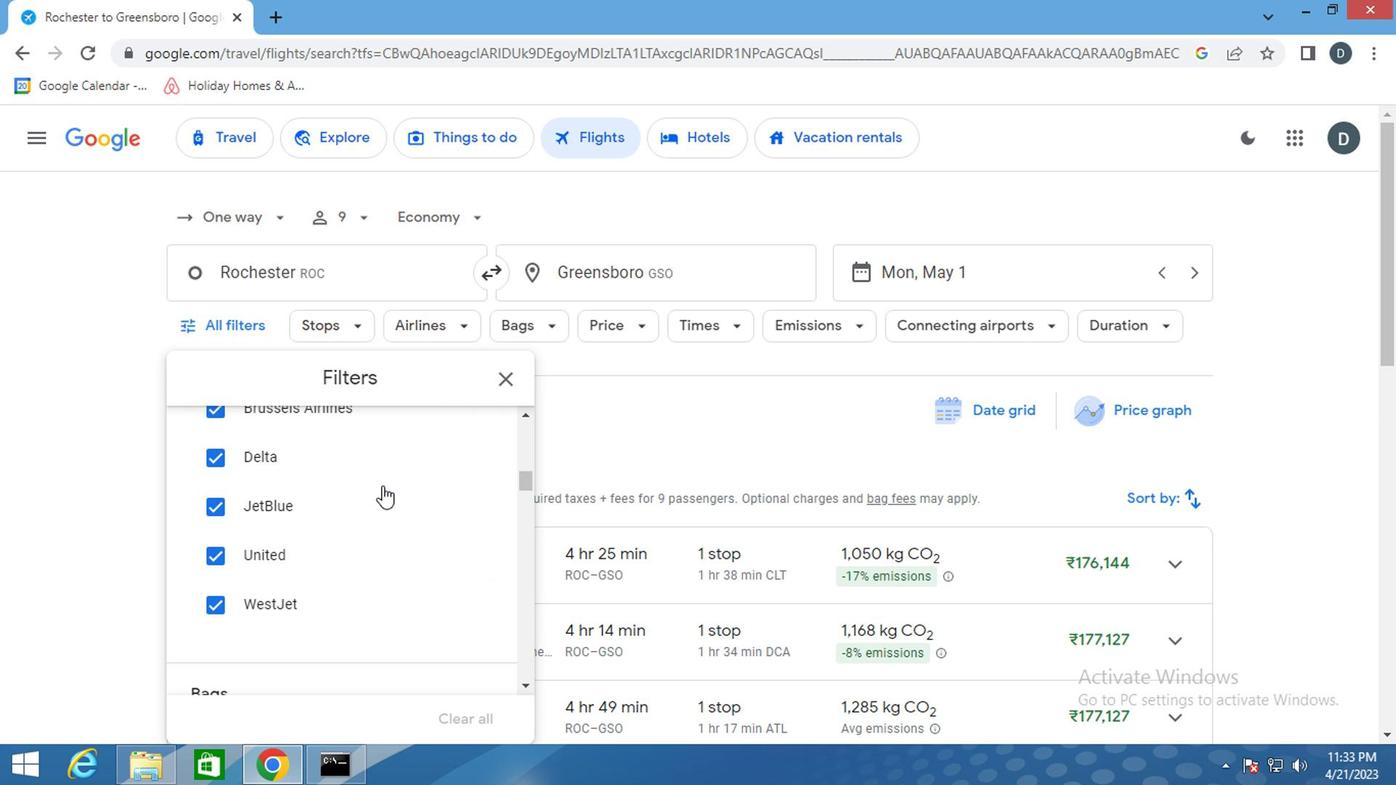 
Action: Mouse scrolled (378, 487) with delta (0, 0)
Screenshot: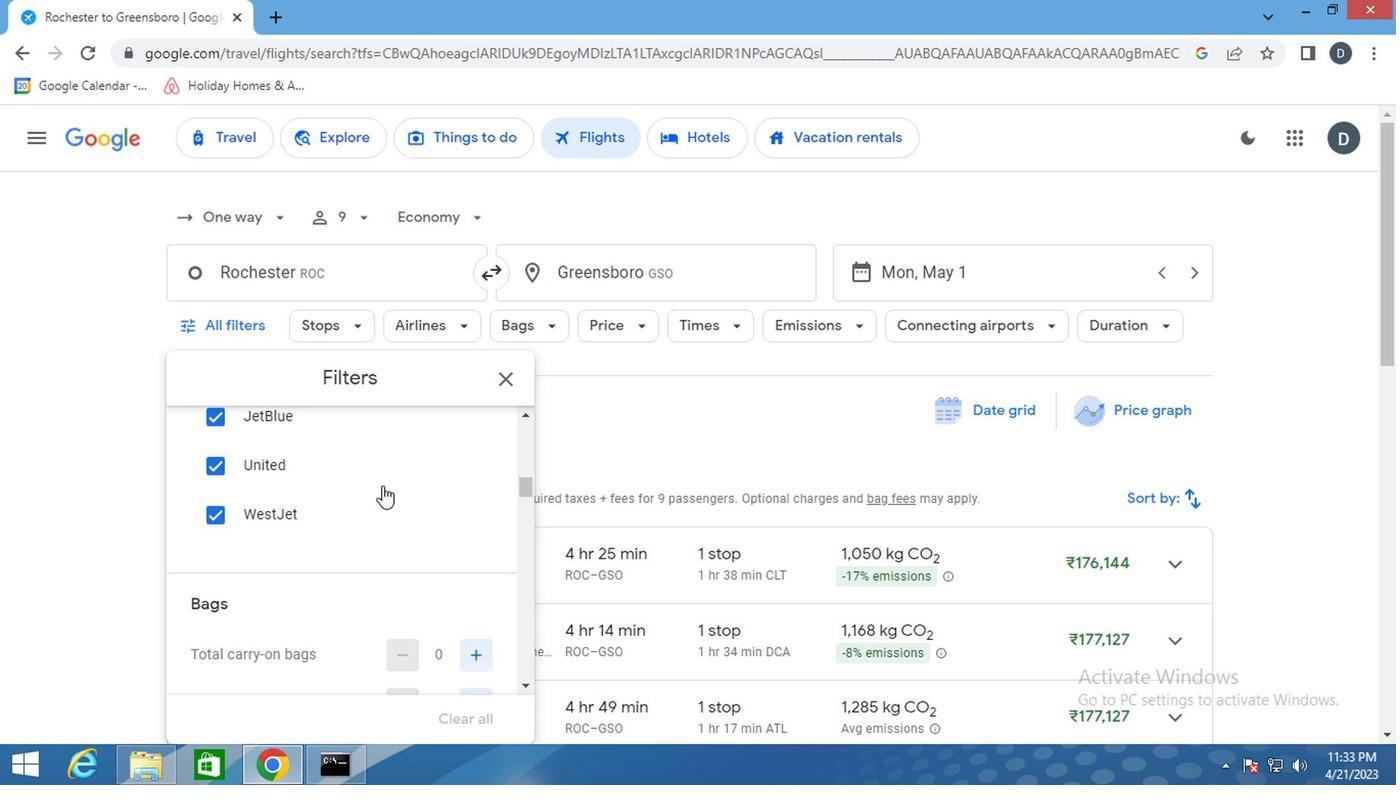 
Action: Mouse scrolled (378, 487) with delta (0, 0)
Screenshot: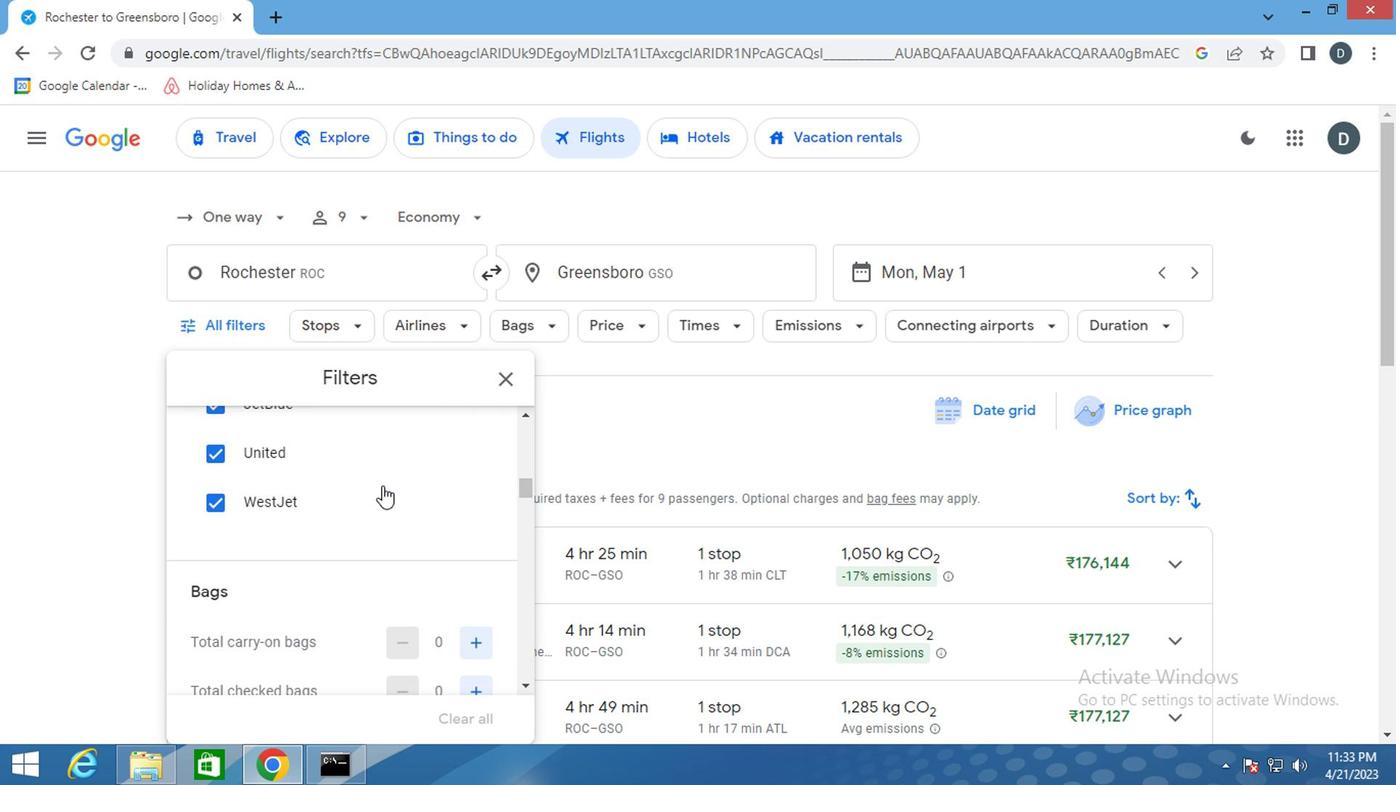 
Action: Mouse moved to (469, 663)
Screenshot: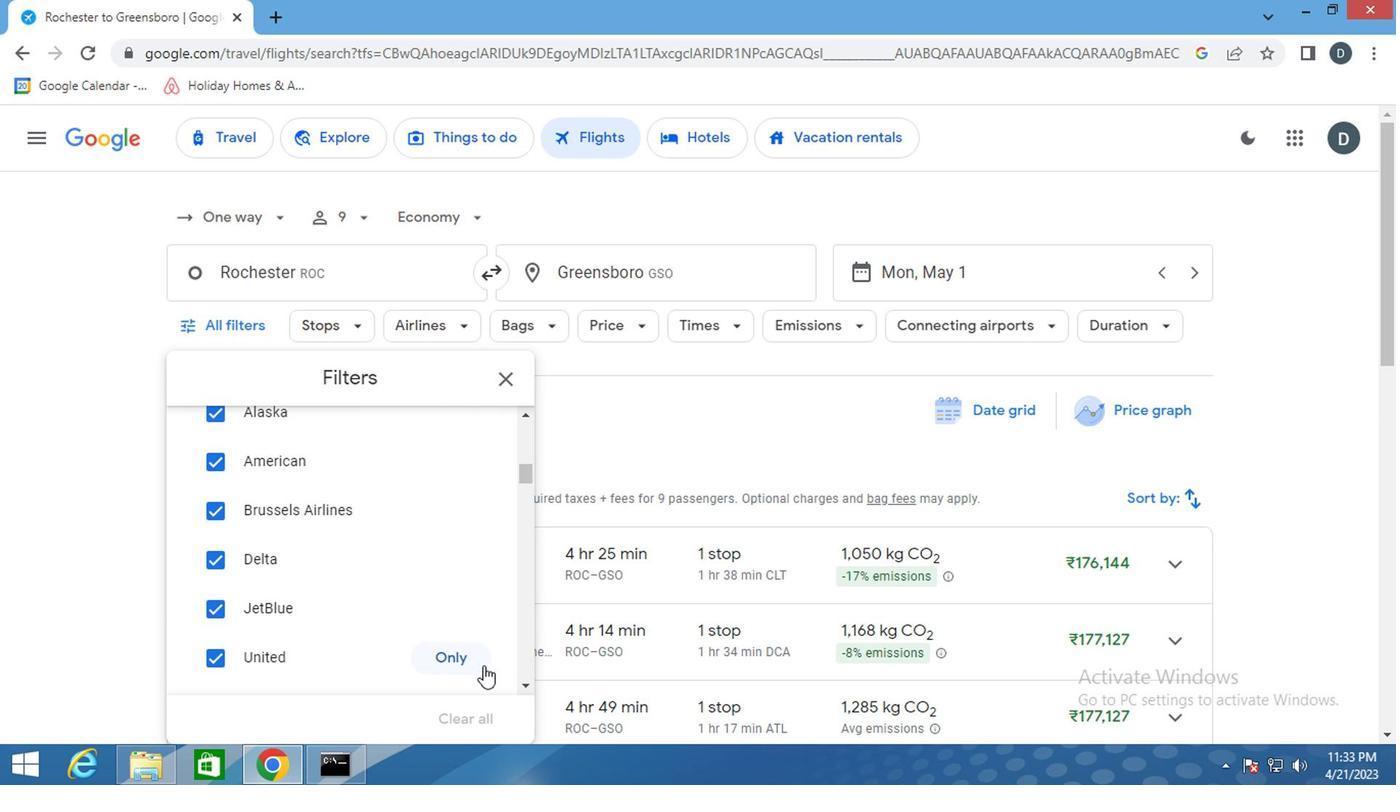 
Action: Mouse pressed left at (469, 663)
Screenshot: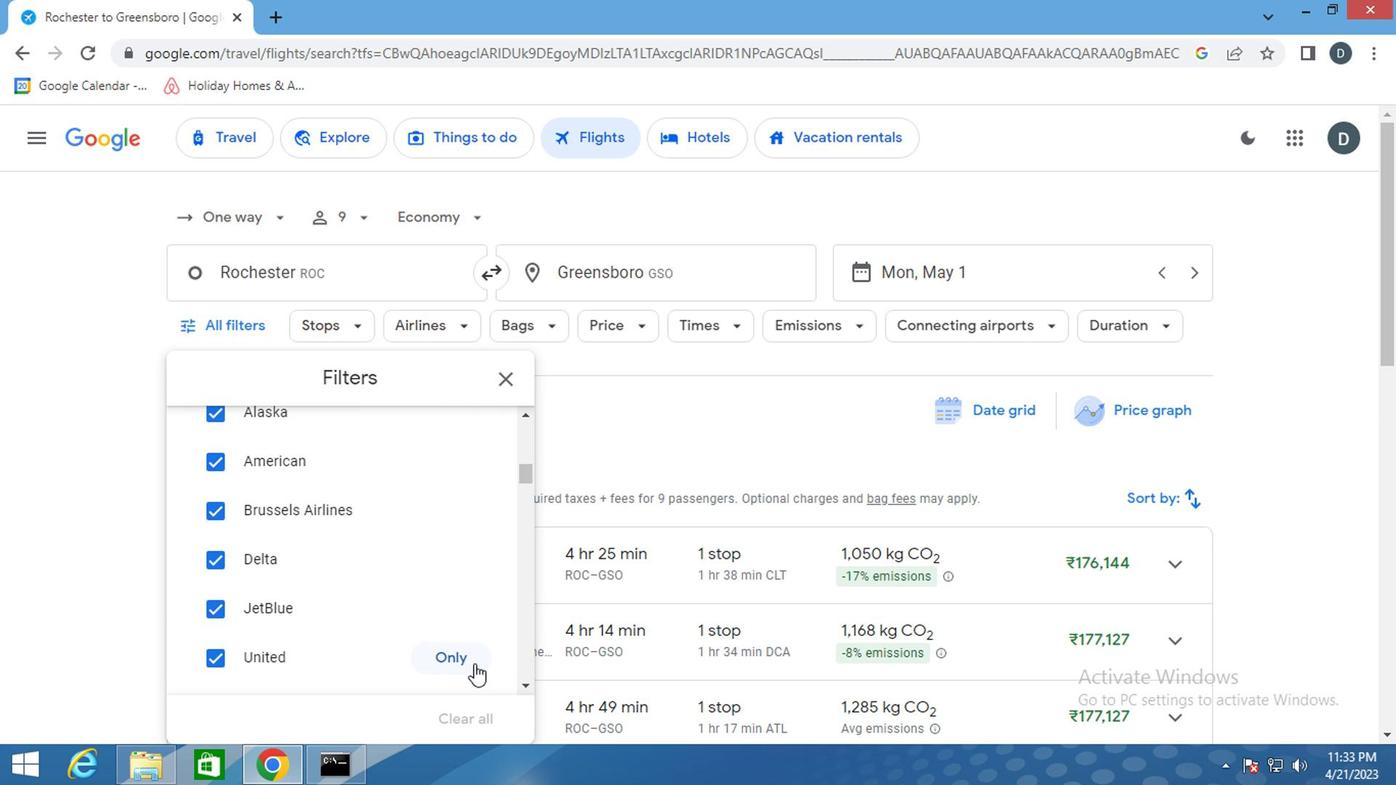 
Action: Mouse moved to (402, 593)
Screenshot: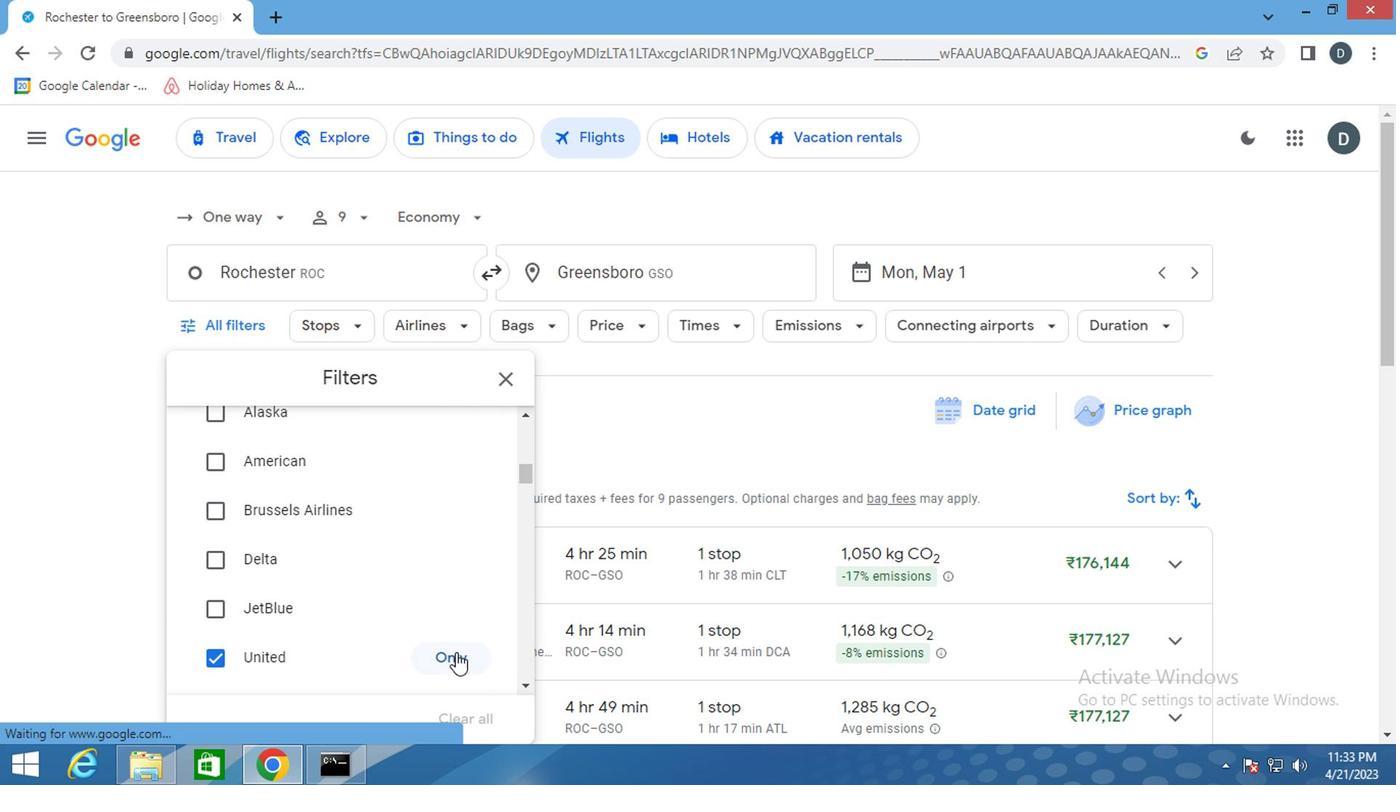 
Action: Mouse scrolled (402, 591) with delta (0, -1)
Screenshot: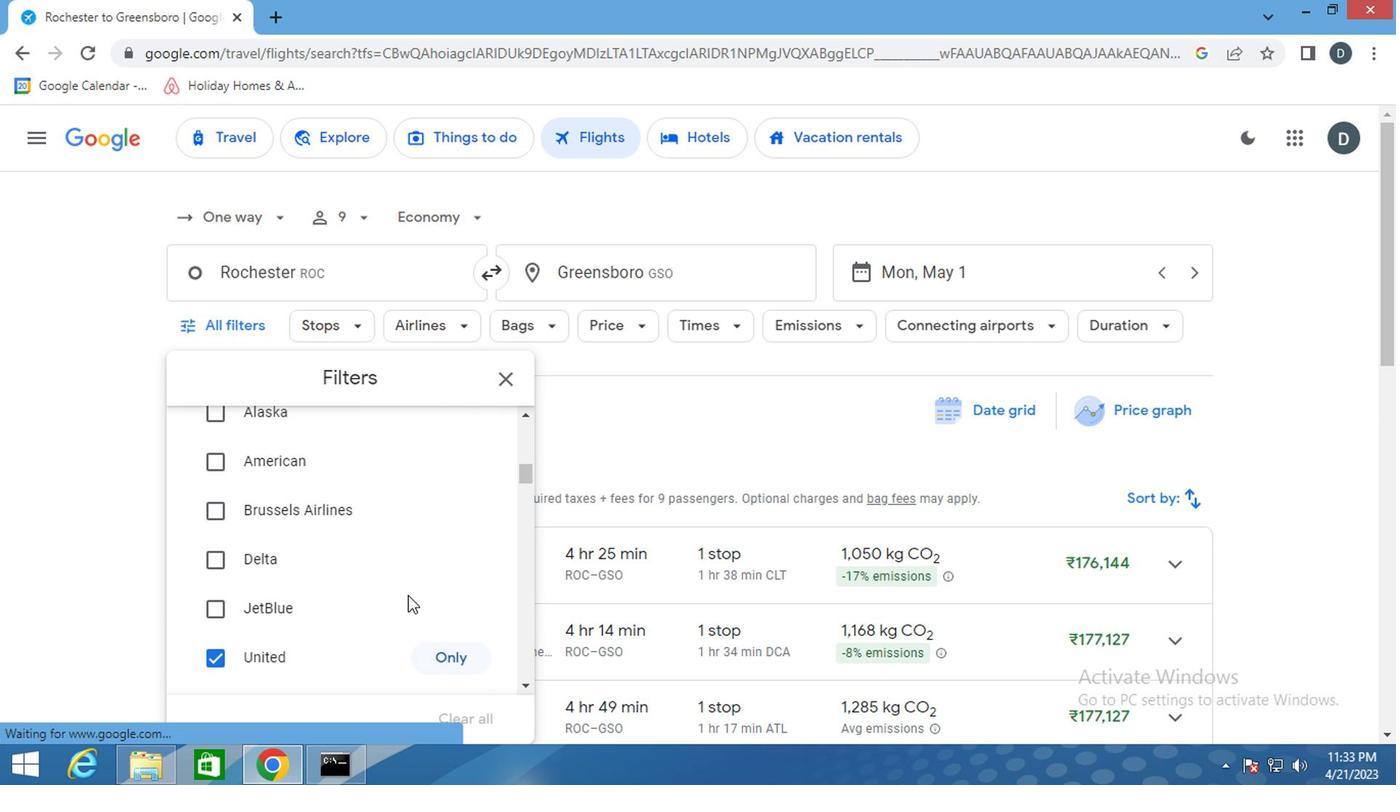 
Action: Mouse scrolled (402, 591) with delta (0, -1)
Screenshot: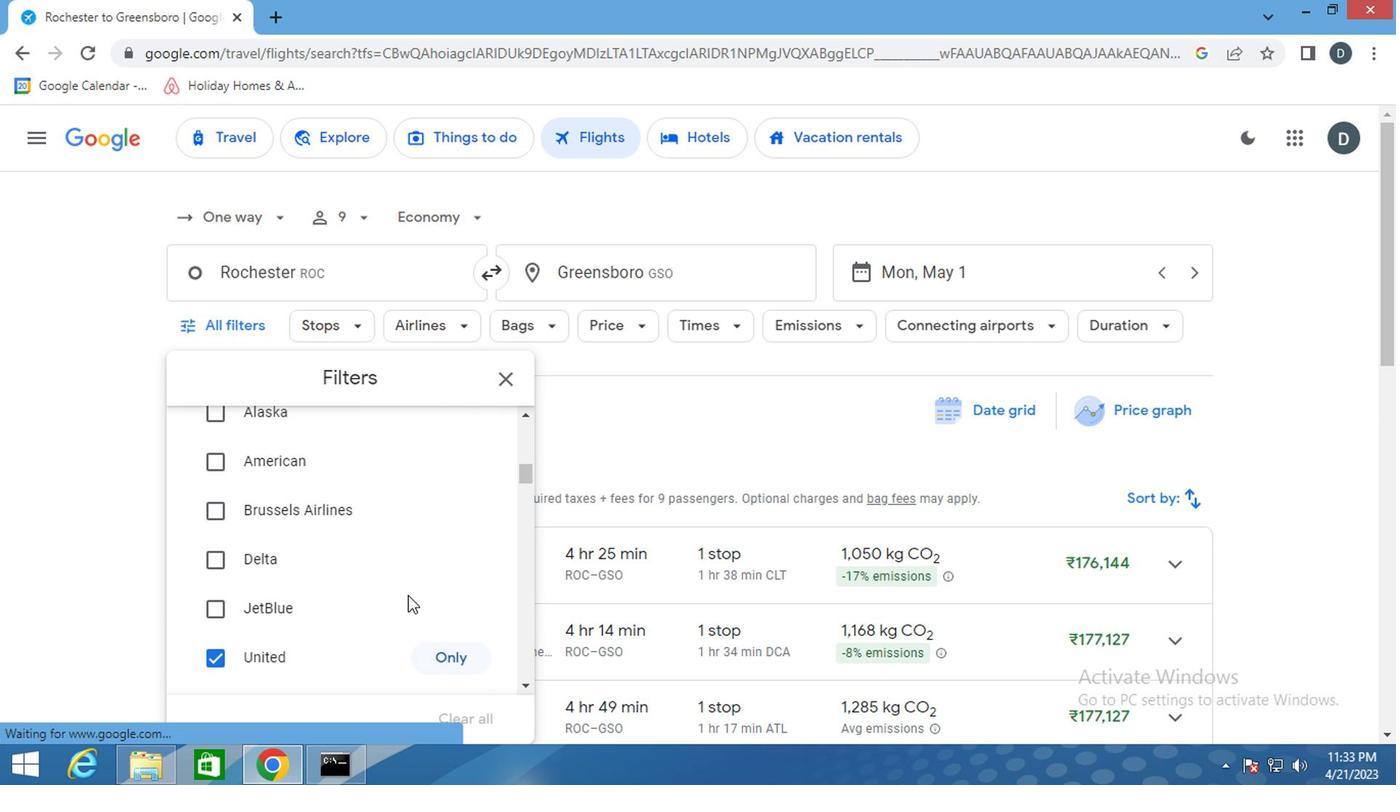 
Action: Mouse scrolled (402, 591) with delta (0, -1)
Screenshot: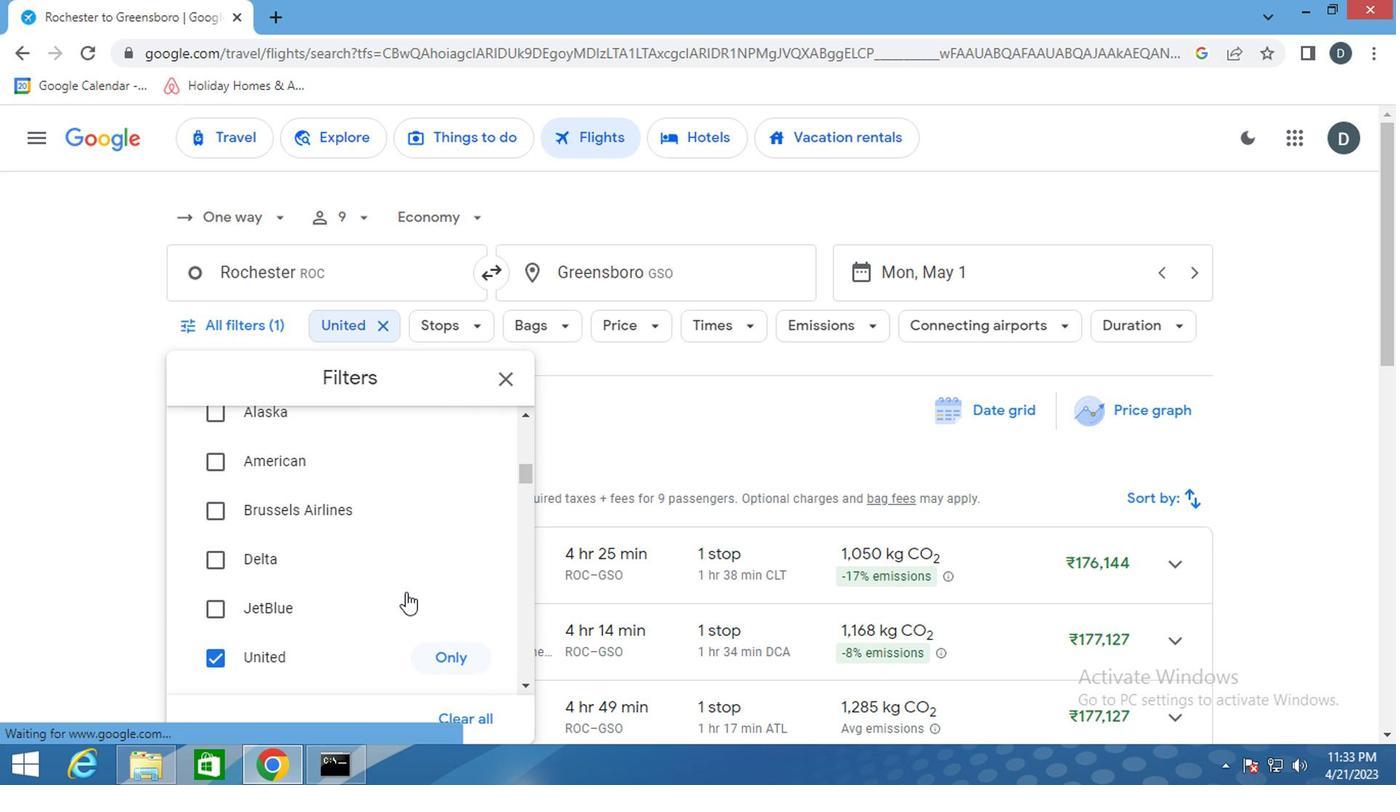 
Action: Mouse moved to (465, 585)
Screenshot: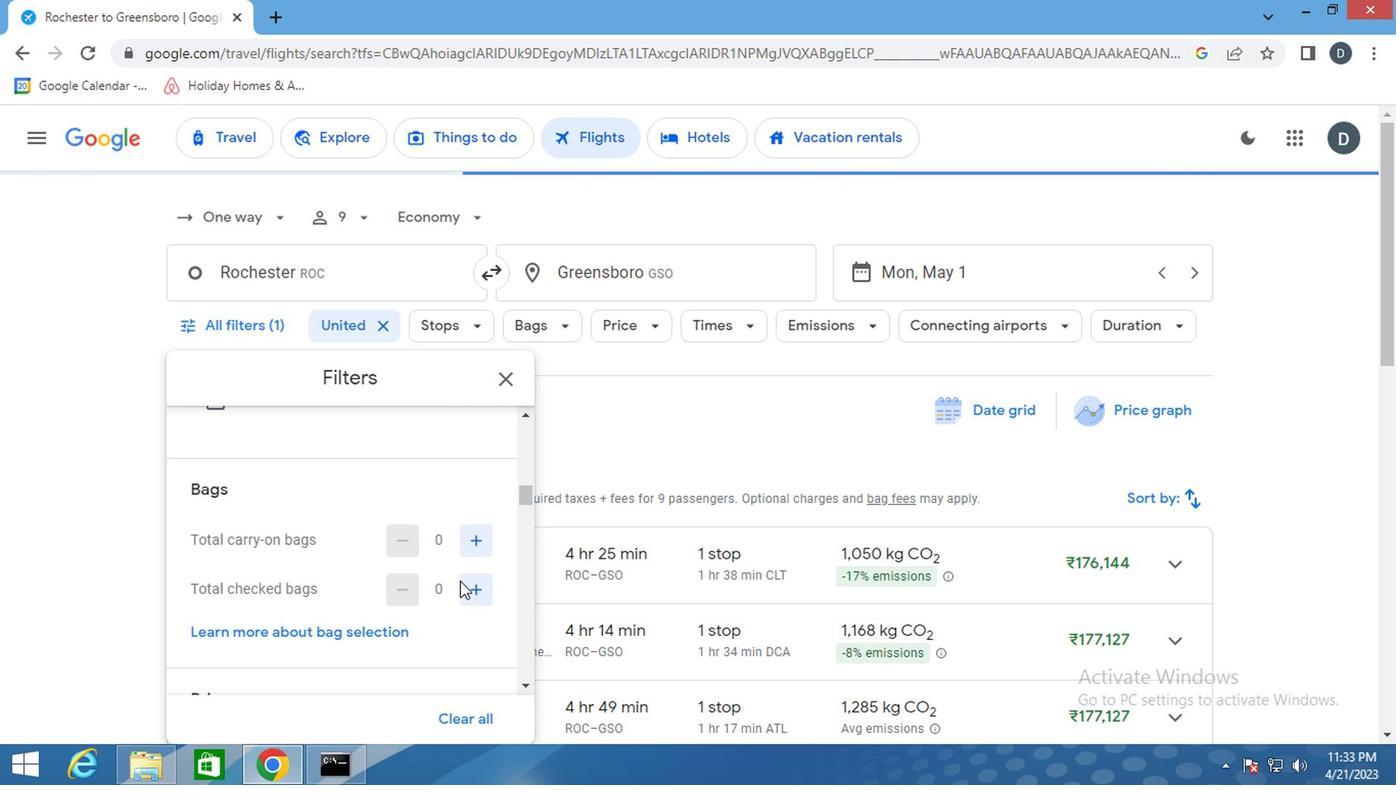 
Action: Mouse pressed left at (465, 585)
Screenshot: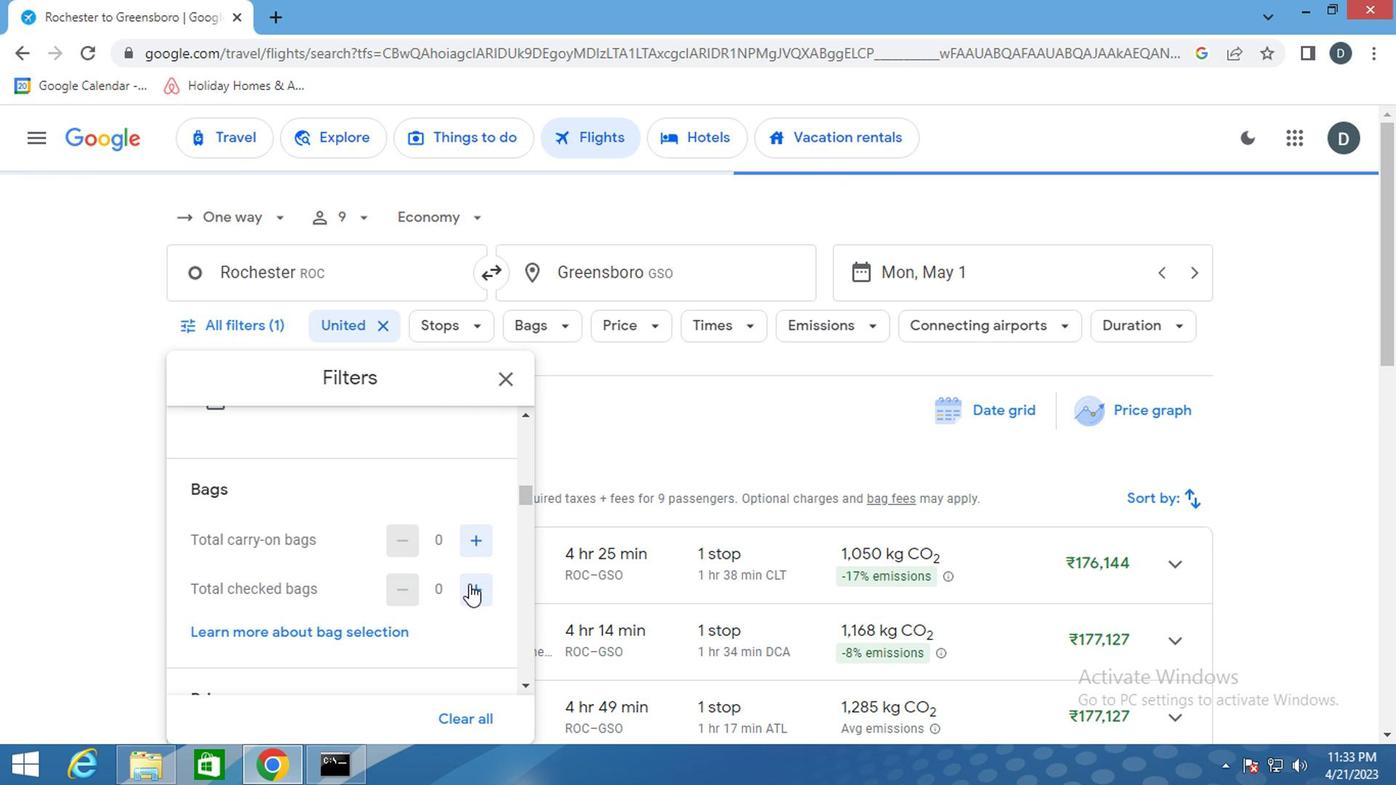 
Action: Mouse pressed left at (465, 585)
Screenshot: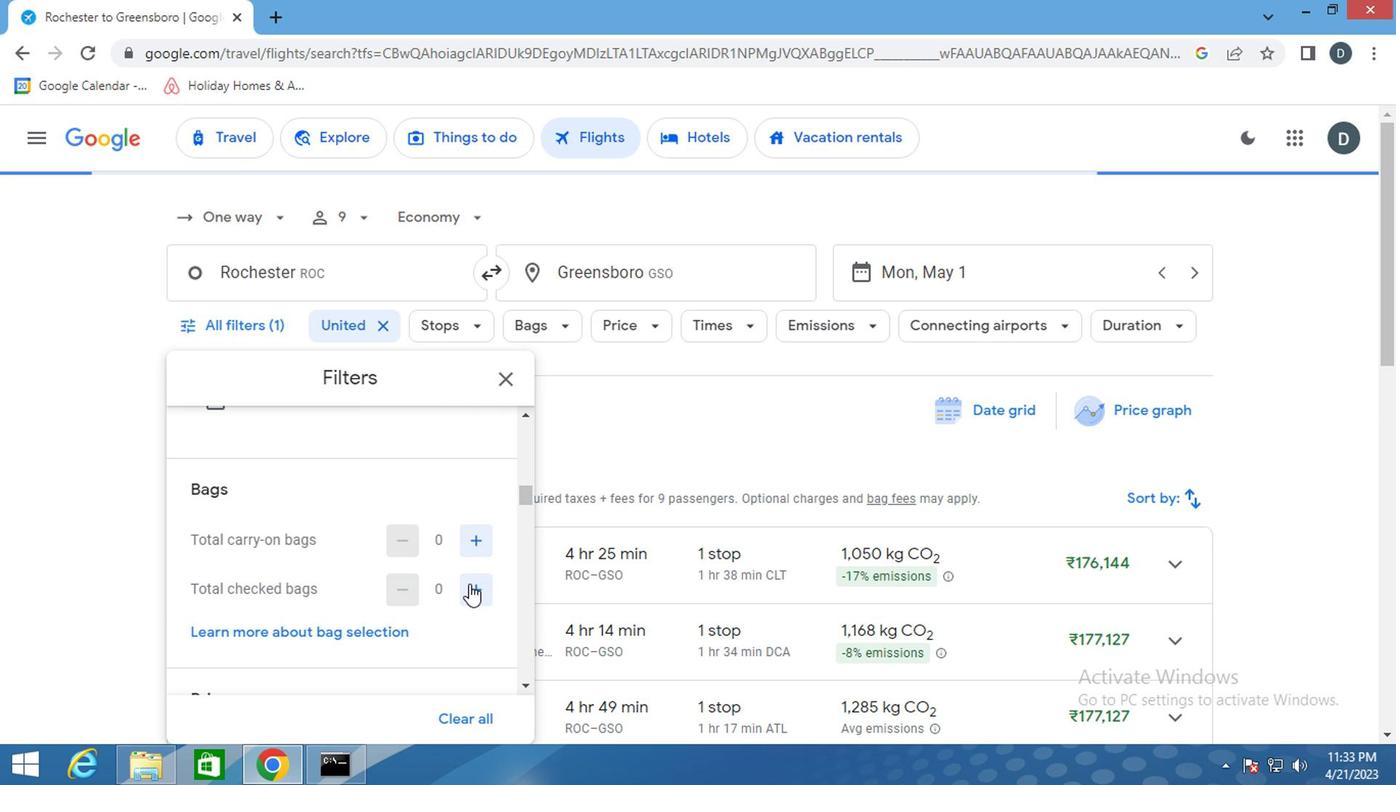 
Action: Mouse moved to (461, 627)
Screenshot: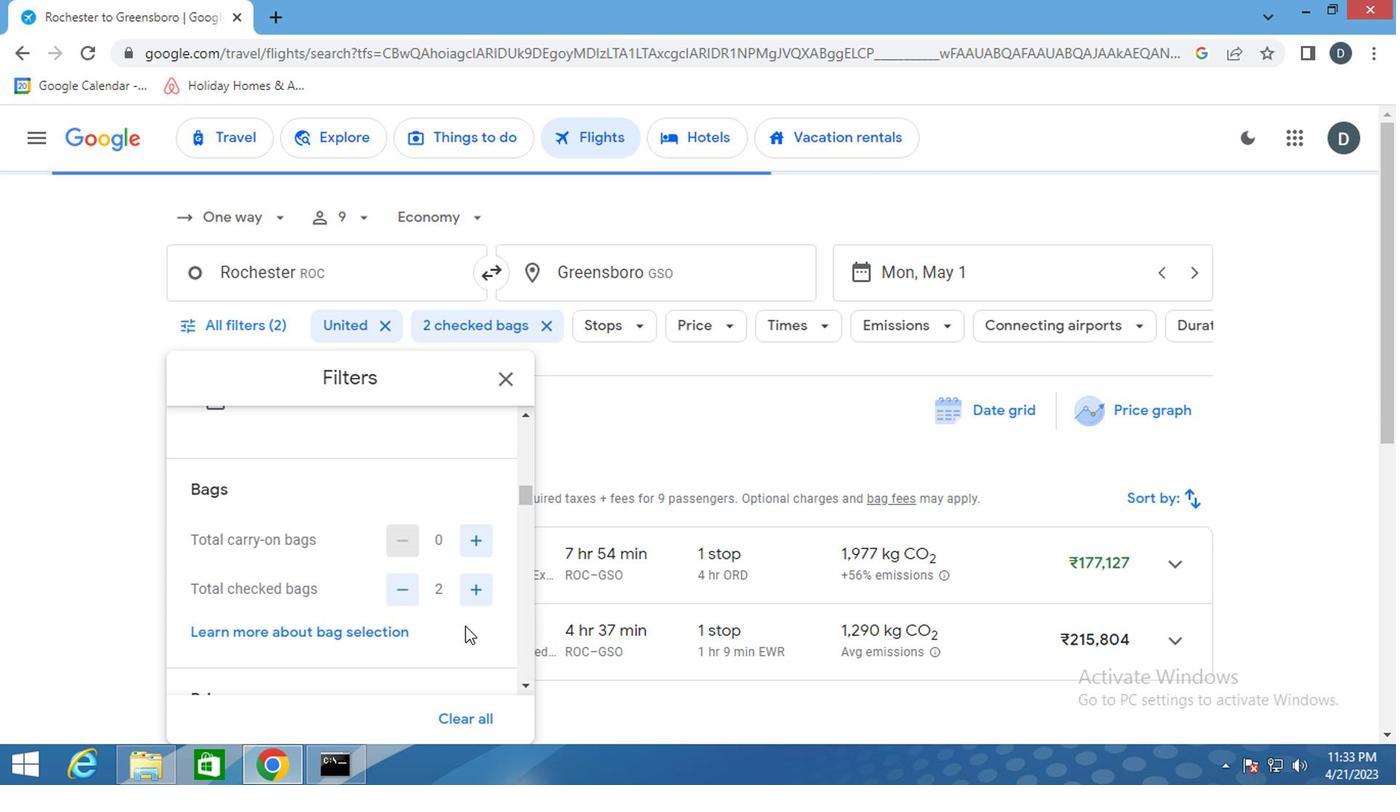 
Action: Mouse scrolled (461, 626) with delta (0, 0)
Screenshot: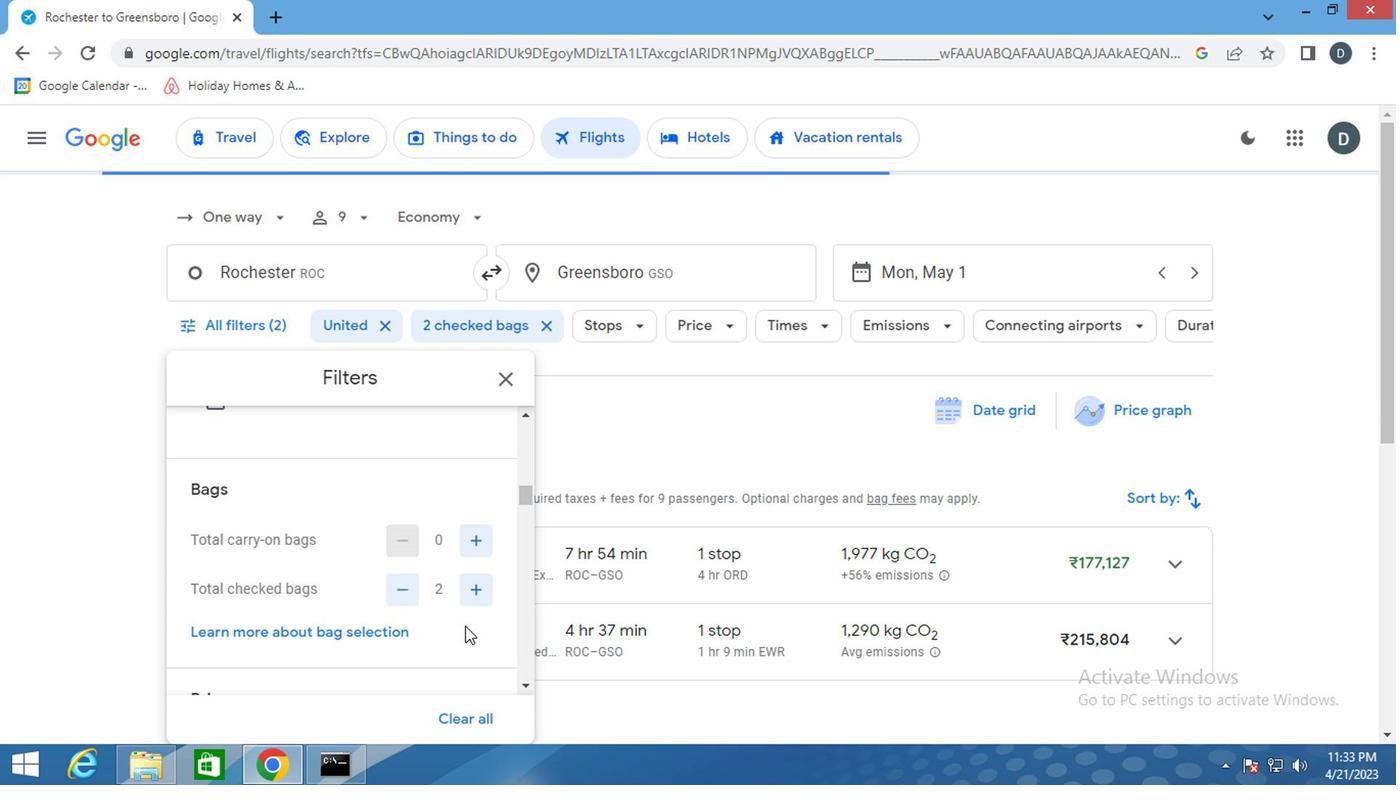 
Action: Mouse scrolled (461, 626) with delta (0, 0)
Screenshot: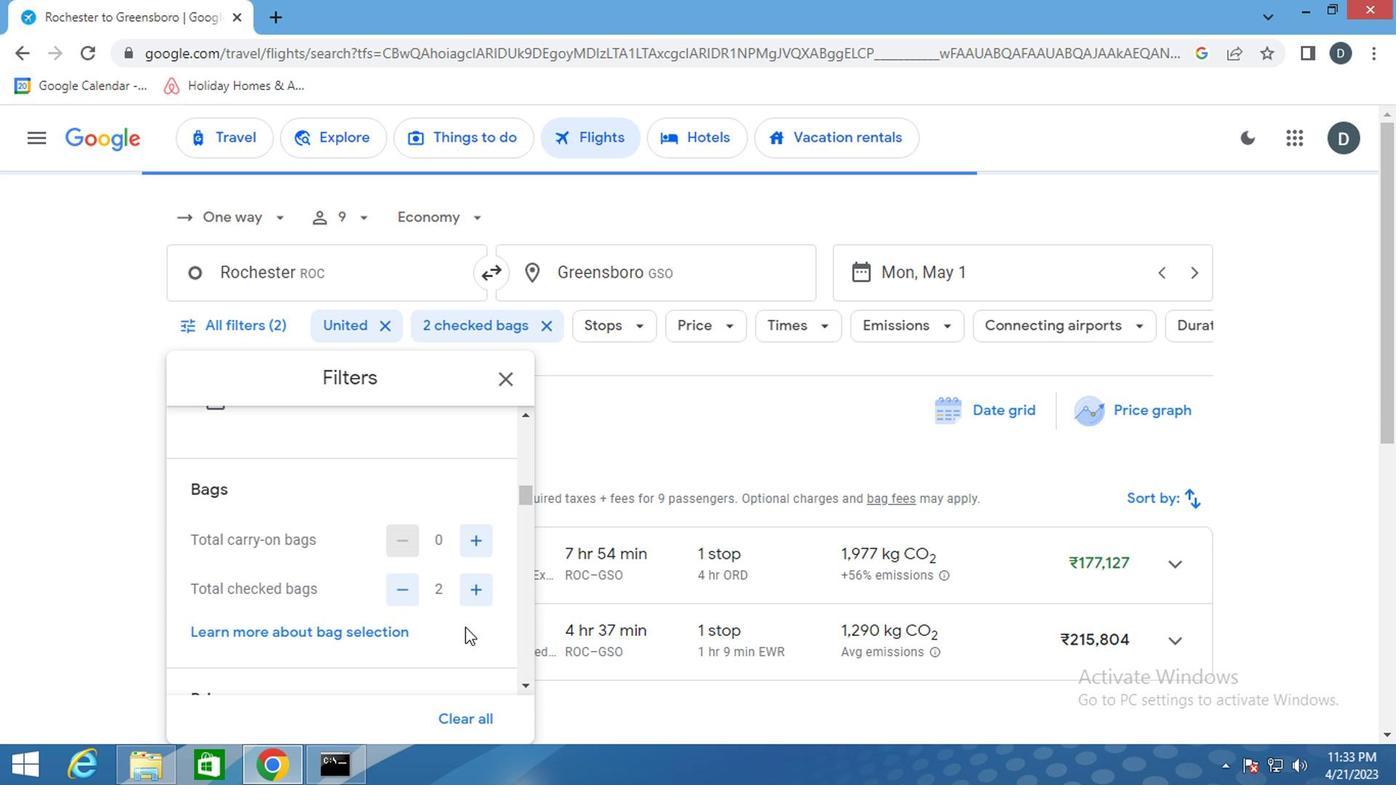 
Action: Mouse moved to (479, 589)
Screenshot: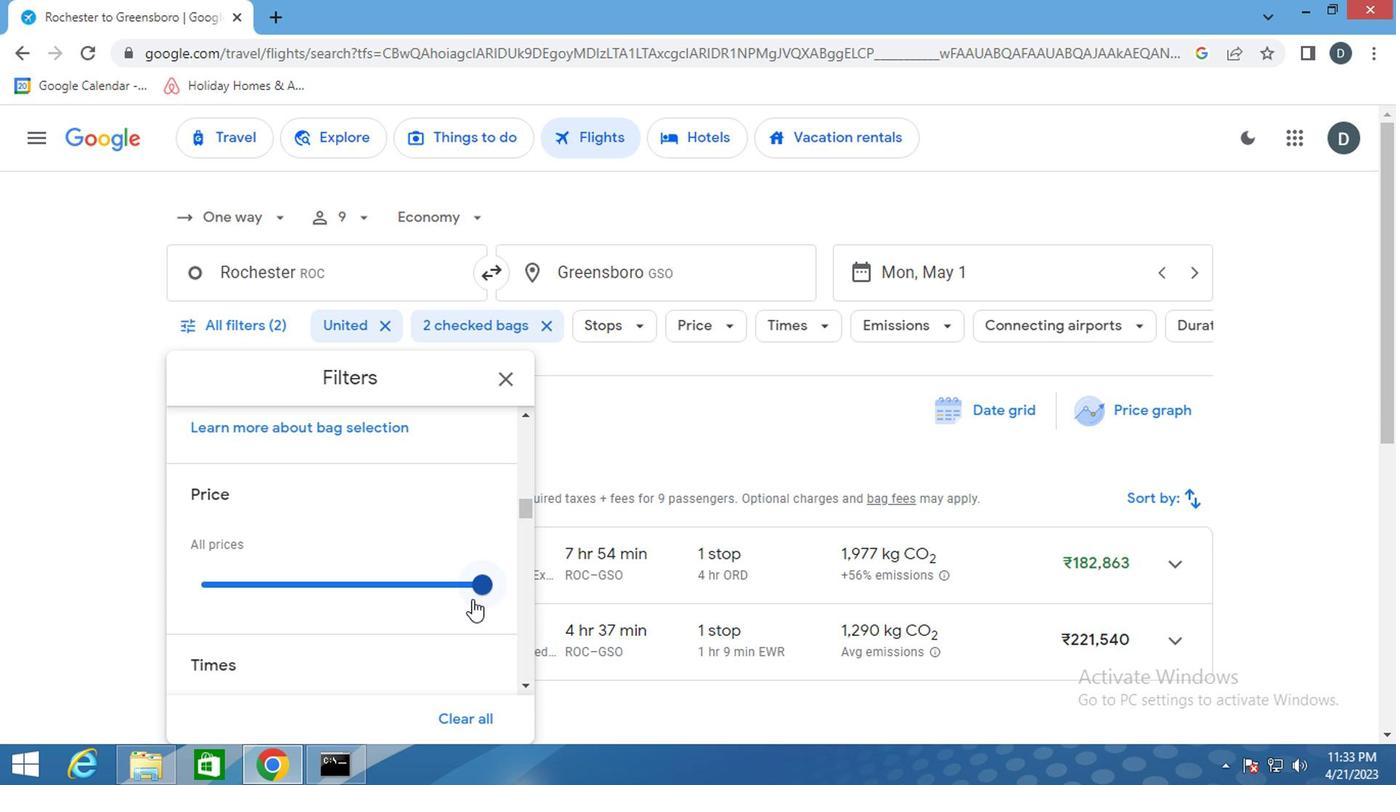 
Action: Mouse pressed left at (479, 589)
Screenshot: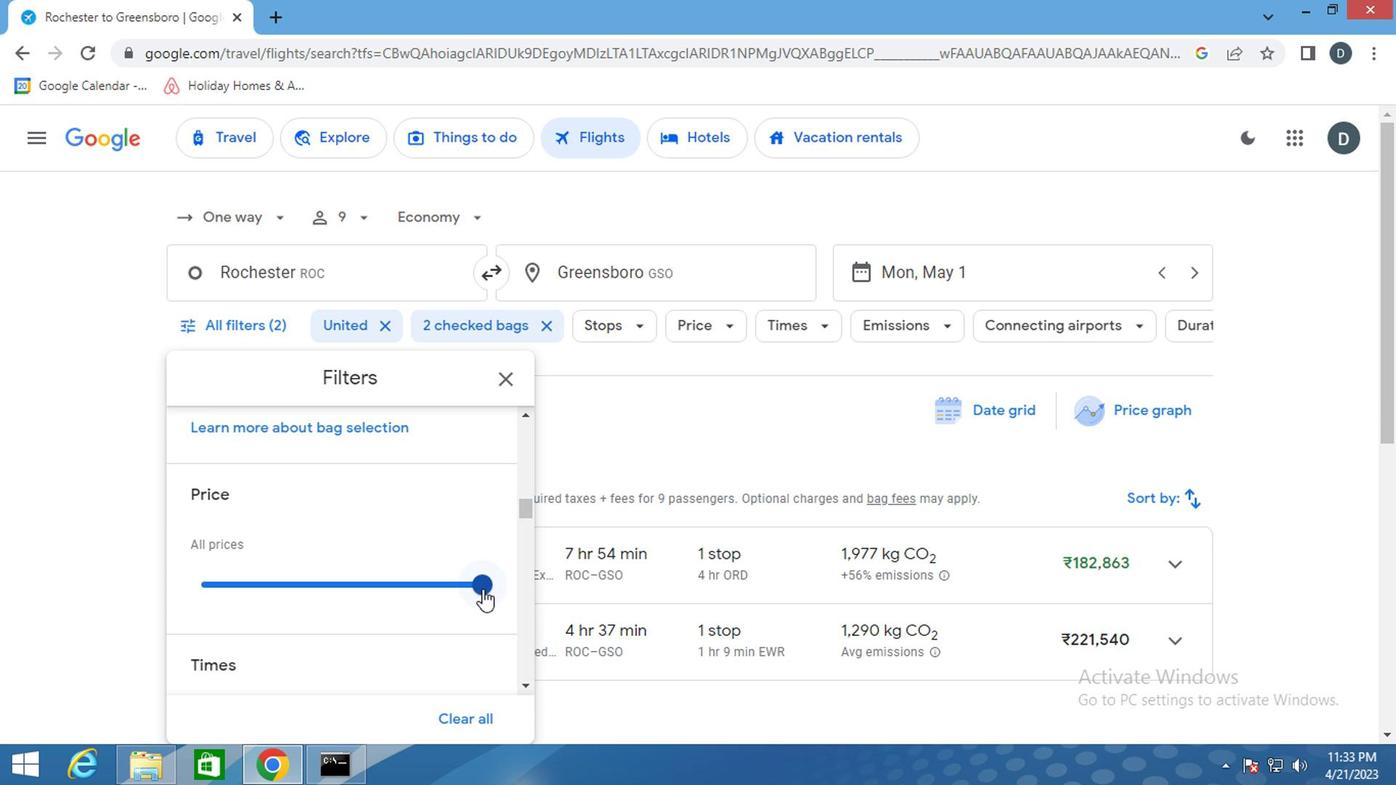 
Action: Mouse moved to (330, 624)
Screenshot: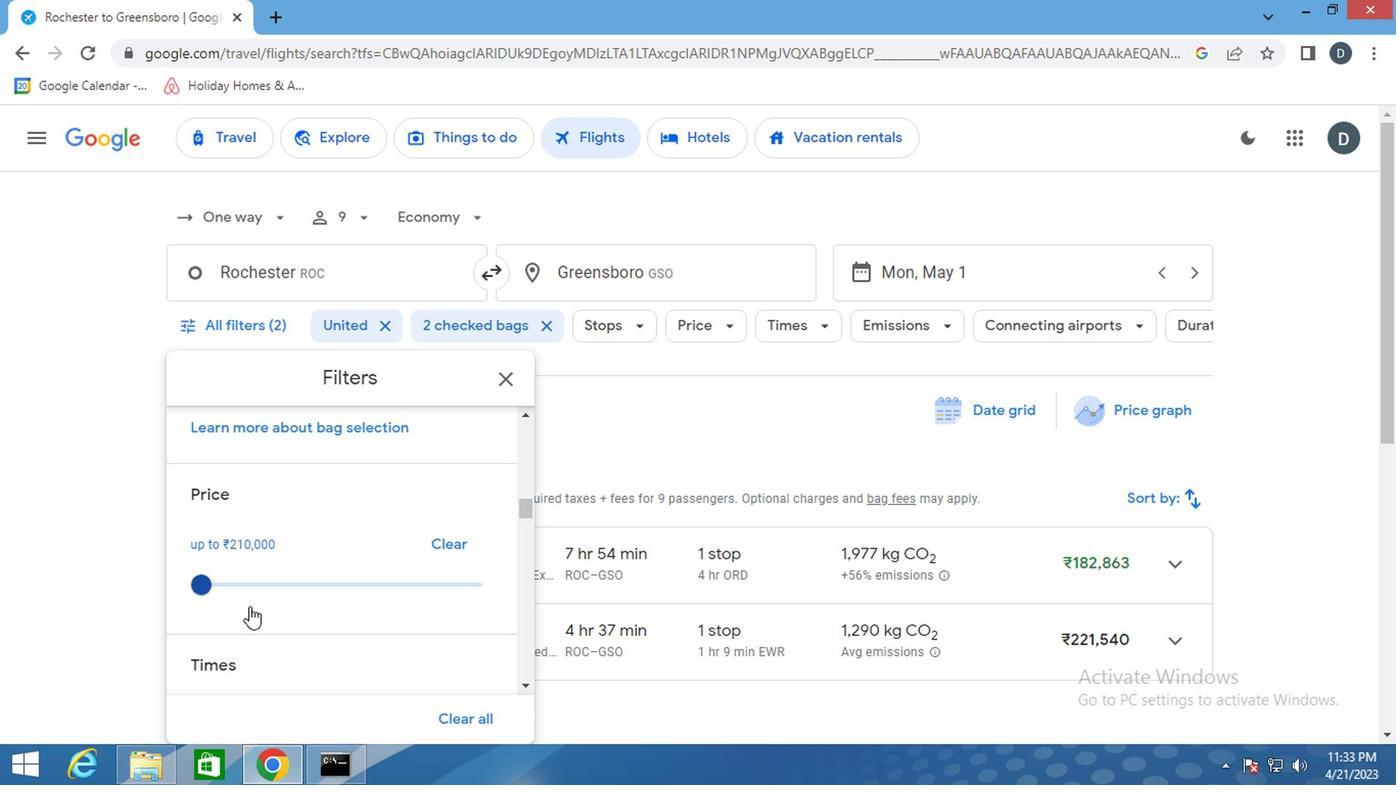 
Action: Mouse scrolled (330, 623) with delta (0, 0)
Screenshot: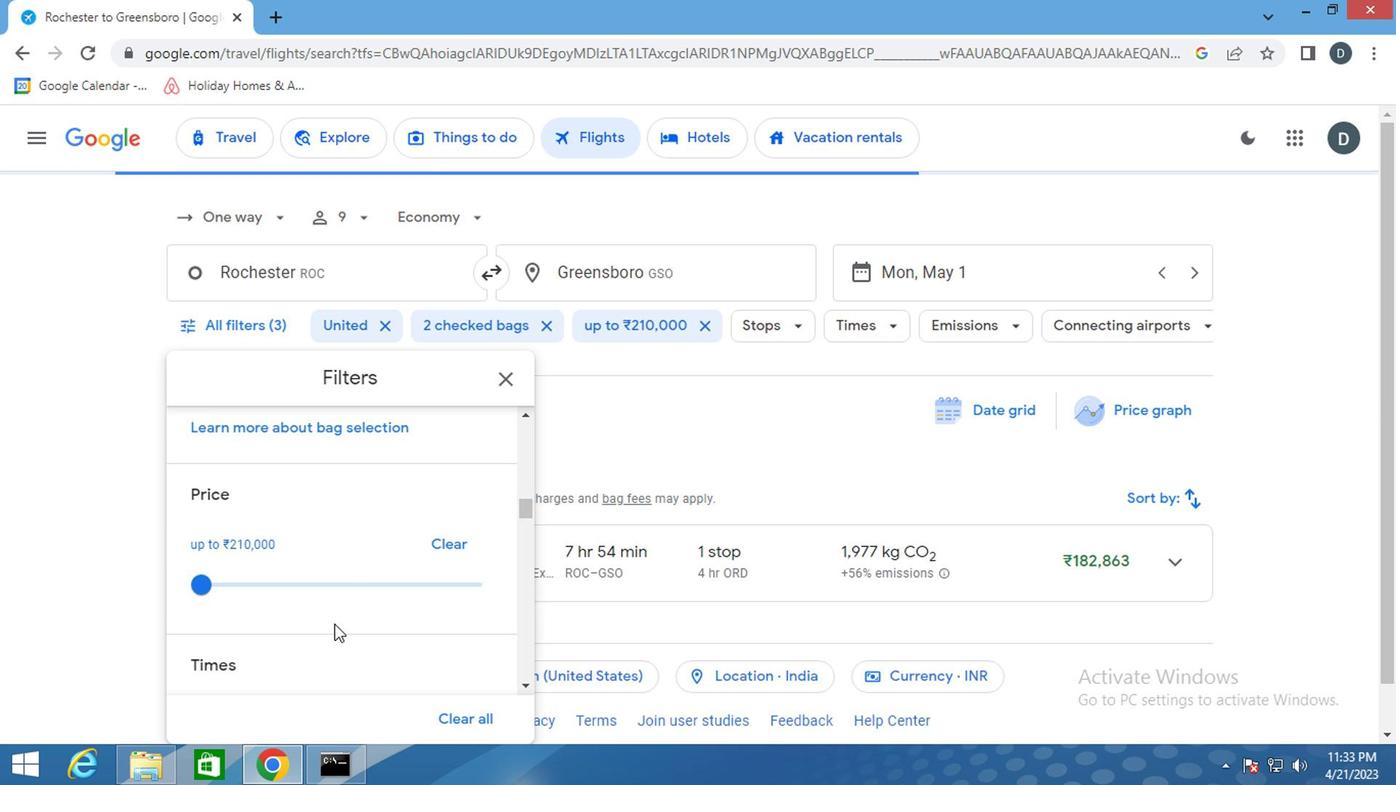 
Action: Mouse scrolled (330, 623) with delta (0, 0)
Screenshot: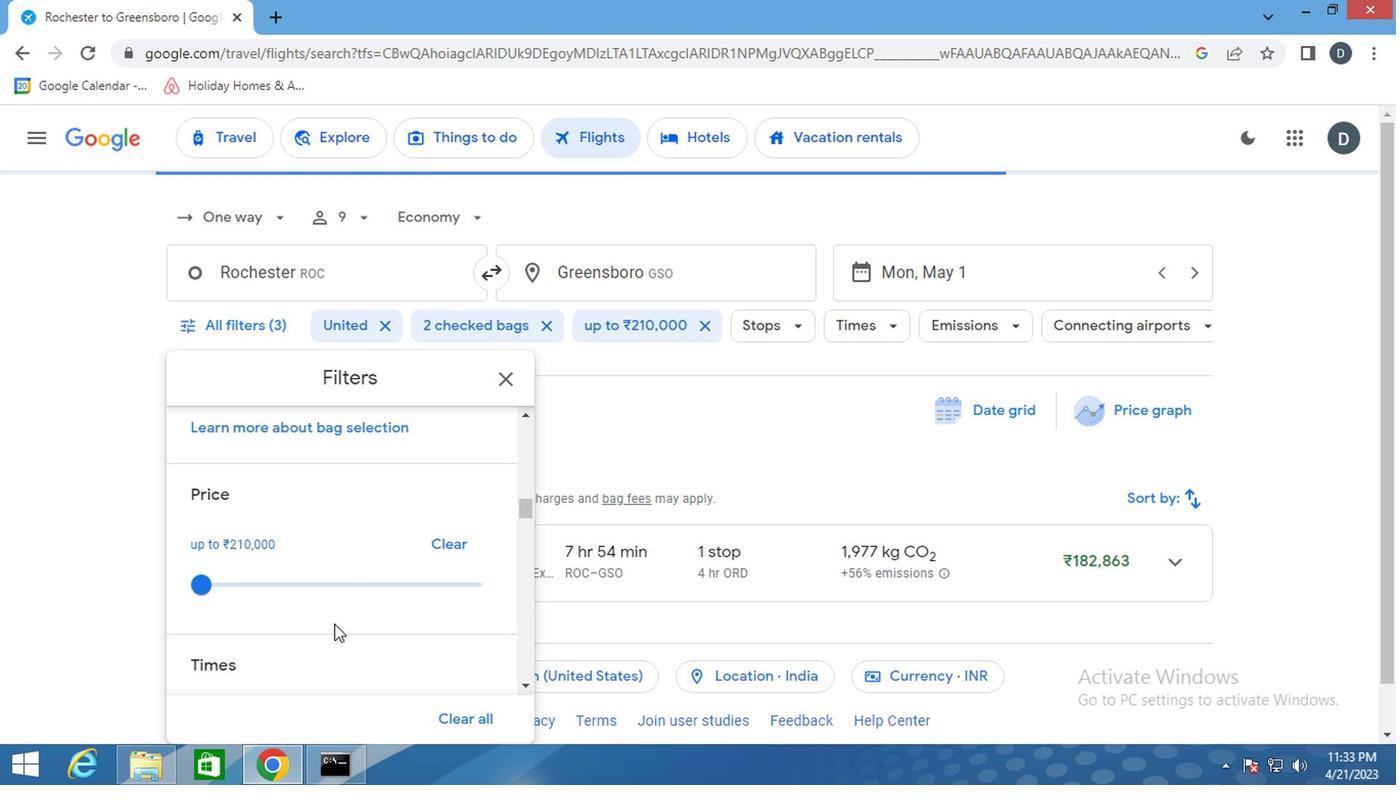 
Action: Mouse scrolled (330, 623) with delta (0, 0)
Screenshot: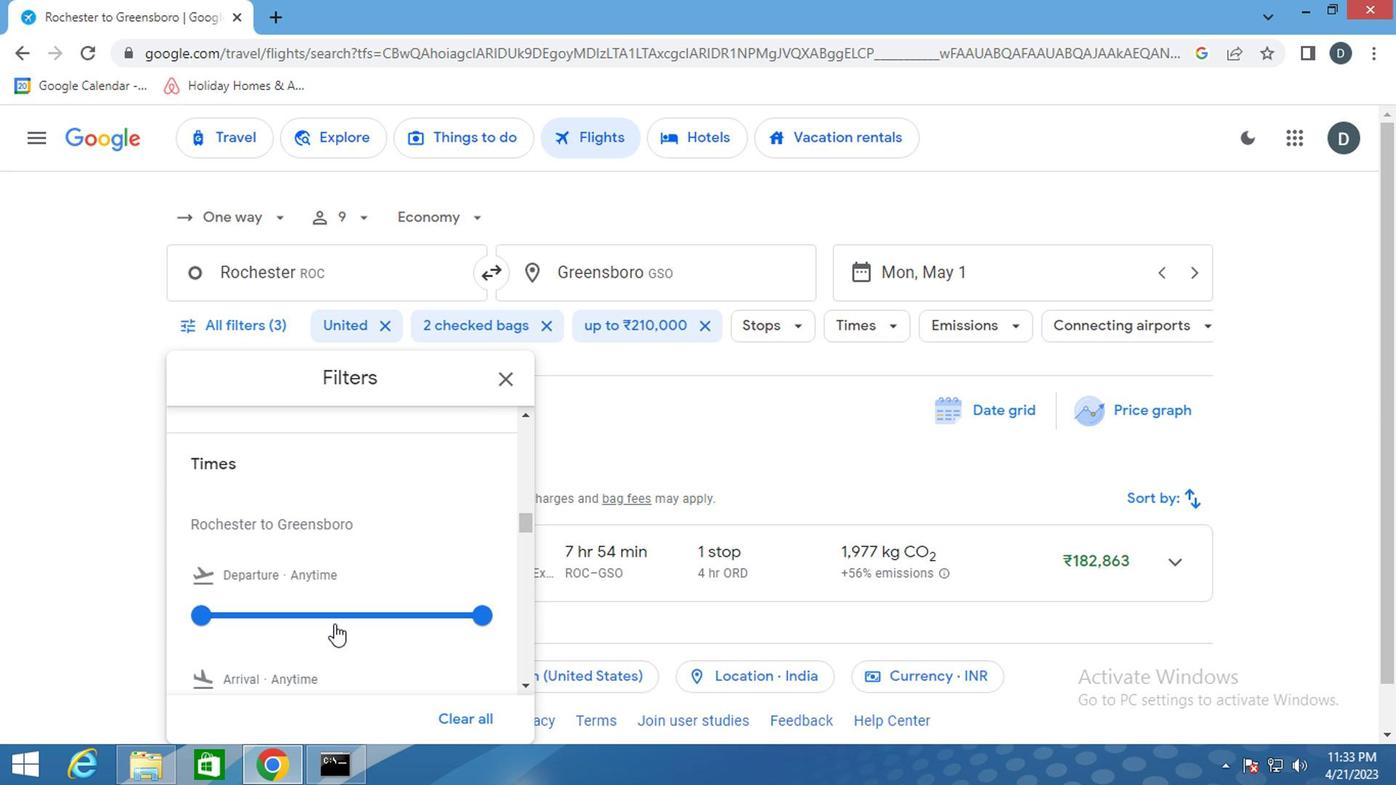 
Action: Mouse moved to (190, 518)
Screenshot: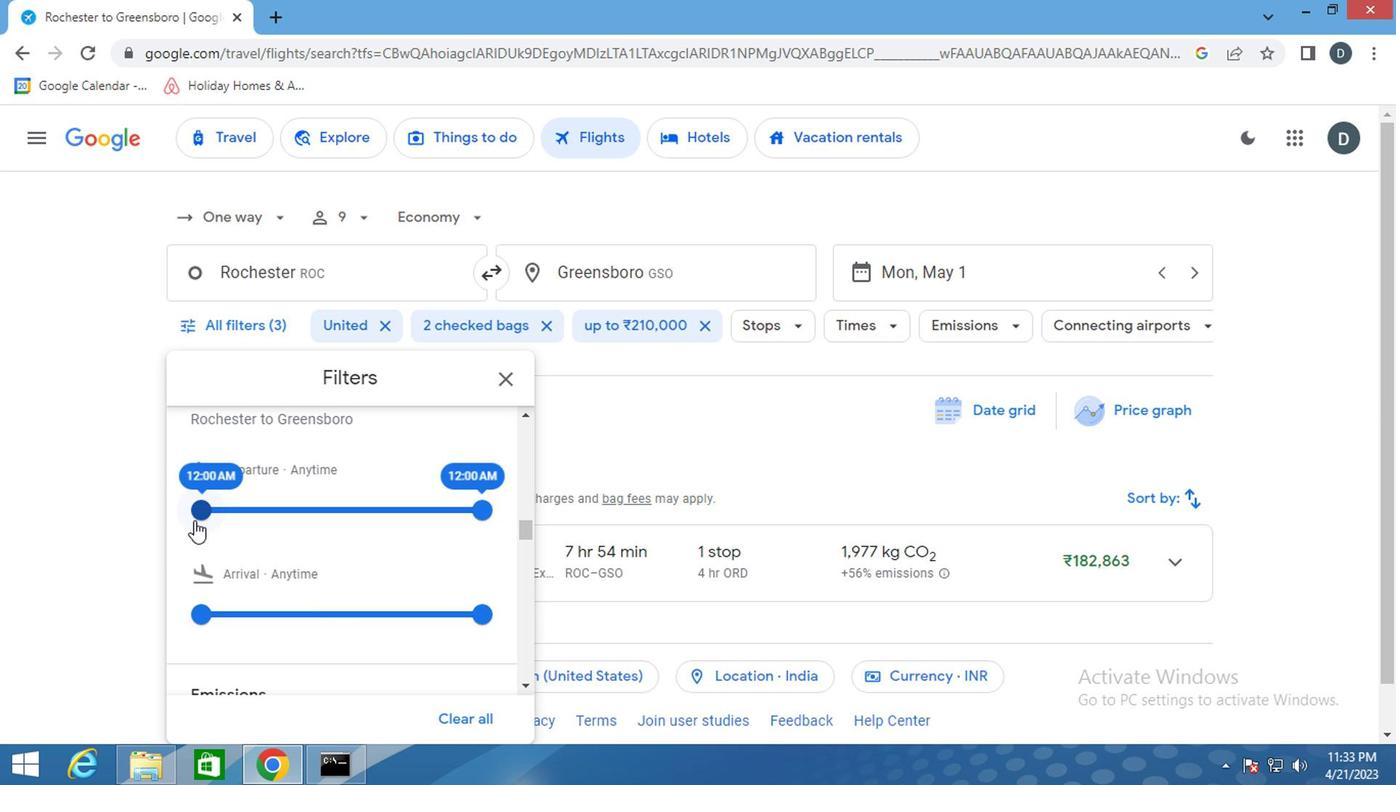 
Action: Mouse pressed left at (190, 518)
Screenshot: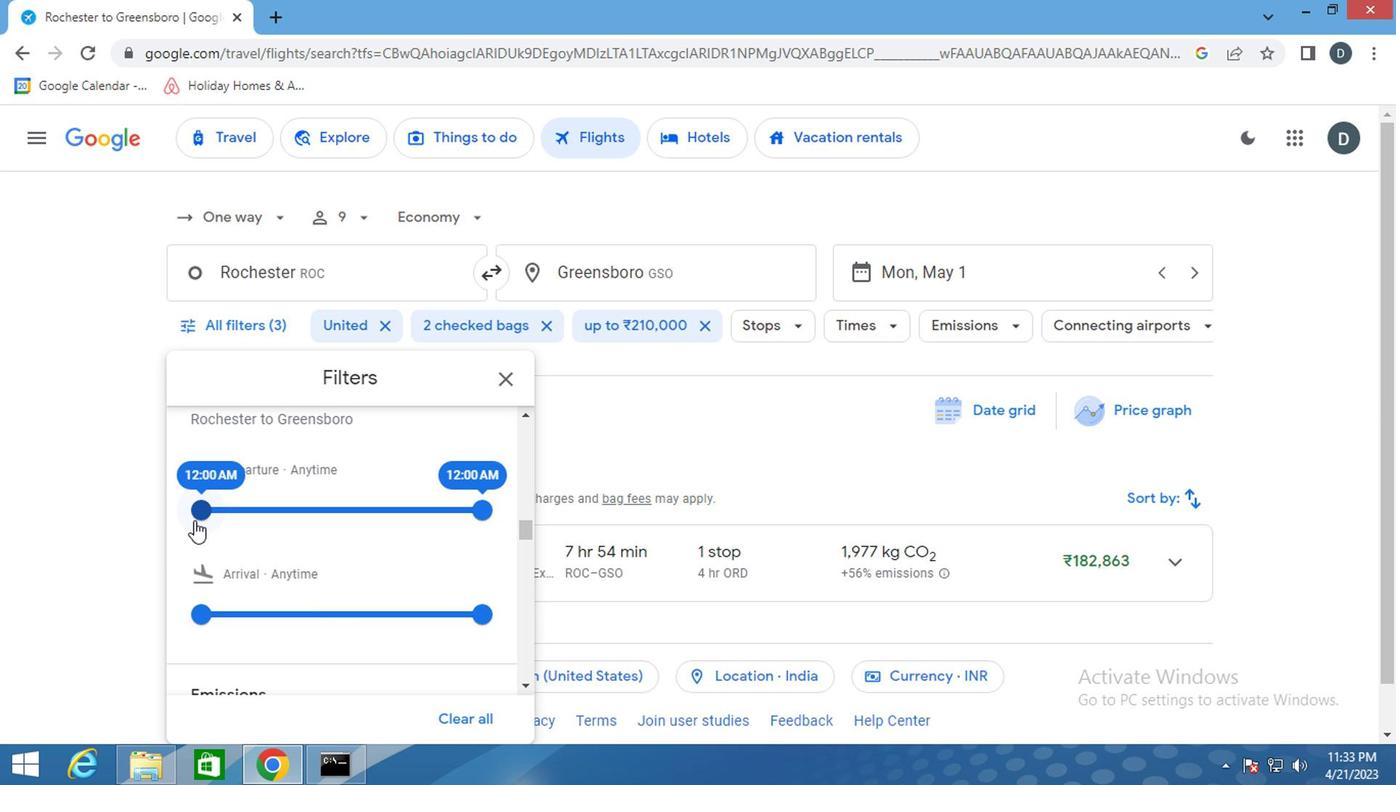
Action: Mouse moved to (485, 510)
Screenshot: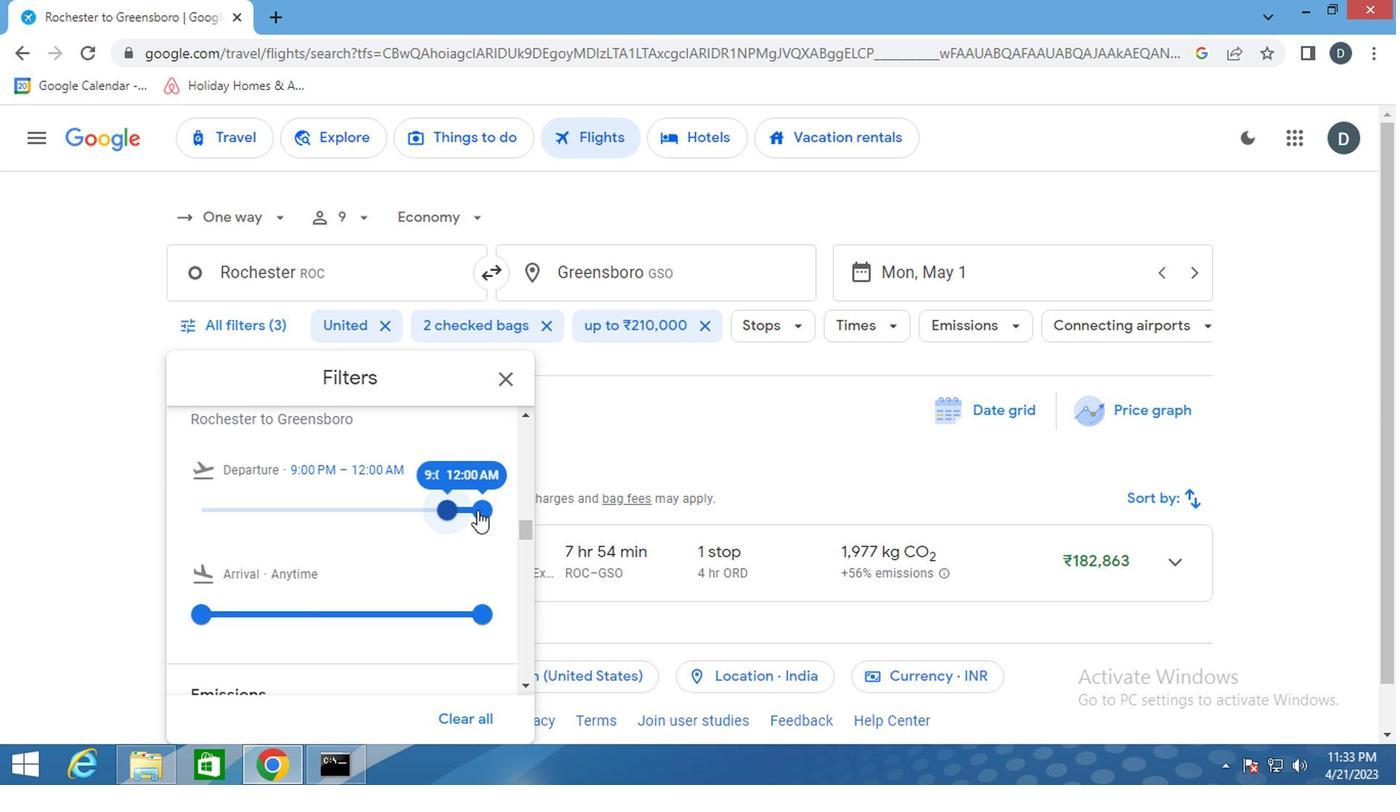
Action: Mouse pressed left at (485, 510)
Screenshot: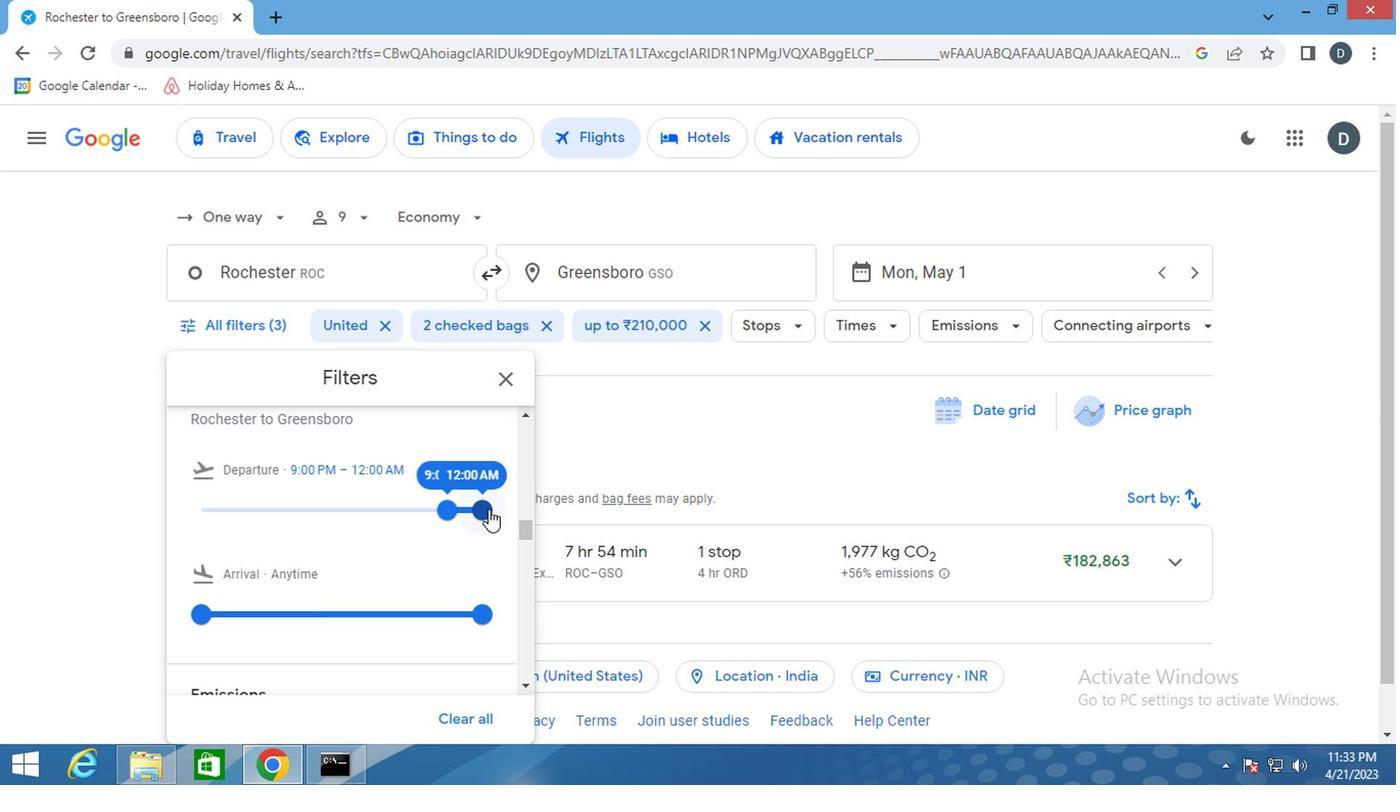 
Action: Mouse moved to (451, 575)
Screenshot: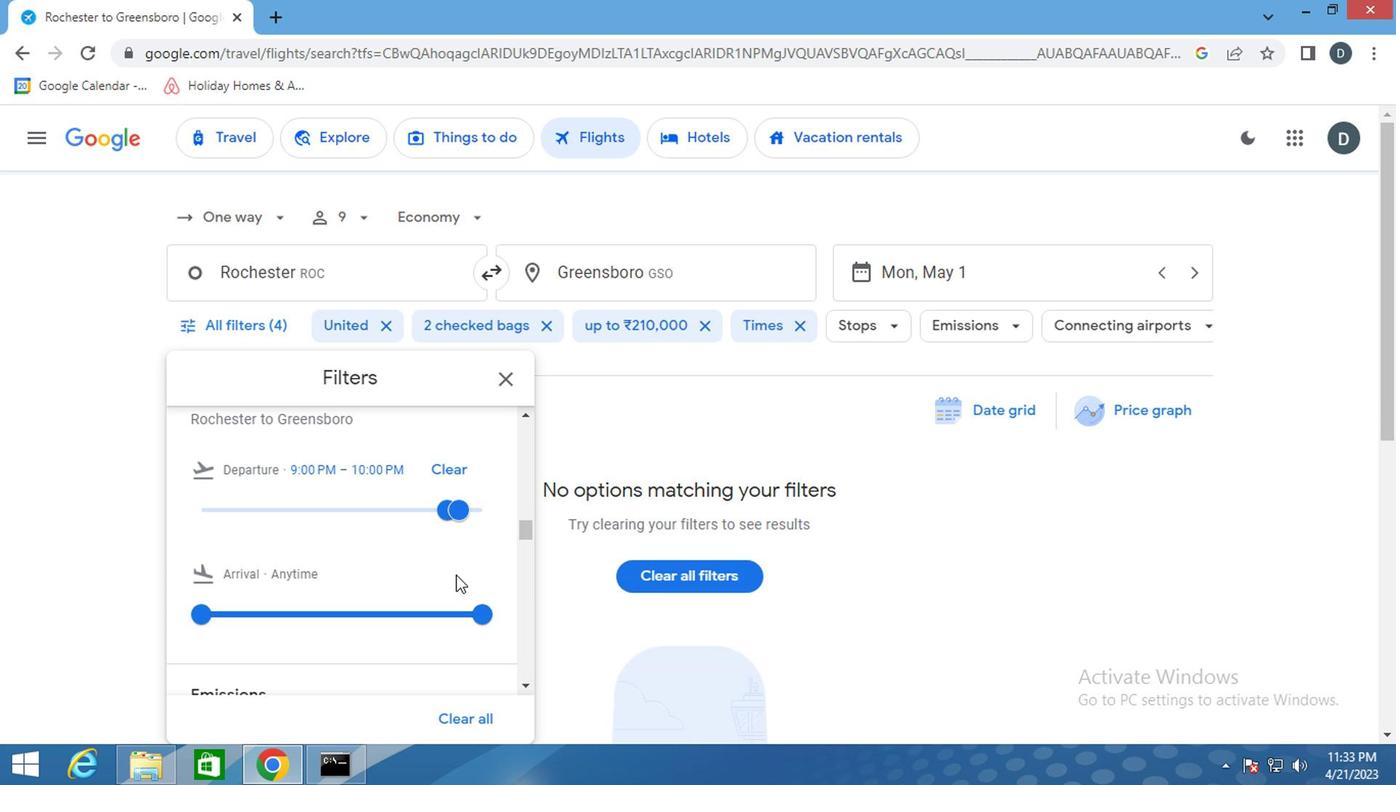 
Action: Mouse scrolled (451, 575) with delta (0, 0)
Screenshot: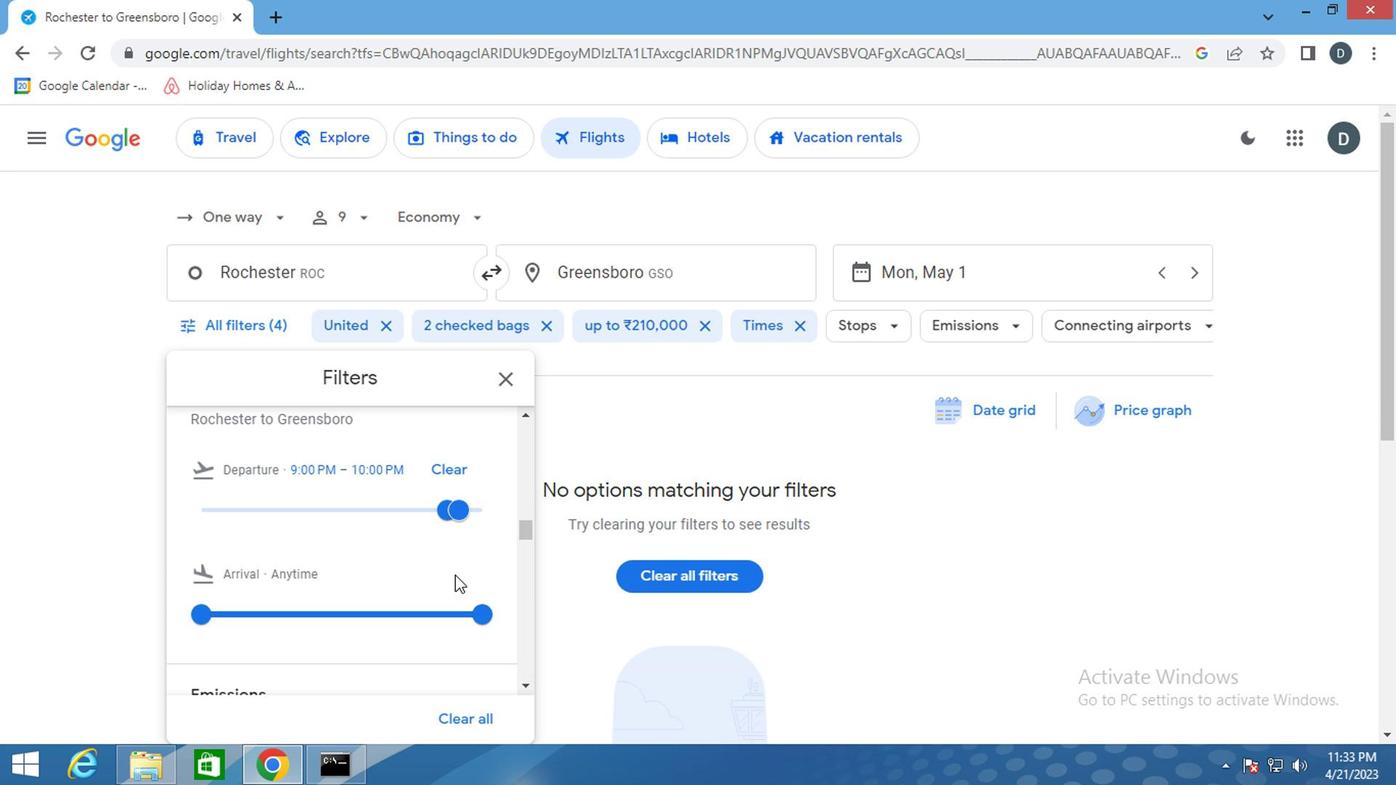 
Action: Mouse scrolled (451, 575) with delta (0, 0)
Screenshot: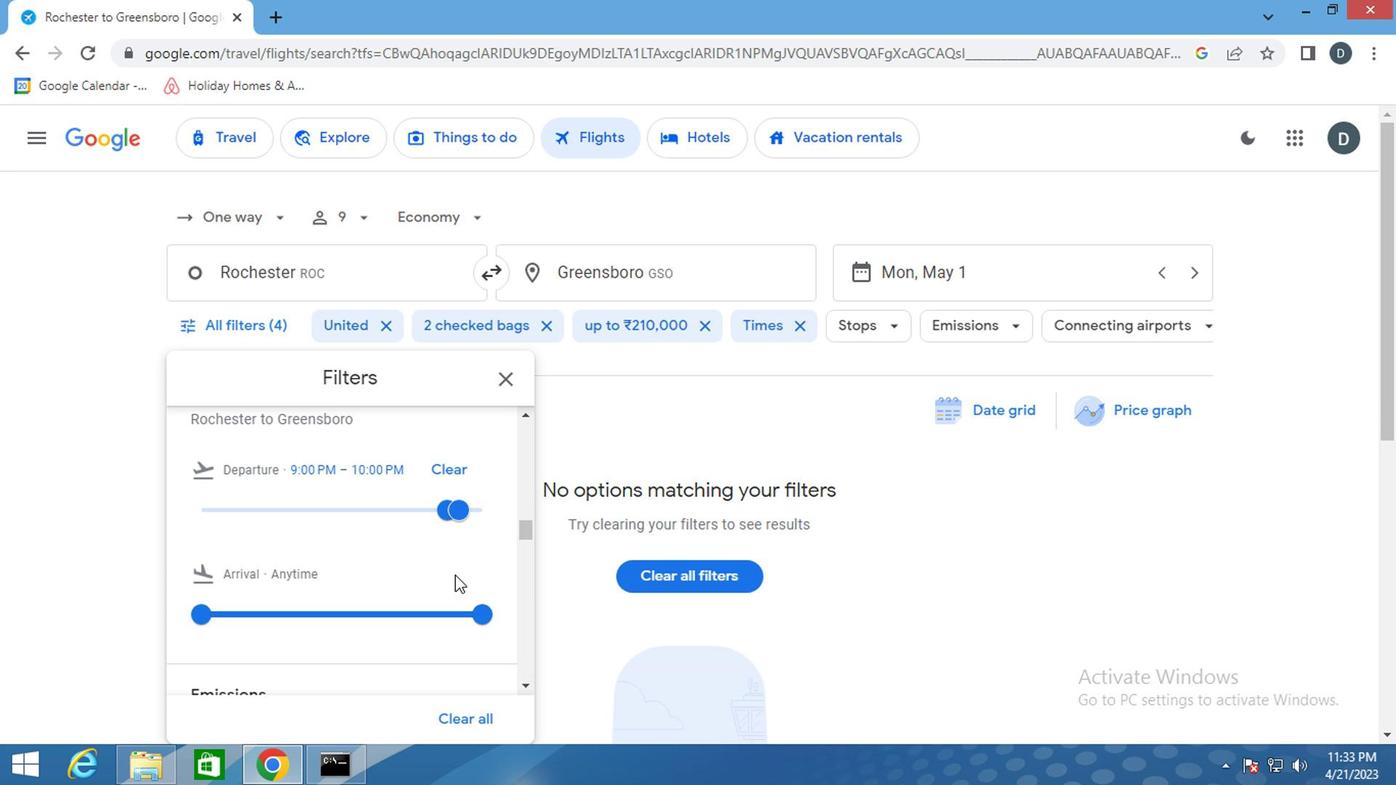 
Action: Mouse scrolled (451, 575) with delta (0, 0)
Screenshot: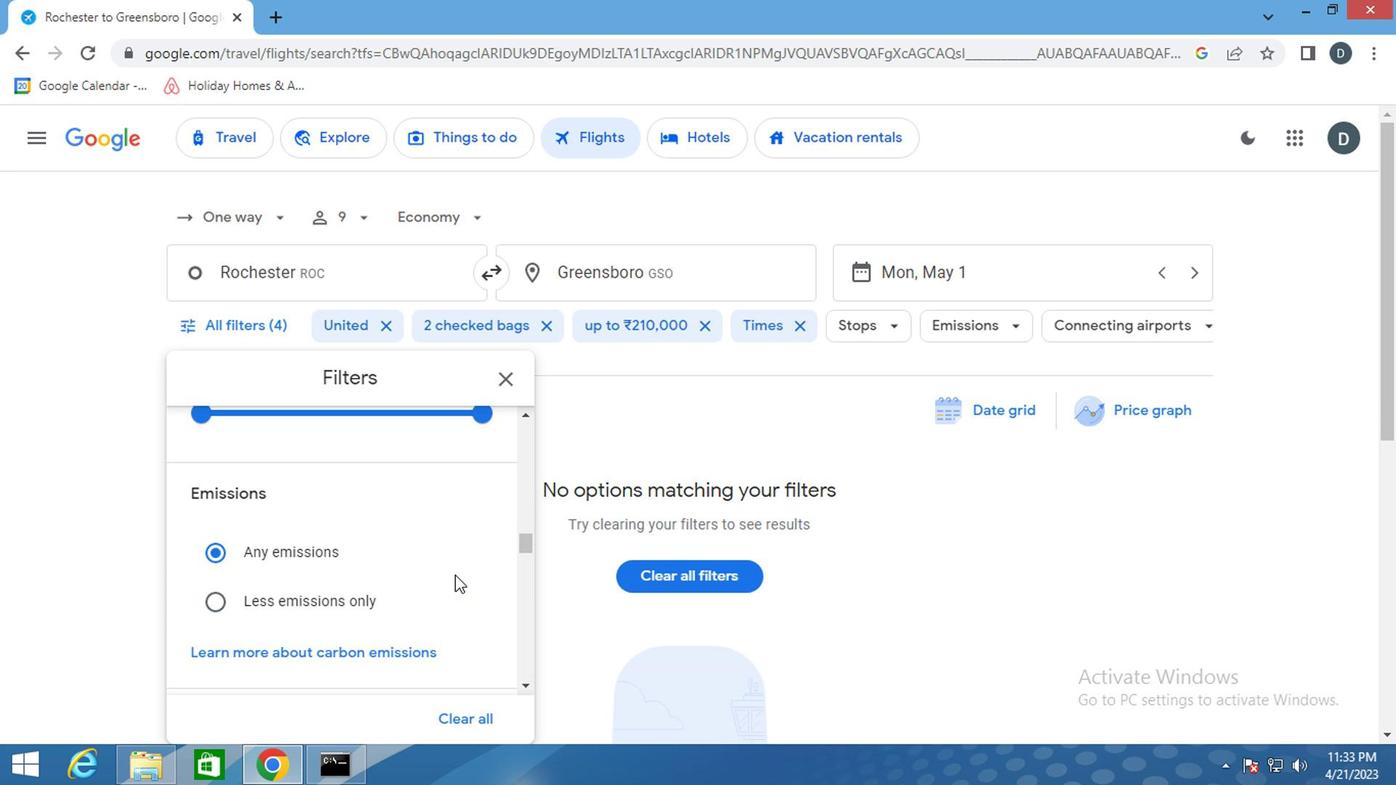 
Action: Mouse scrolled (451, 575) with delta (0, 0)
Screenshot: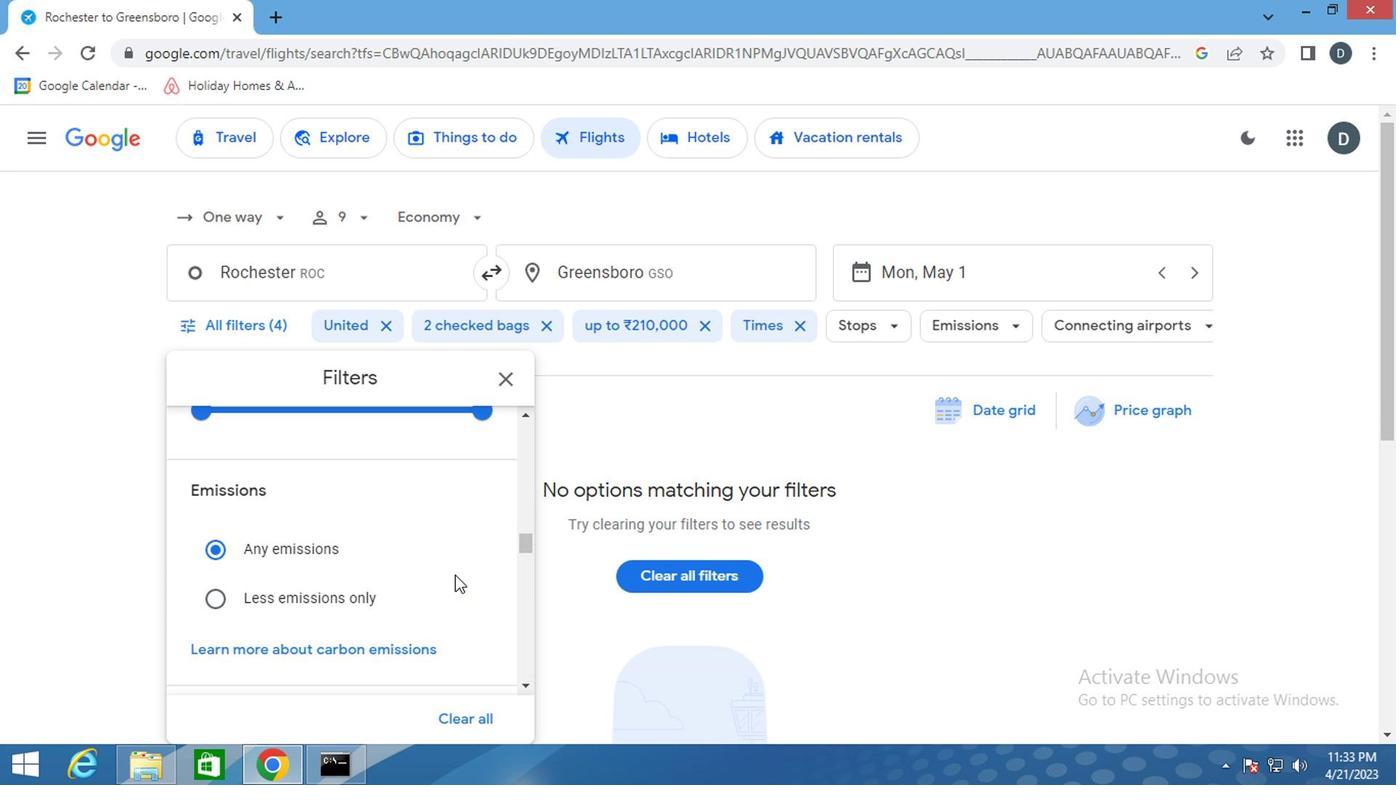 
Action: Mouse scrolled (451, 575) with delta (0, 0)
Screenshot: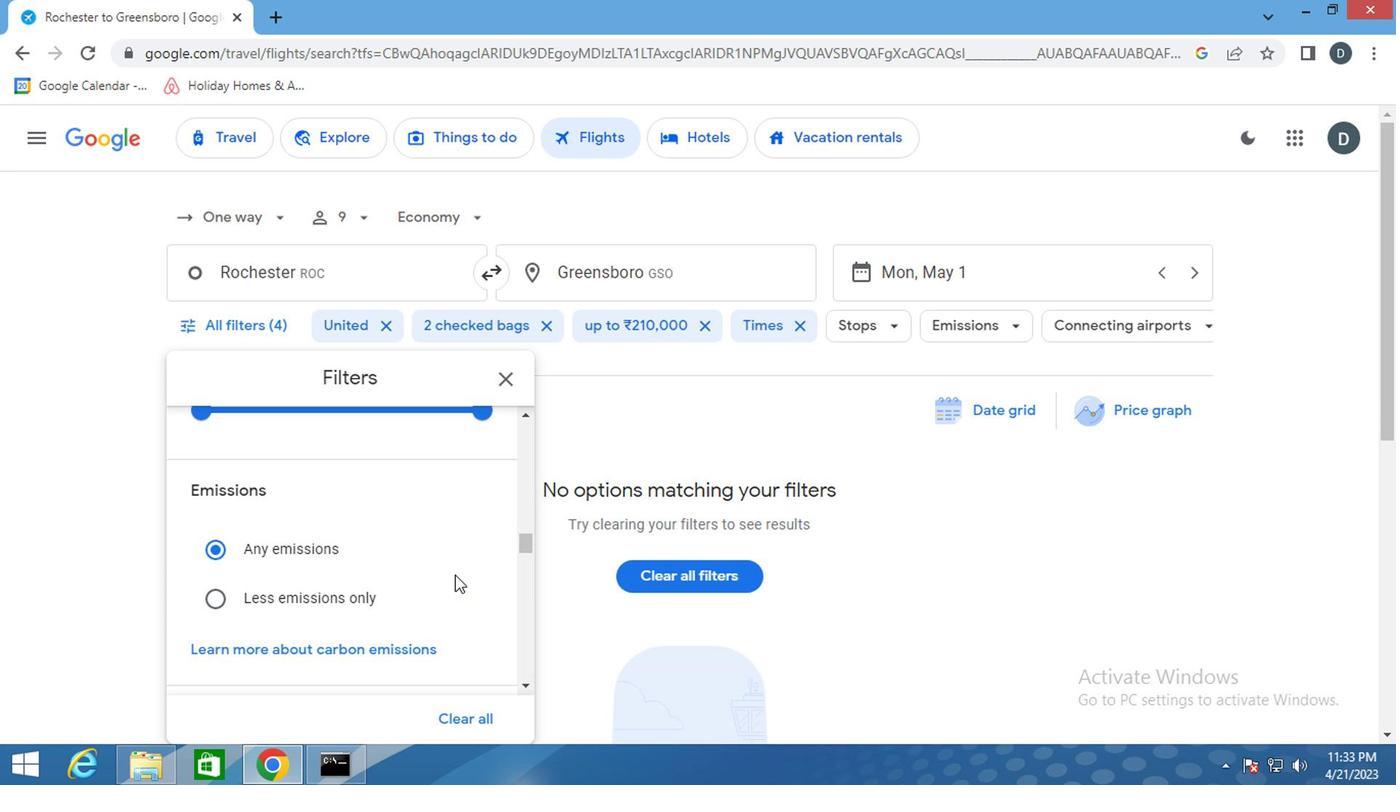 
Action: Mouse scrolled (451, 575) with delta (0, 0)
Screenshot: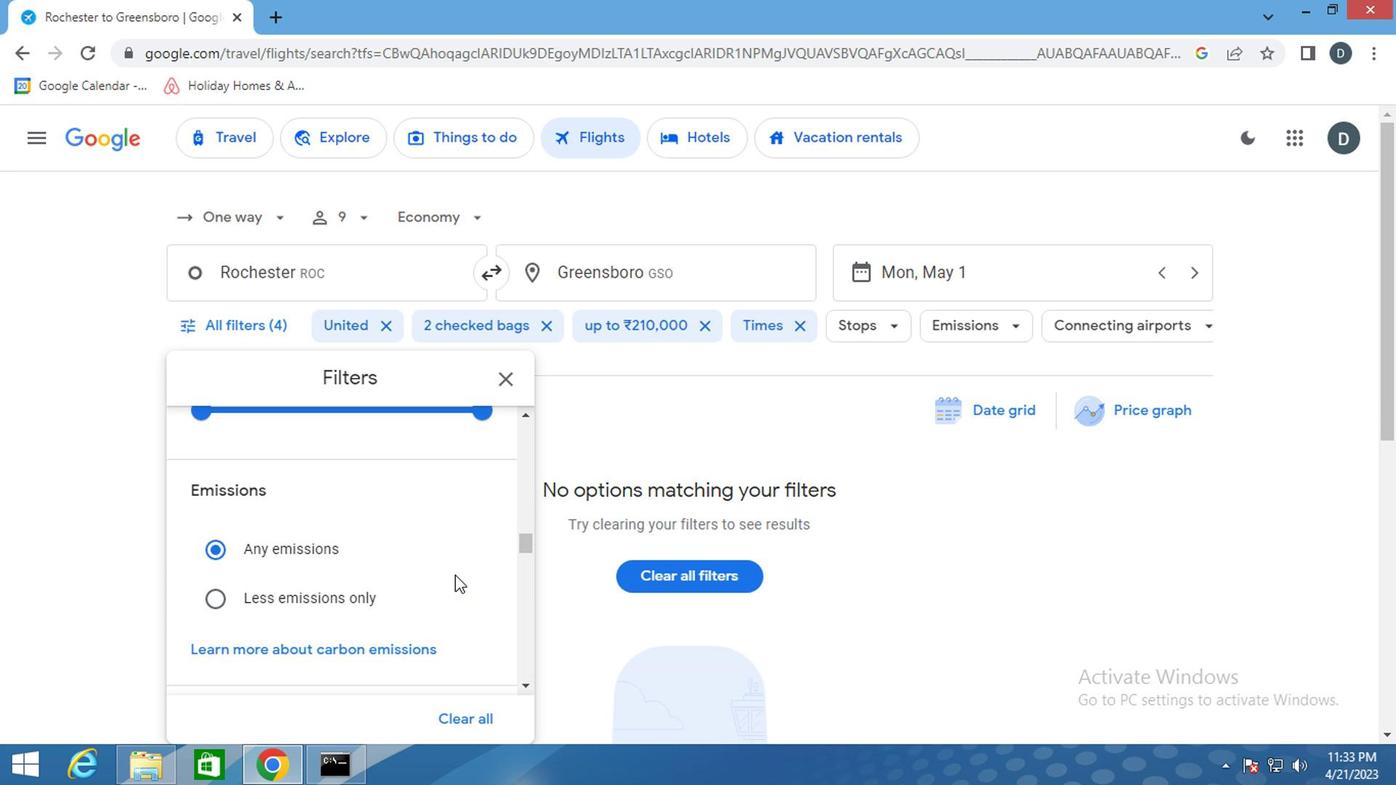 
Action: Mouse scrolled (451, 575) with delta (0, 0)
Screenshot: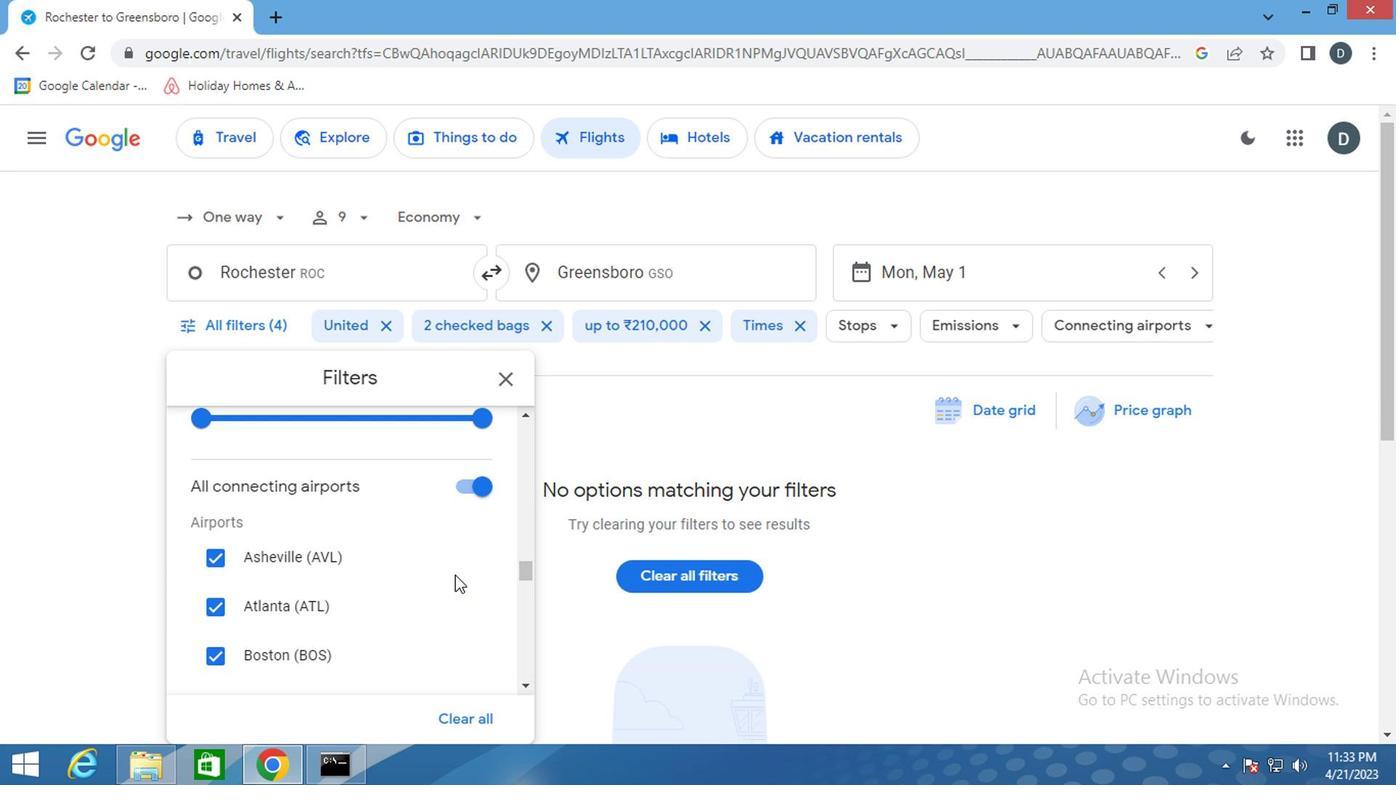 
Action: Mouse scrolled (451, 575) with delta (0, 0)
Screenshot: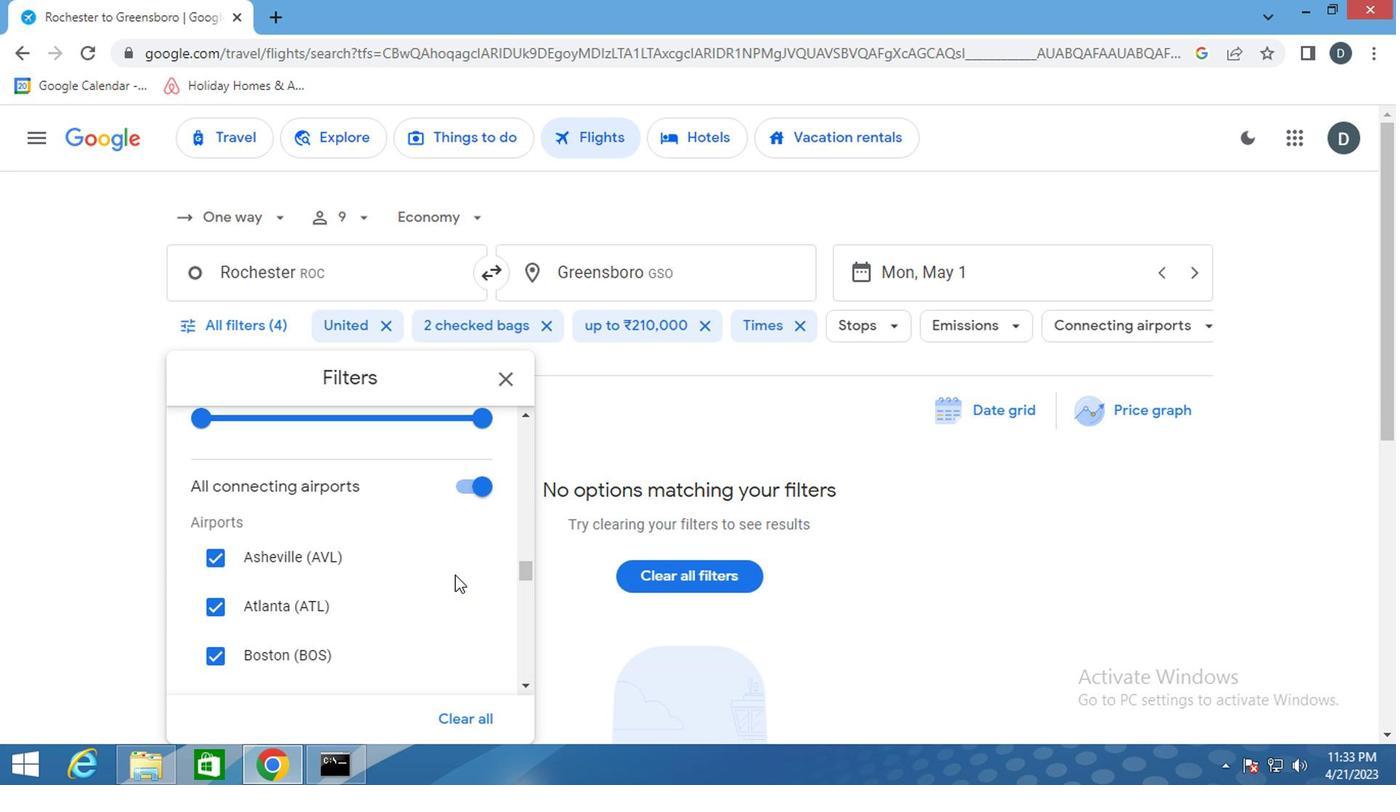 
Action: Mouse scrolled (451, 575) with delta (0, 0)
Screenshot: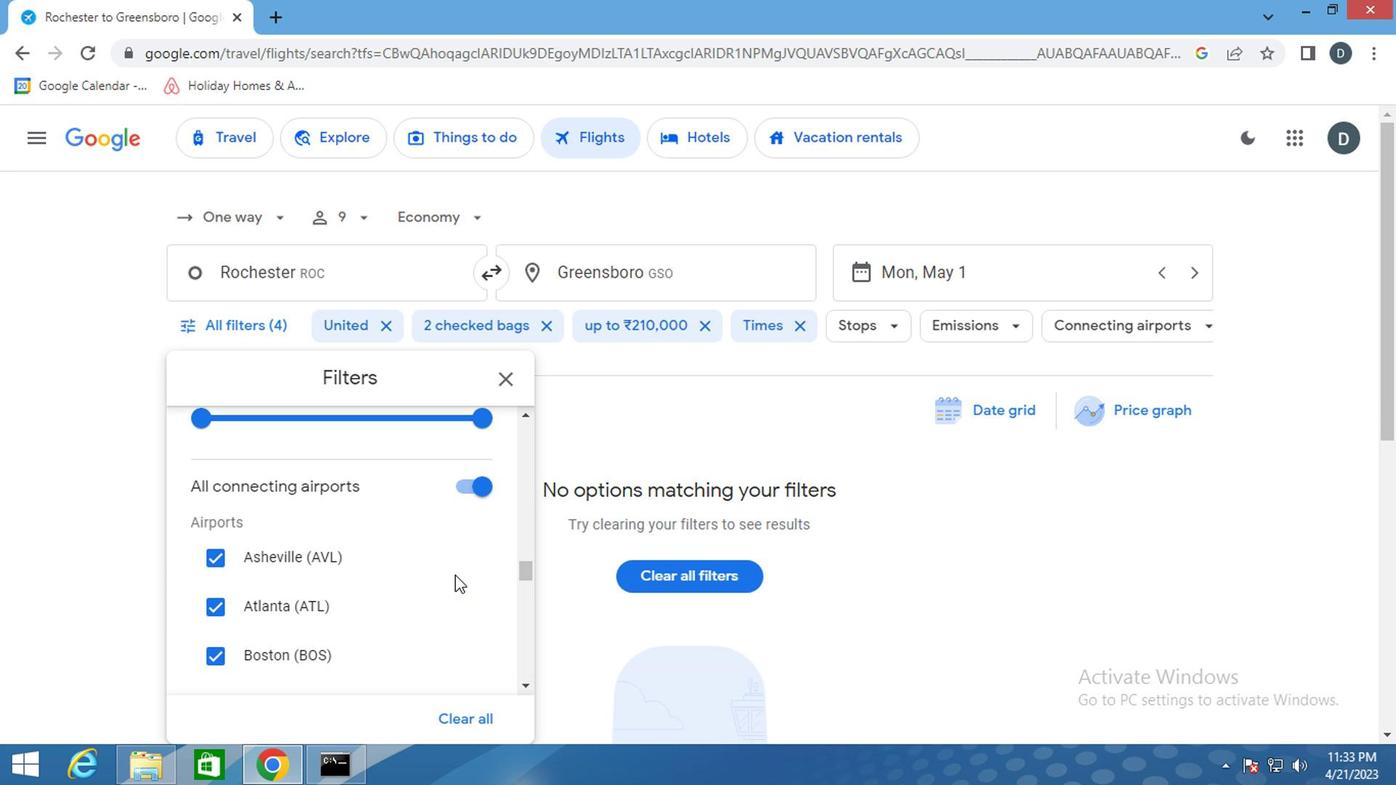 
Action: Mouse scrolled (451, 575) with delta (0, 0)
Screenshot: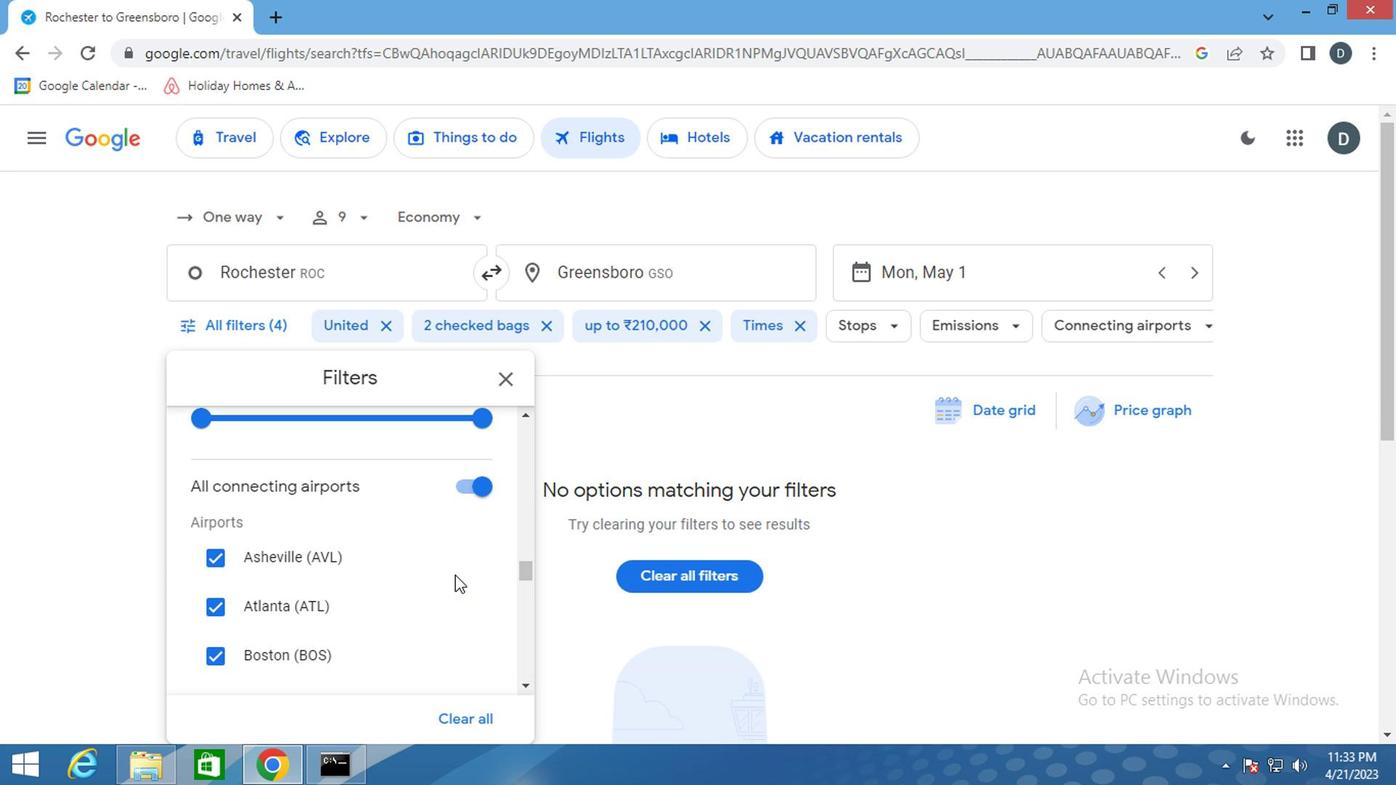 
Action: Mouse scrolled (451, 575) with delta (0, 0)
Screenshot: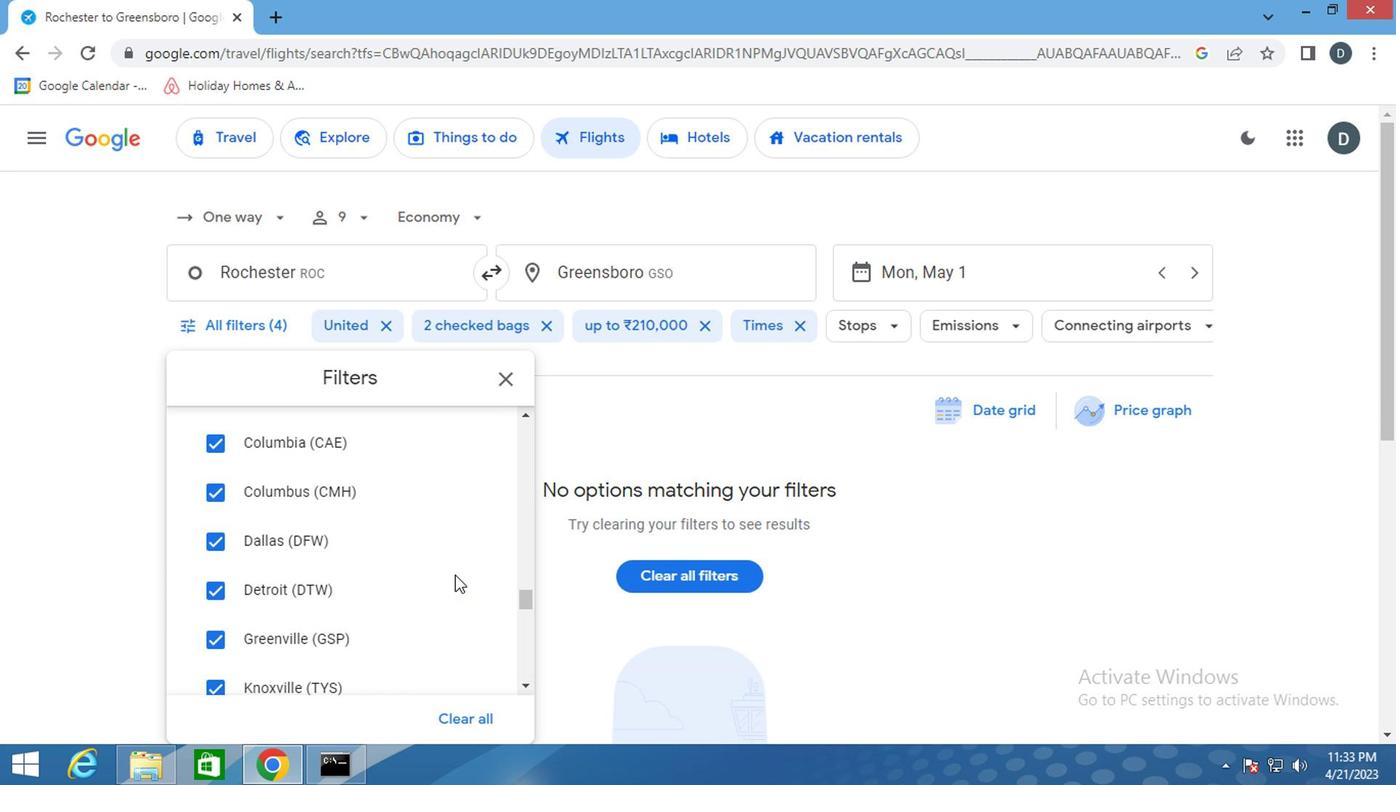
Action: Mouse scrolled (451, 575) with delta (0, 0)
Screenshot: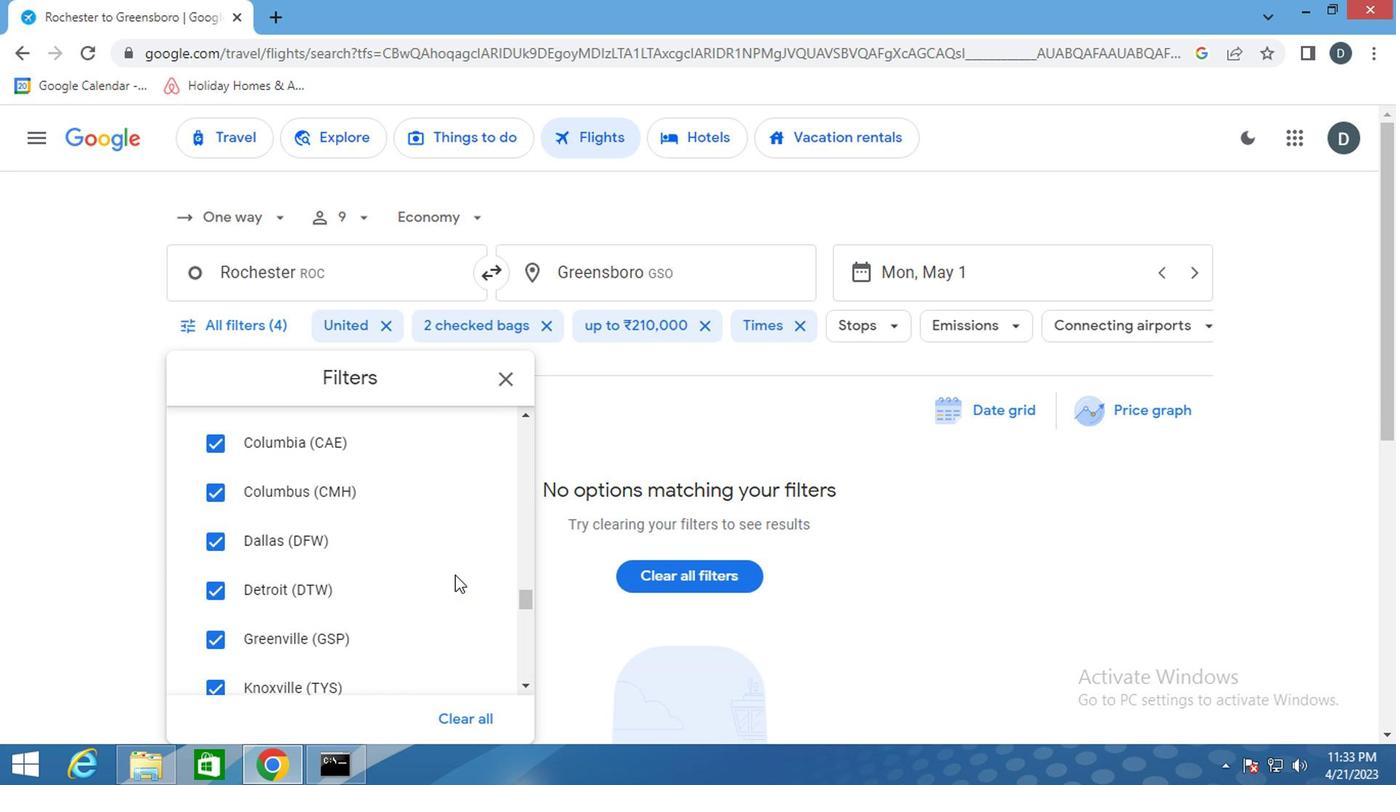 
Action: Mouse scrolled (451, 575) with delta (0, 0)
Screenshot: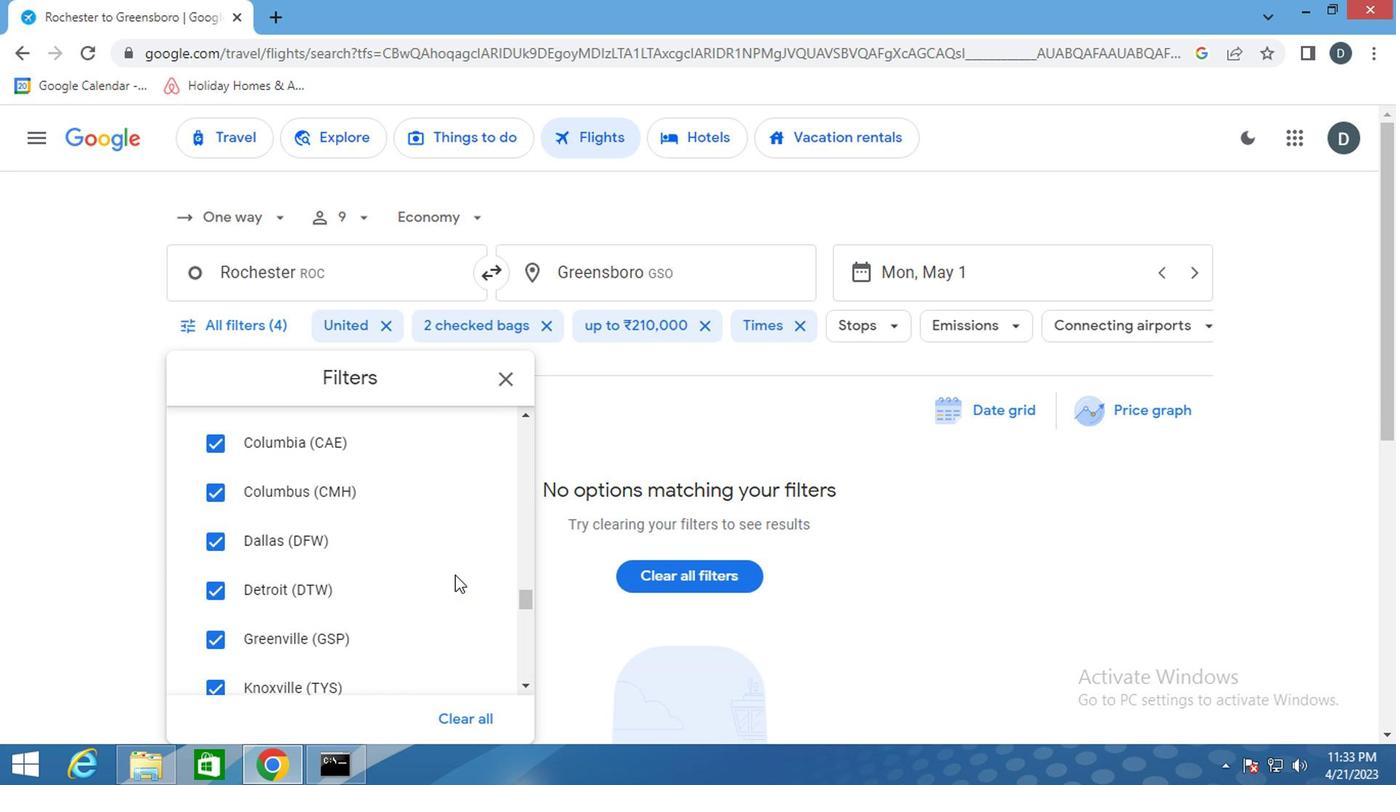 
Action: Mouse scrolled (451, 575) with delta (0, 0)
Screenshot: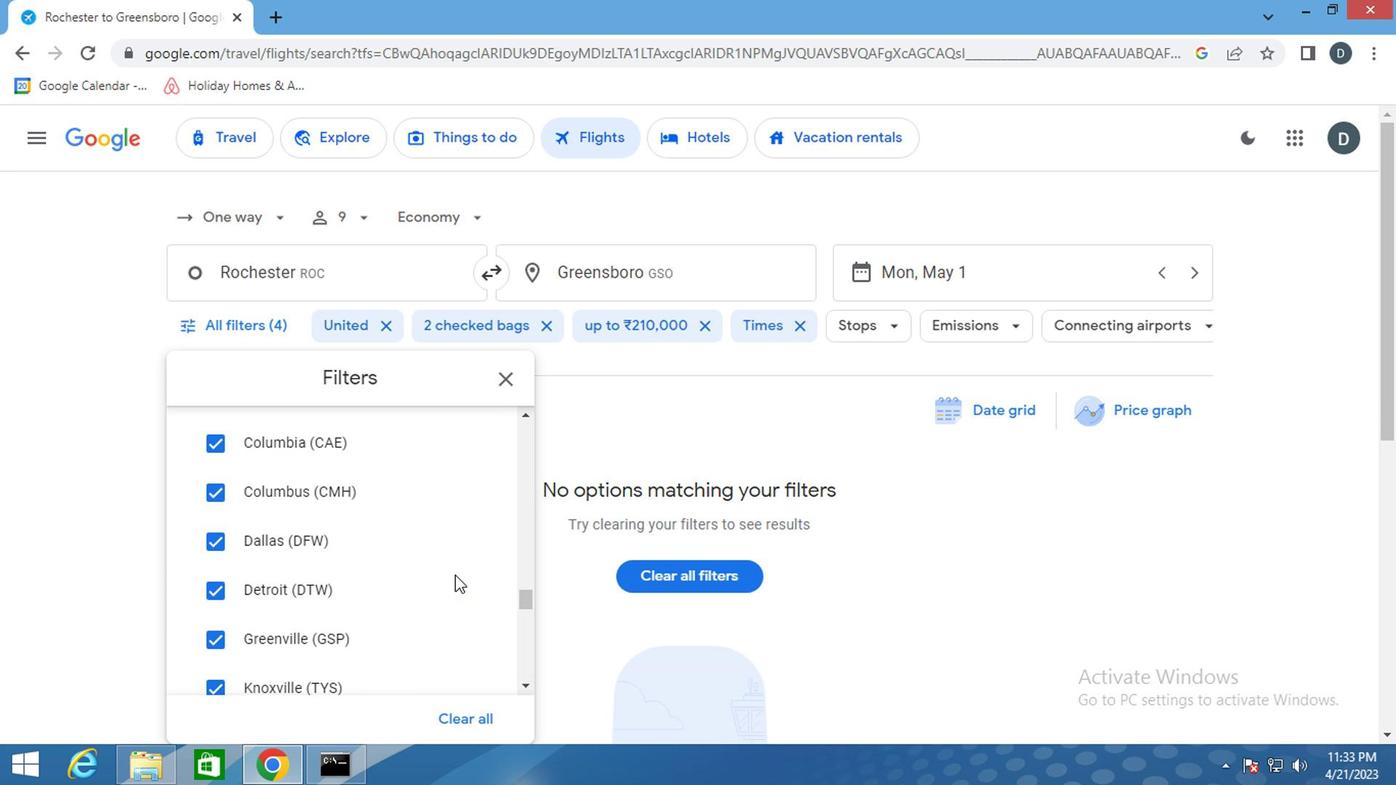 
Action: Mouse scrolled (451, 575) with delta (0, 0)
Screenshot: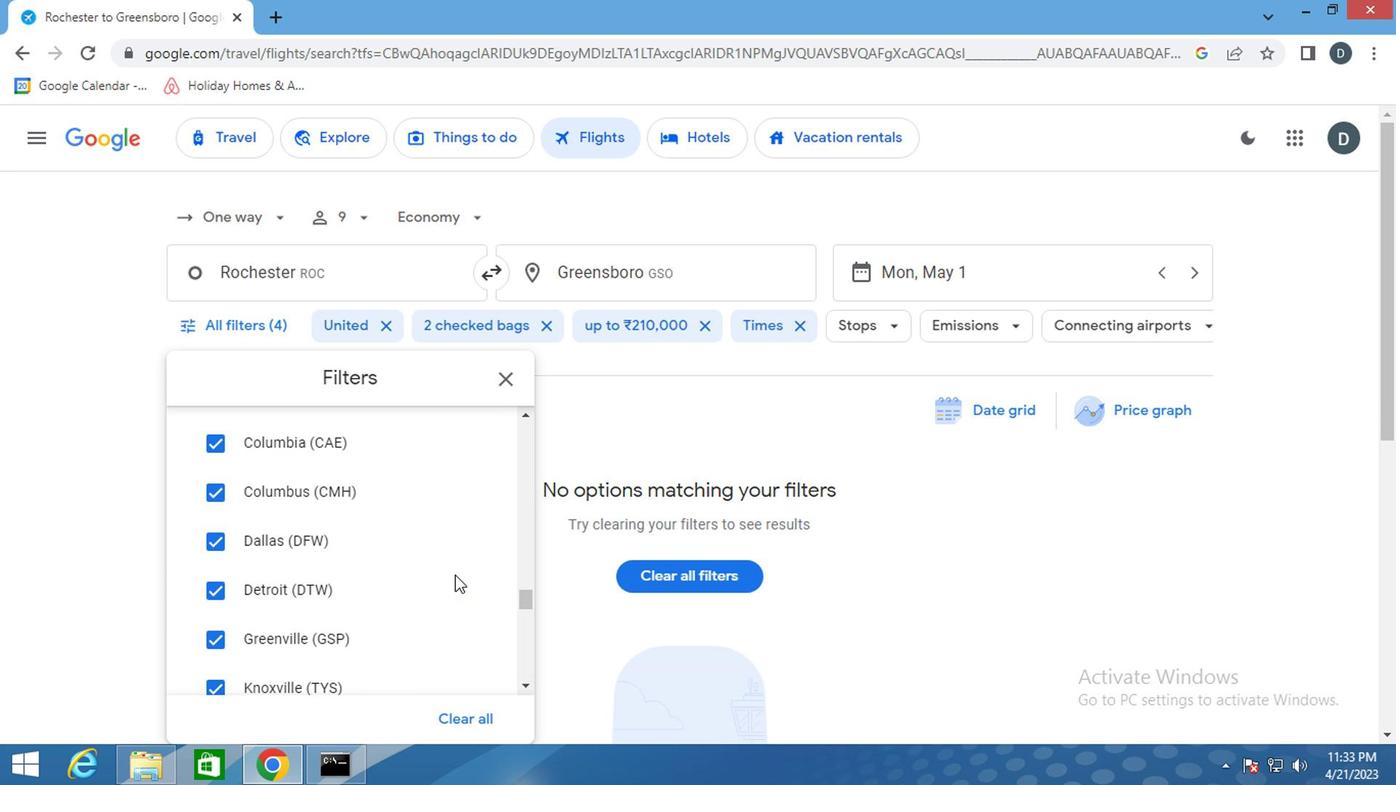 
Action: Mouse scrolled (451, 575) with delta (0, 0)
Screenshot: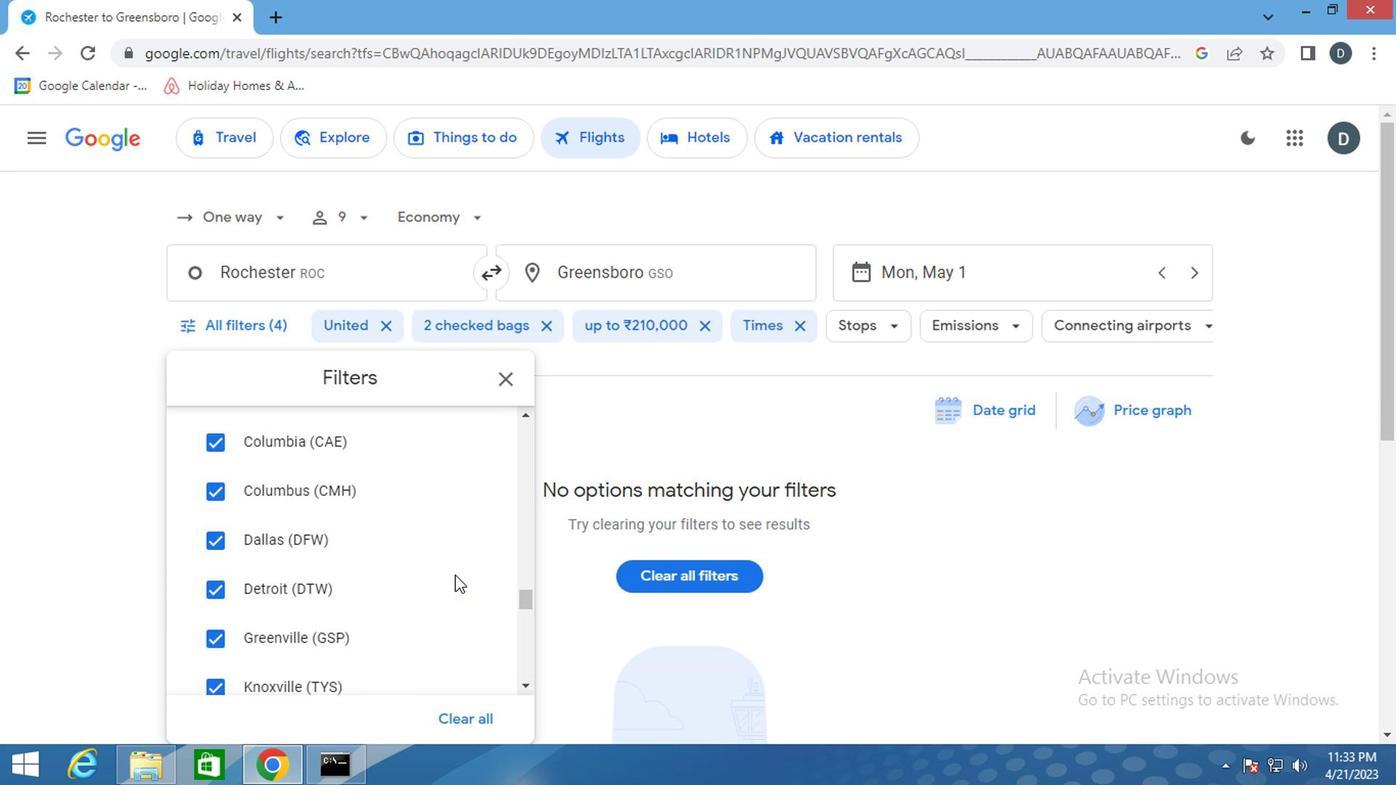 
Action: Mouse scrolled (451, 575) with delta (0, 0)
Screenshot: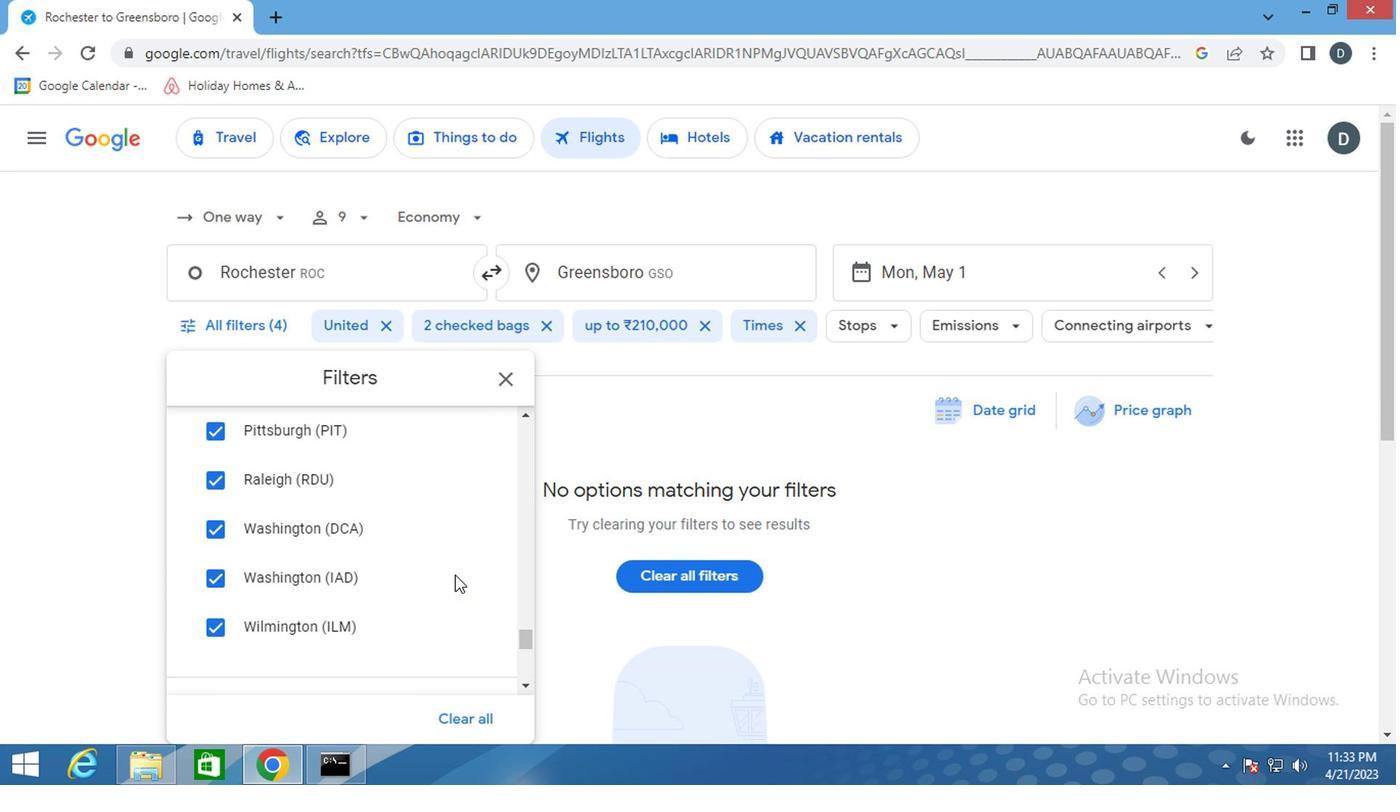 
Action: Mouse scrolled (451, 575) with delta (0, 0)
Screenshot: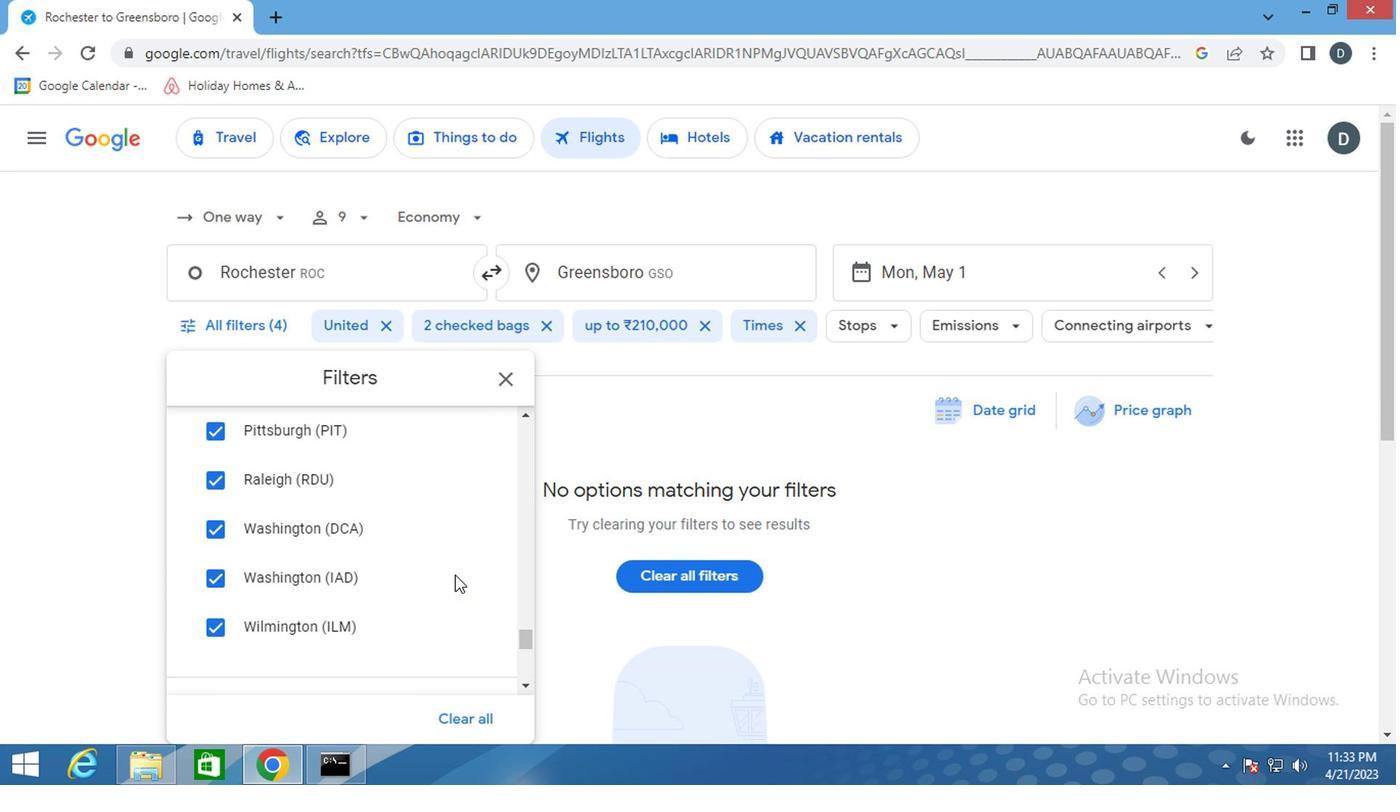 
Action: Mouse scrolled (451, 575) with delta (0, 0)
Screenshot: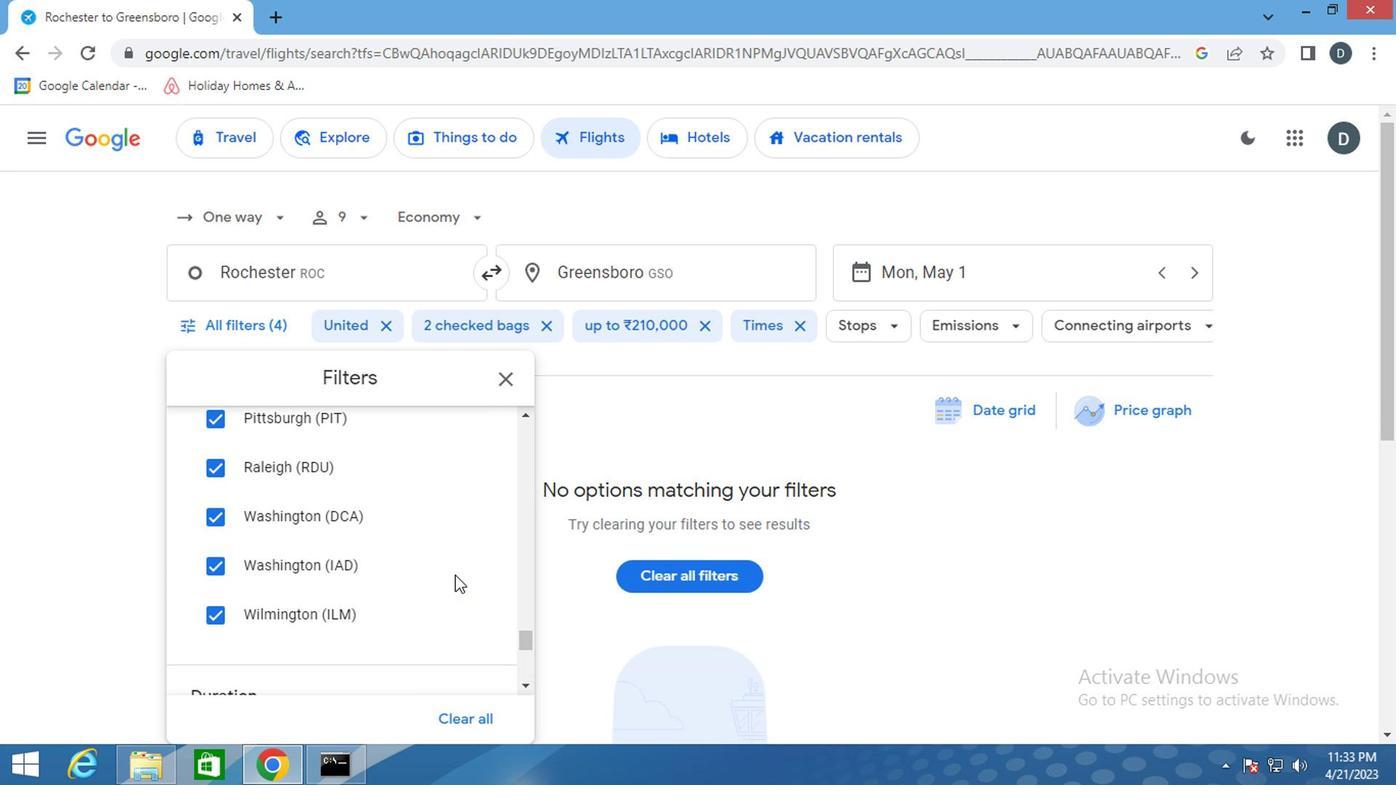 
Action: Mouse scrolled (451, 575) with delta (0, 0)
Screenshot: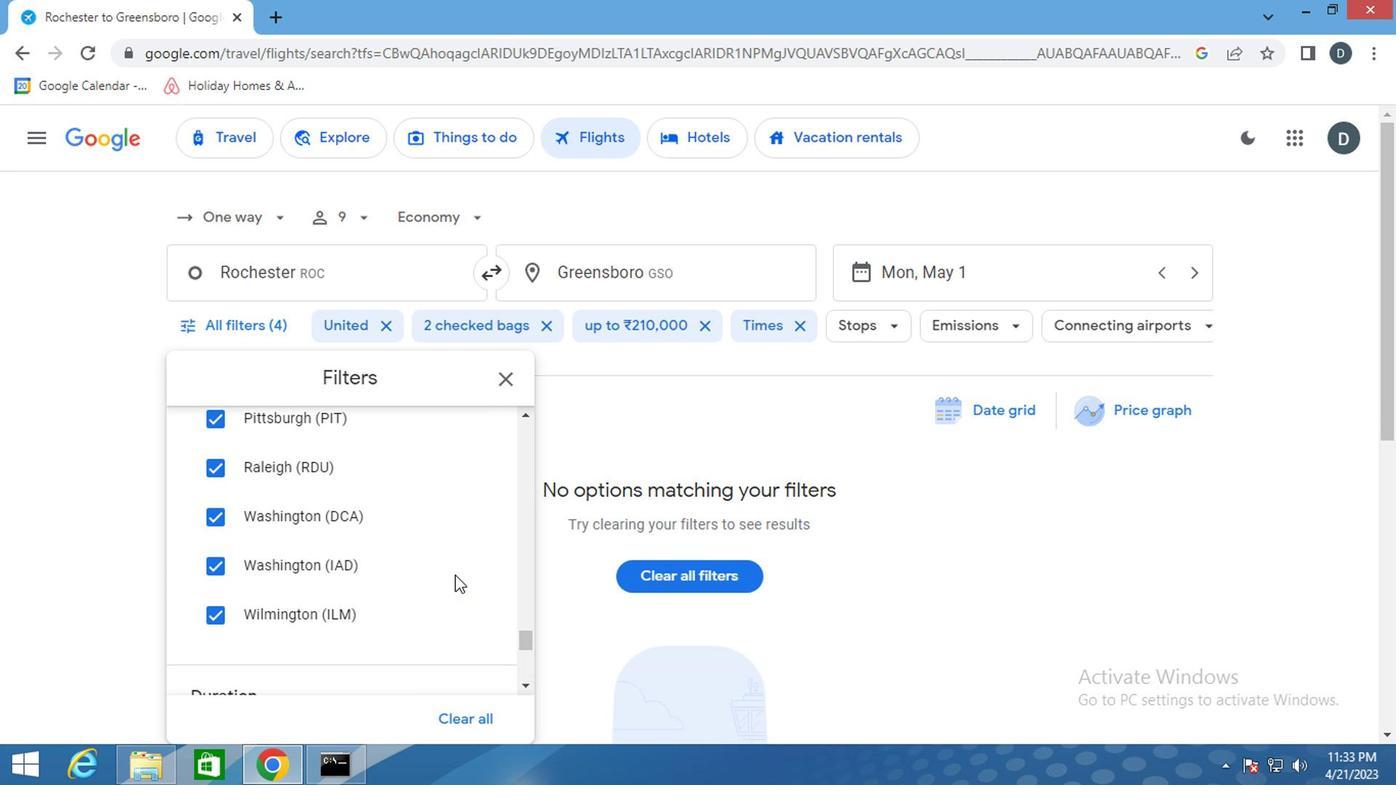 
Action: Mouse scrolled (451, 575) with delta (0, 0)
Screenshot: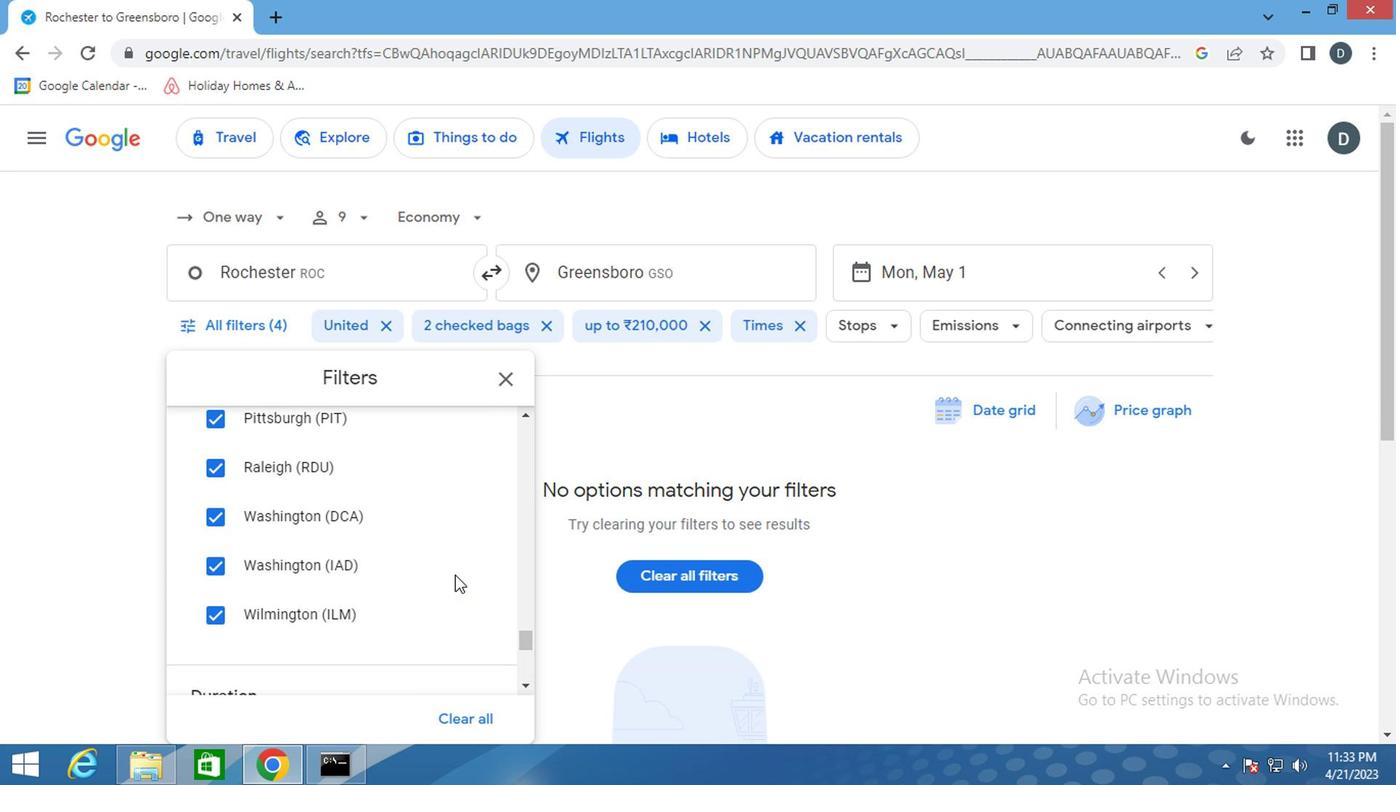 
Action: Mouse scrolled (451, 575) with delta (0, 0)
Screenshot: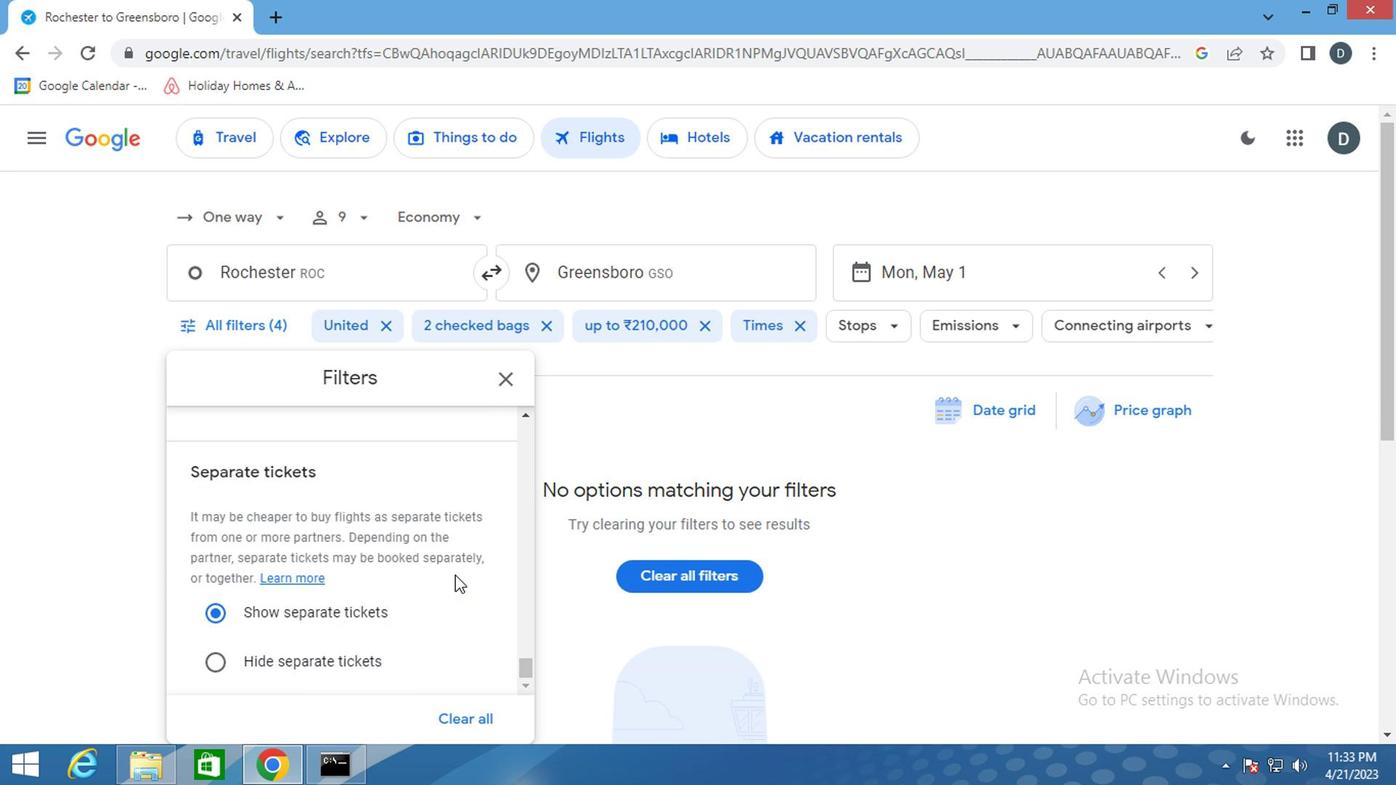 
Action: Mouse scrolled (451, 575) with delta (0, 0)
Screenshot: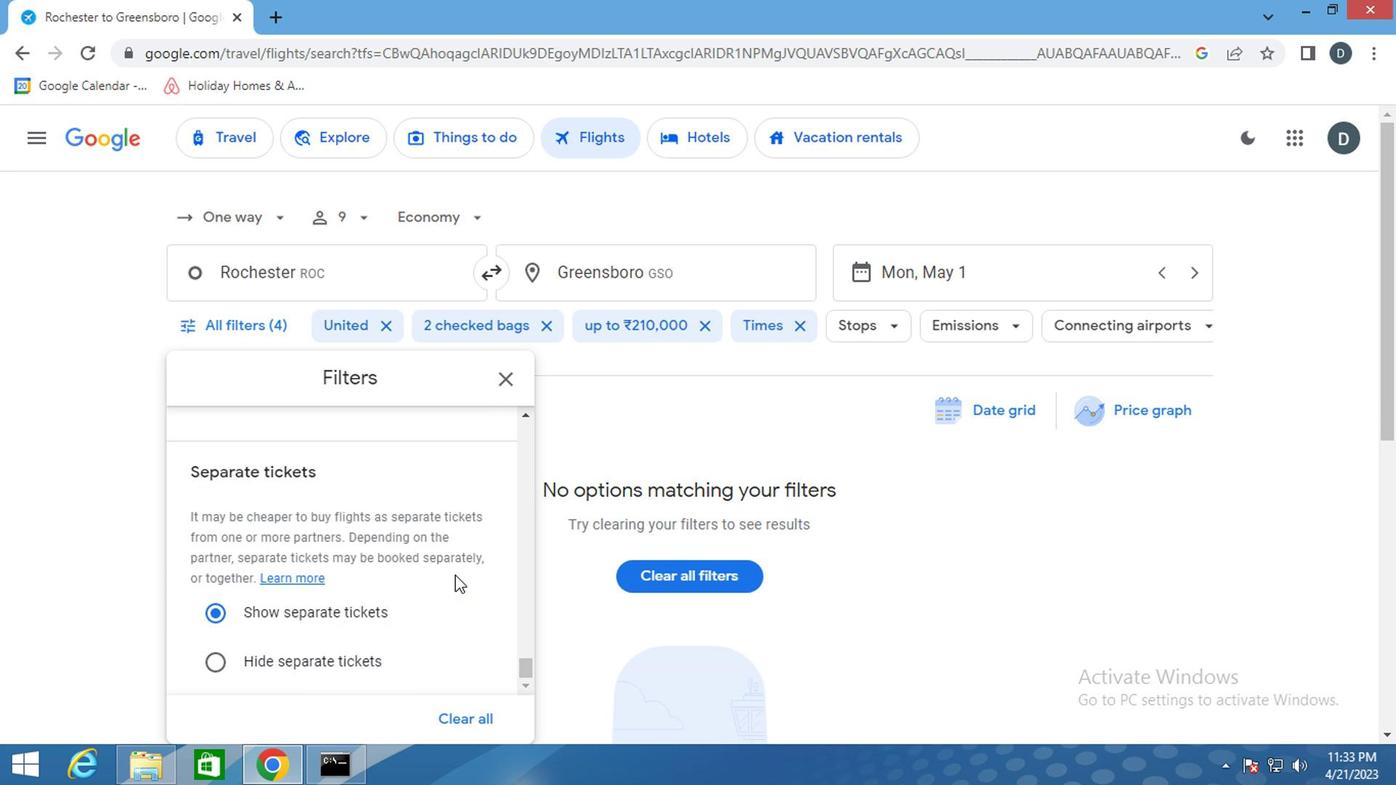 
Action: Mouse scrolled (451, 575) with delta (0, 0)
Screenshot: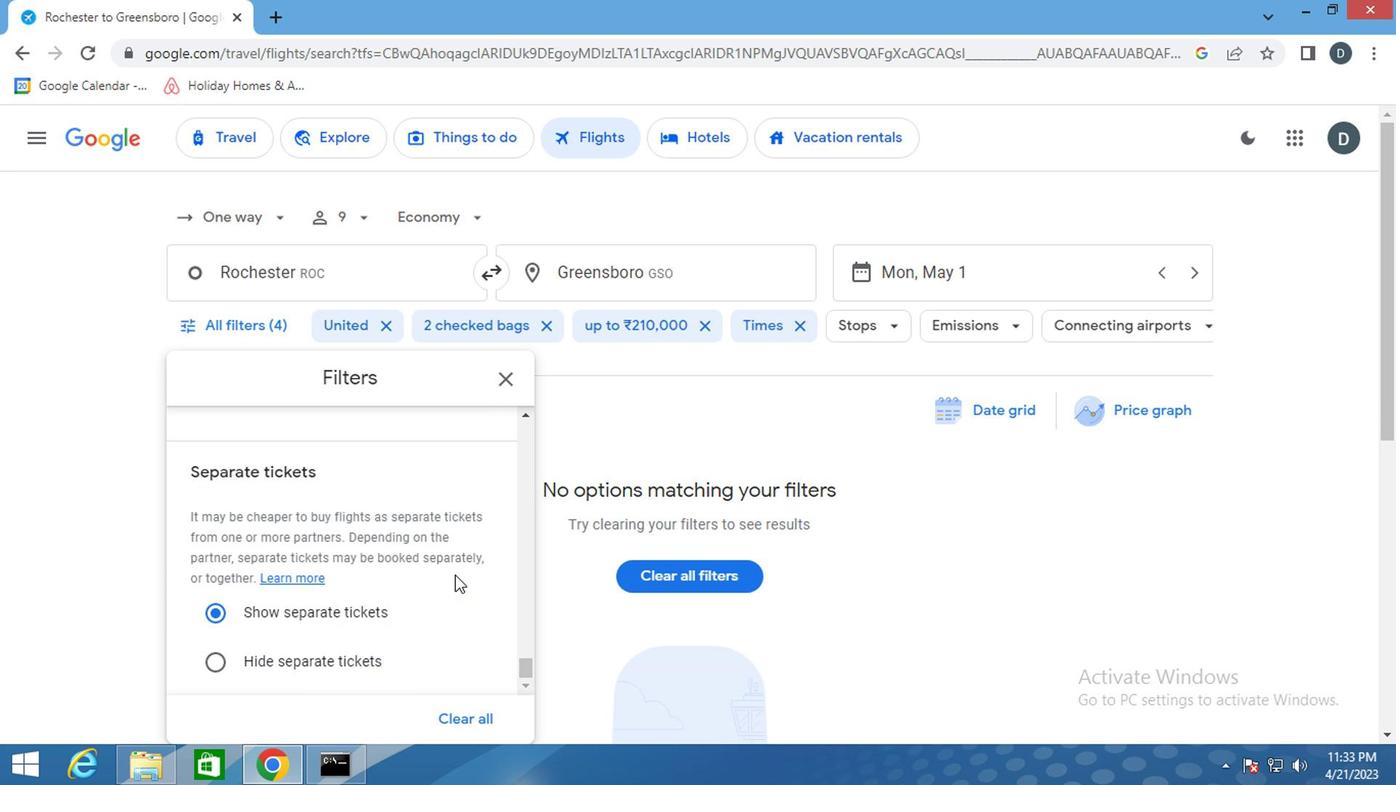 
Action: Mouse scrolled (451, 575) with delta (0, 0)
Screenshot: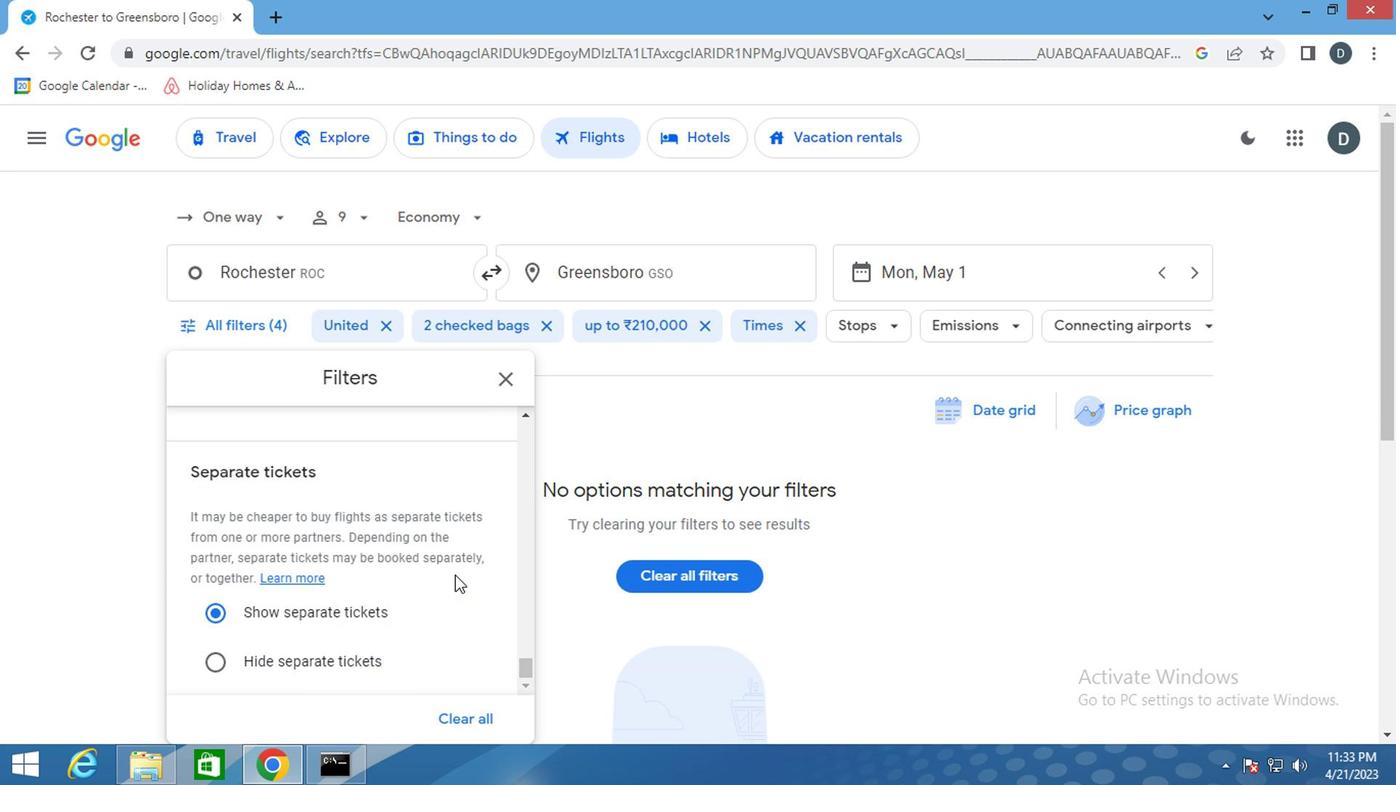 
Action: Mouse scrolled (451, 575) with delta (0, 0)
Screenshot: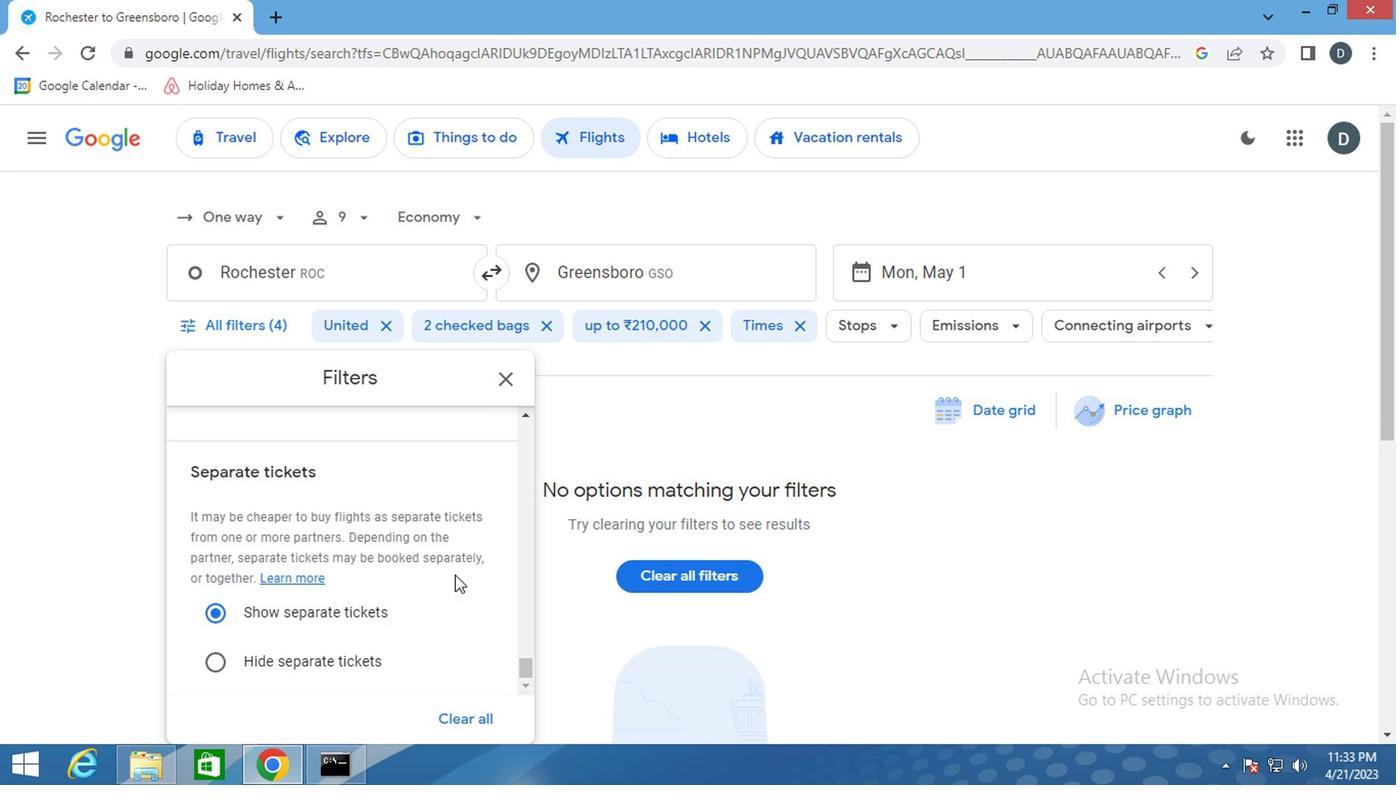 
Action: Mouse scrolled (451, 575) with delta (0, 0)
Screenshot: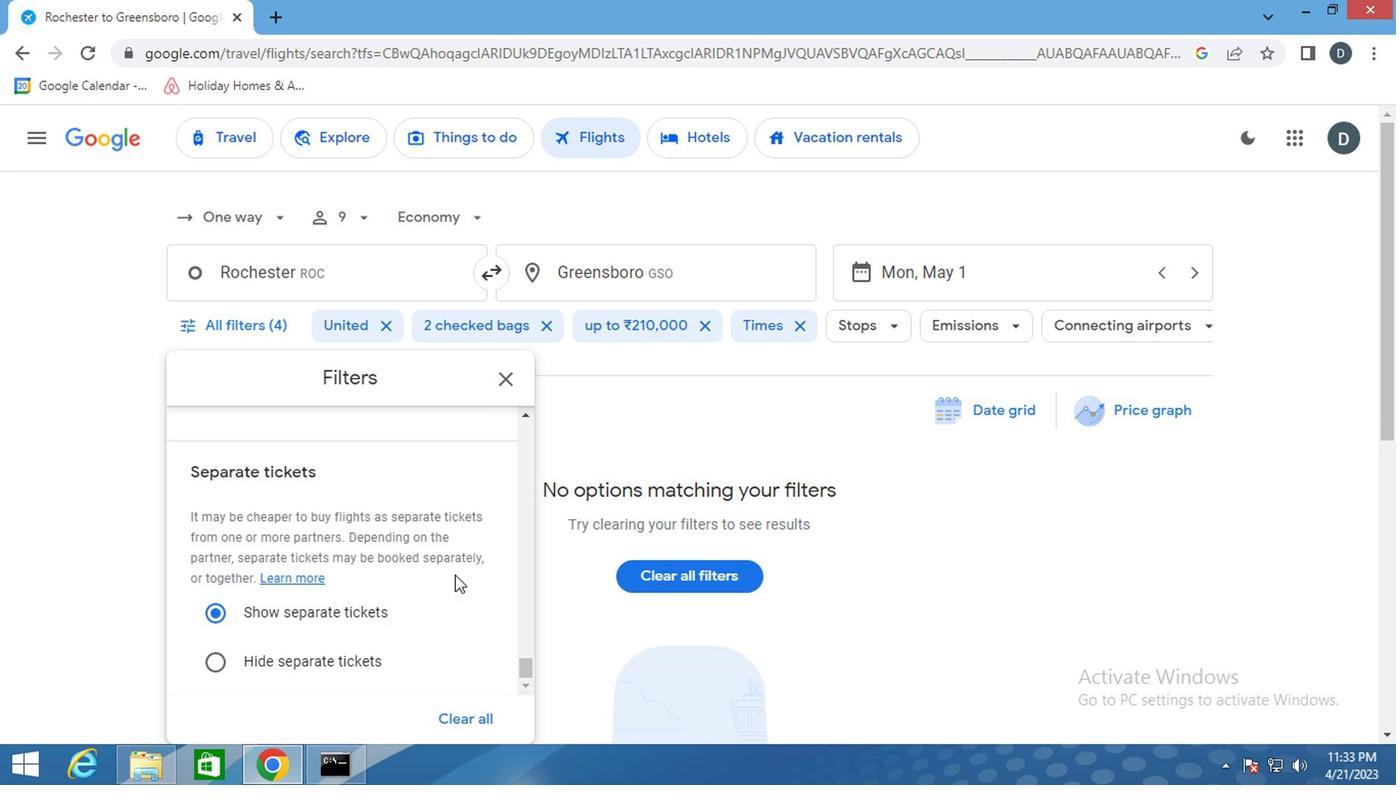 
Action: Mouse scrolled (451, 575) with delta (0, 0)
Screenshot: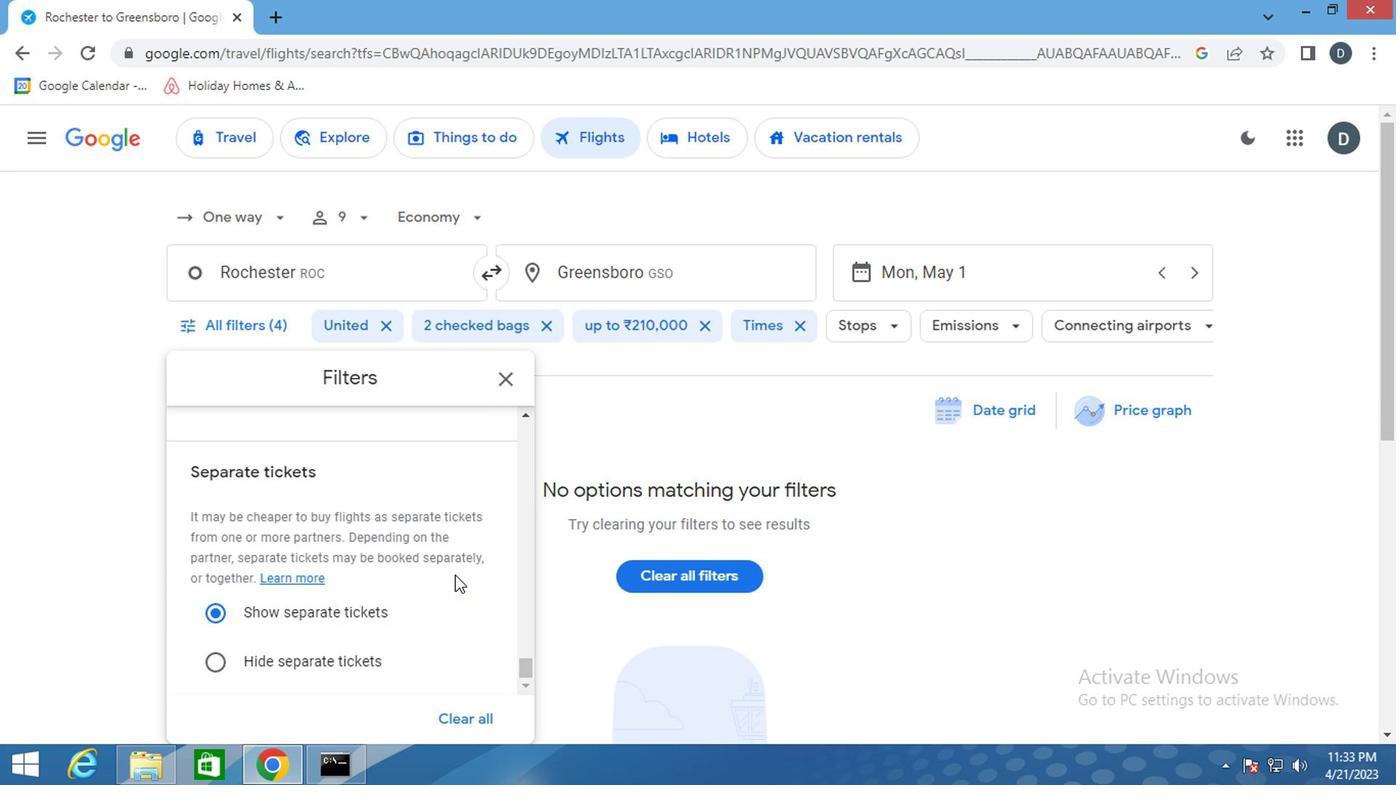 
Action: Mouse scrolled (451, 575) with delta (0, 0)
Screenshot: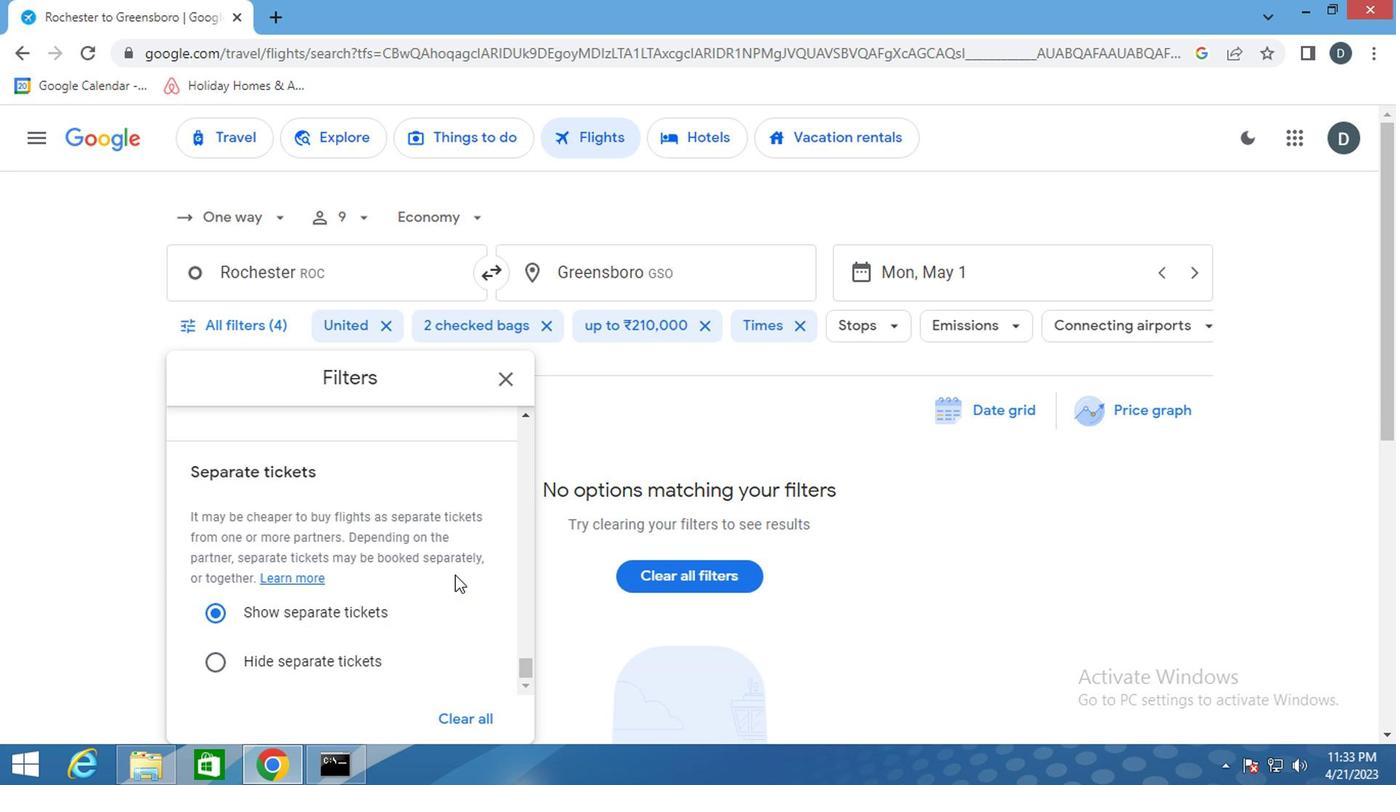 
Action: Mouse scrolled (451, 575) with delta (0, 0)
Screenshot: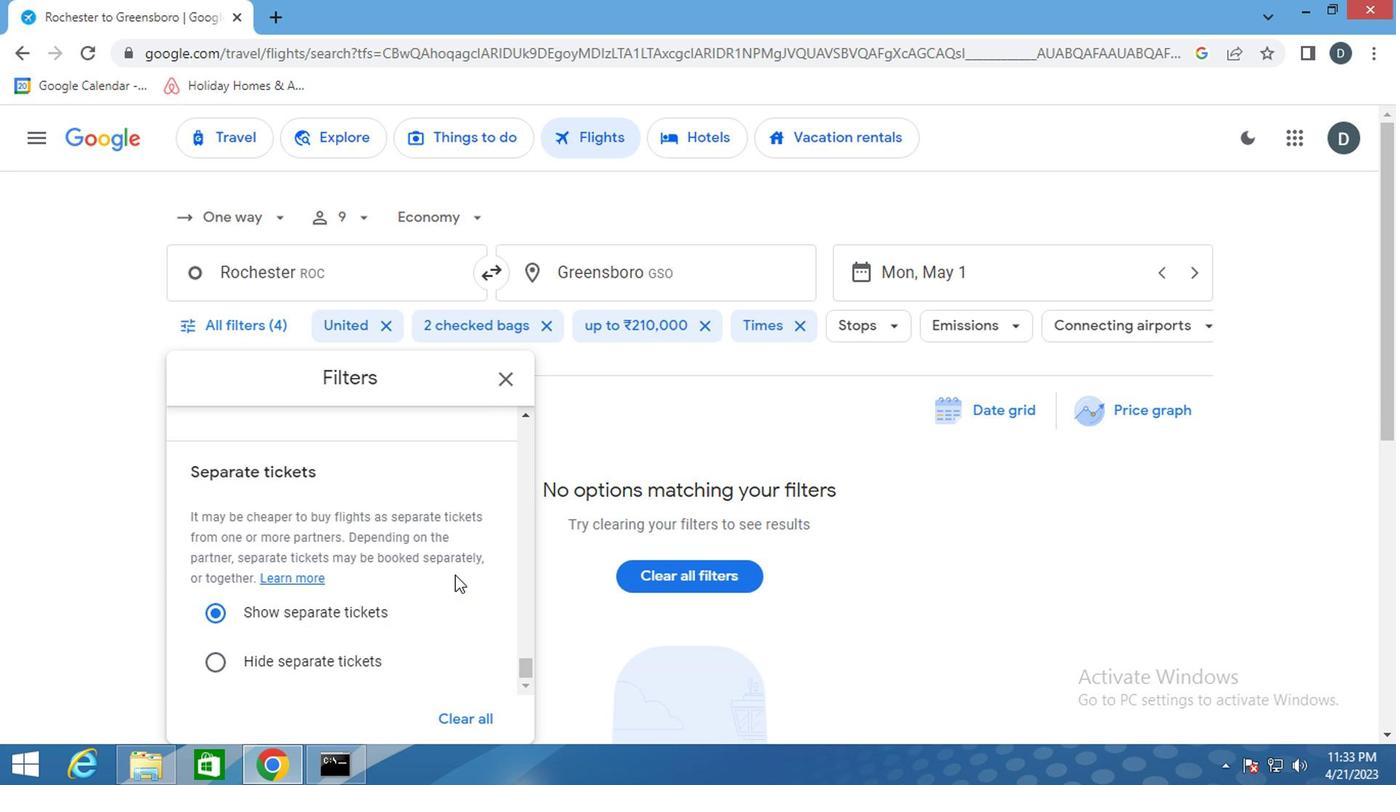 
Action: Mouse moved to (484, 383)
Screenshot: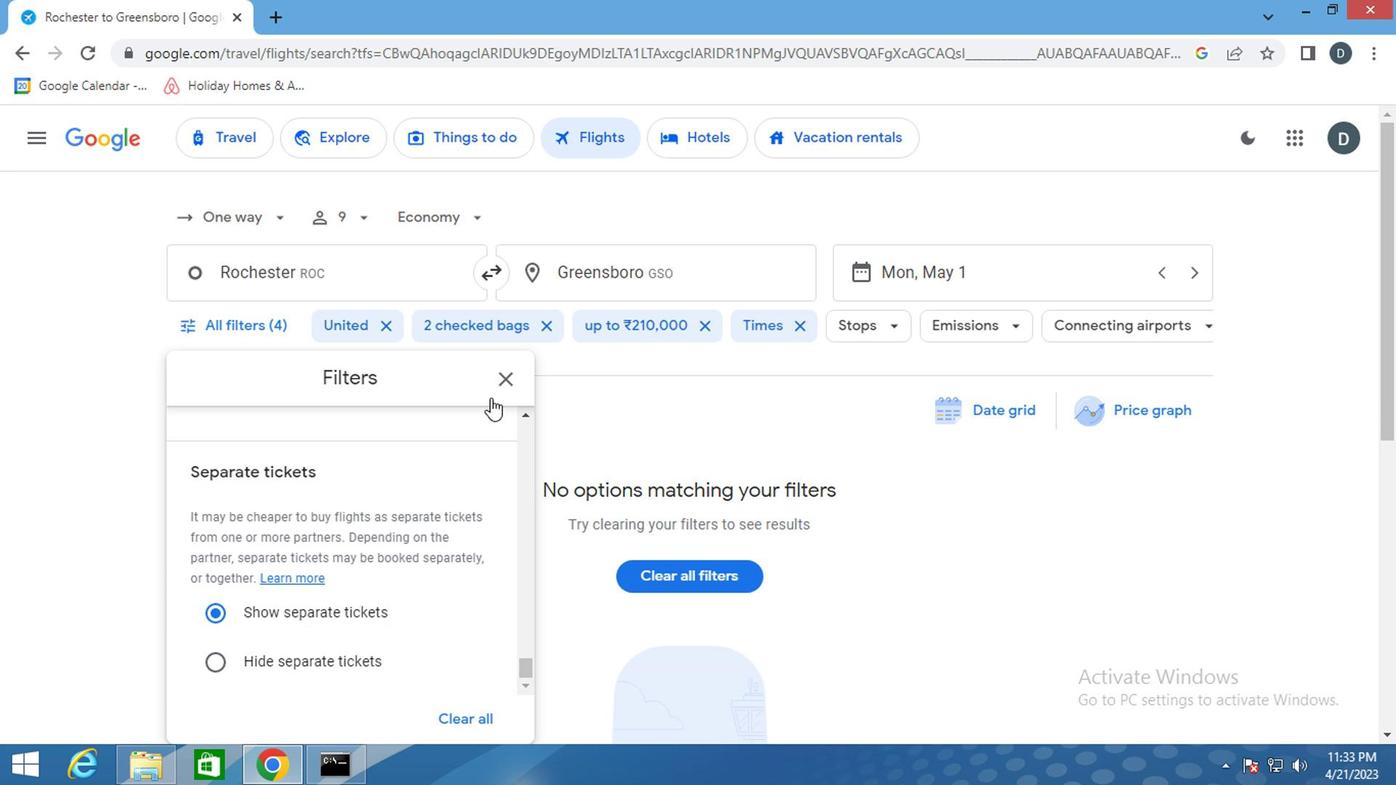 
Action: Mouse pressed left at (484, 383)
Screenshot: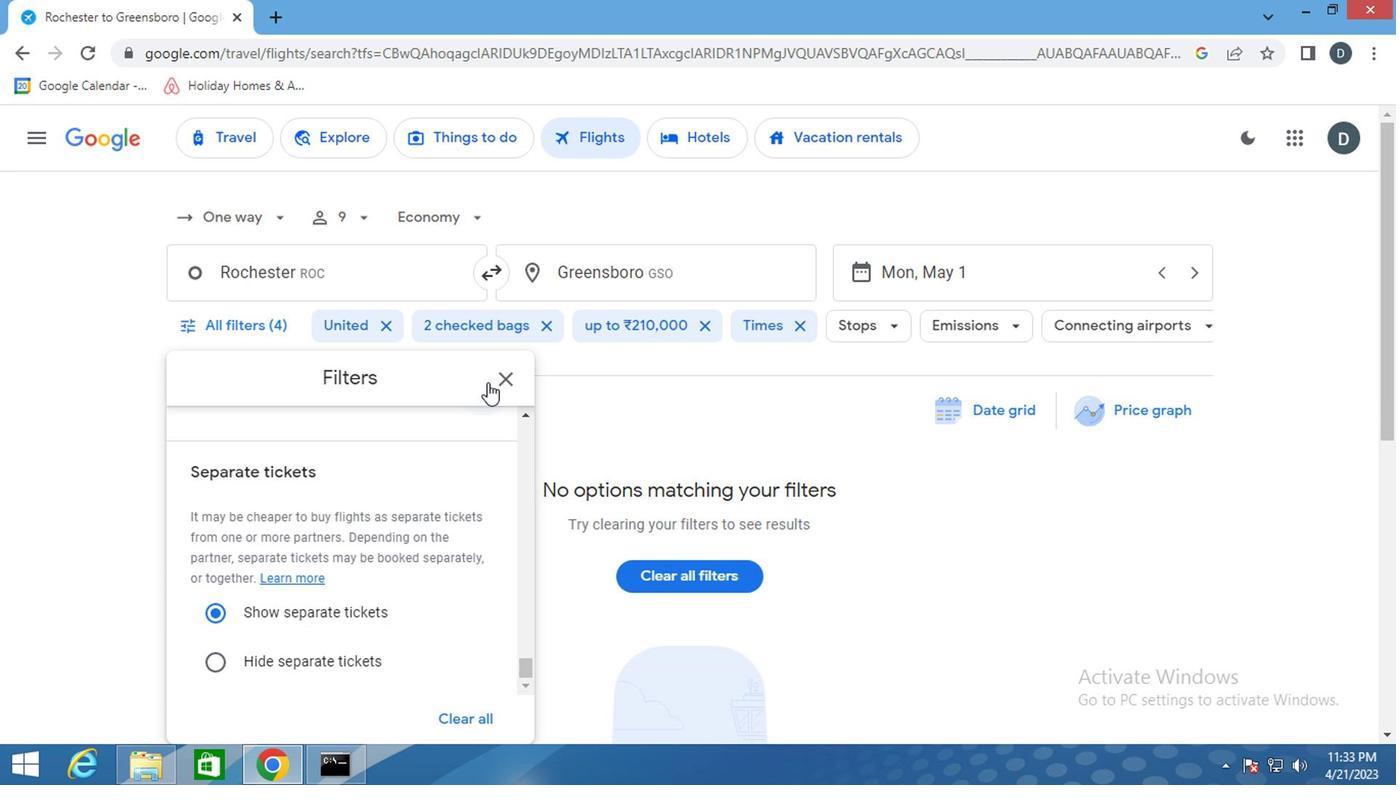 
